 Task: Look for space in Nanuet, United States from 10th July, 2023 to 16th July, 2023 for 8 adults in price range Rs.10000 to Rs.16000. Place can be private room with 8 bedrooms having 8 beds and 8 bathrooms. Property type can be house, flat, guest house, hotel. Amenities needed are: wifi, TV, free parkinig on premises, gym, breakfast. Booking option can be shelf check-in. Required host language is English.
Action: Mouse moved to (477, 89)
Screenshot: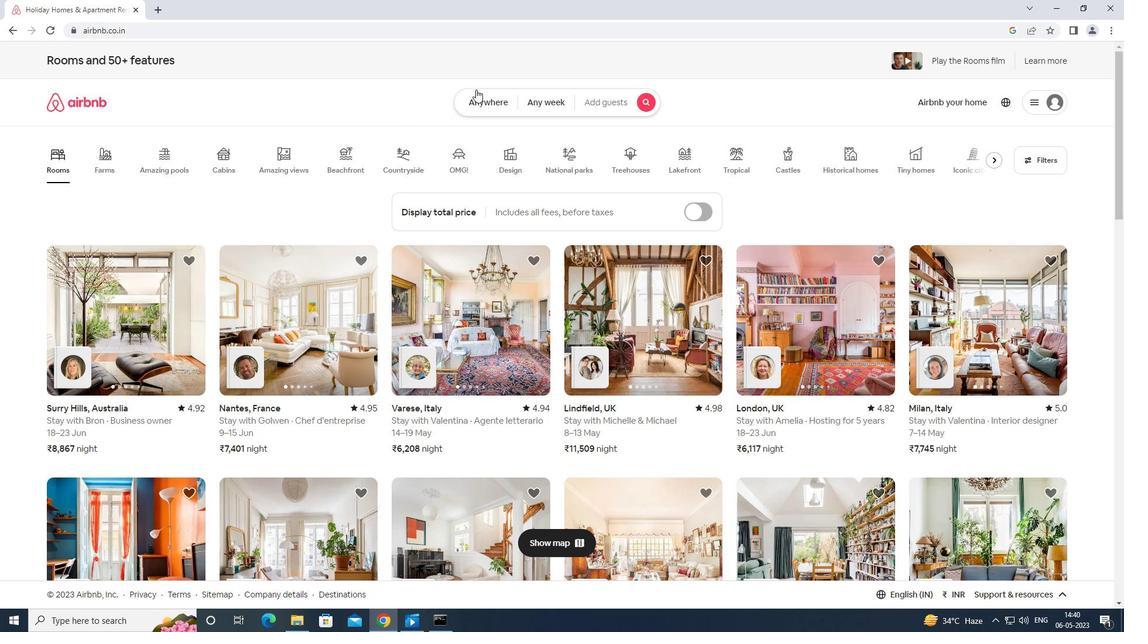 
Action: Mouse pressed left at (477, 89)
Screenshot: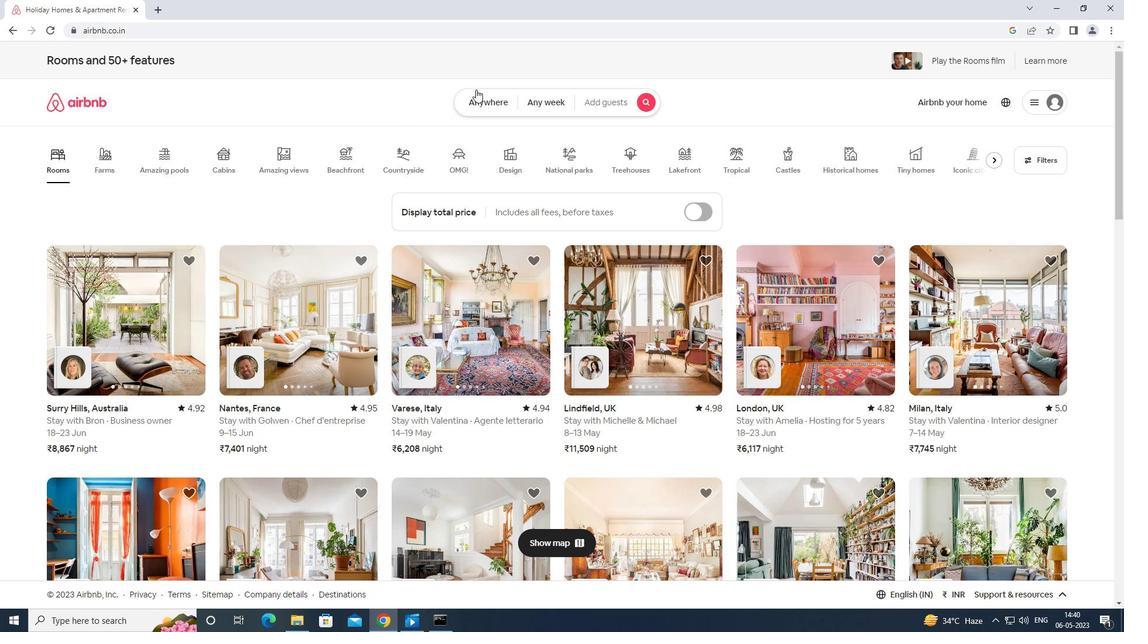 
Action: Mouse moved to (440, 137)
Screenshot: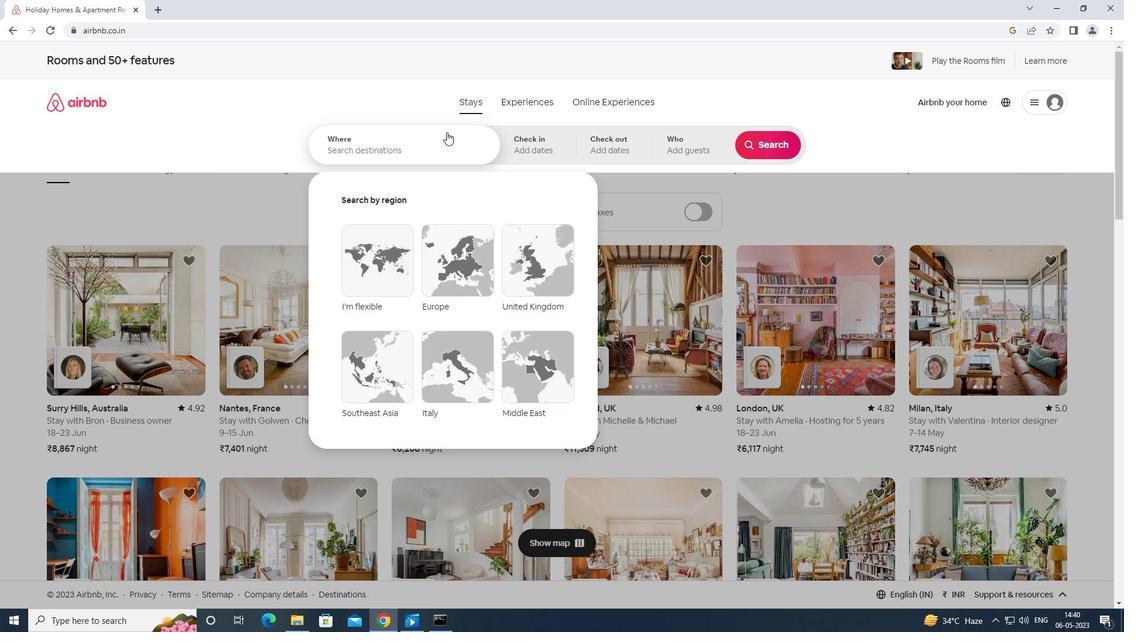 
Action: Mouse pressed left at (440, 137)
Screenshot: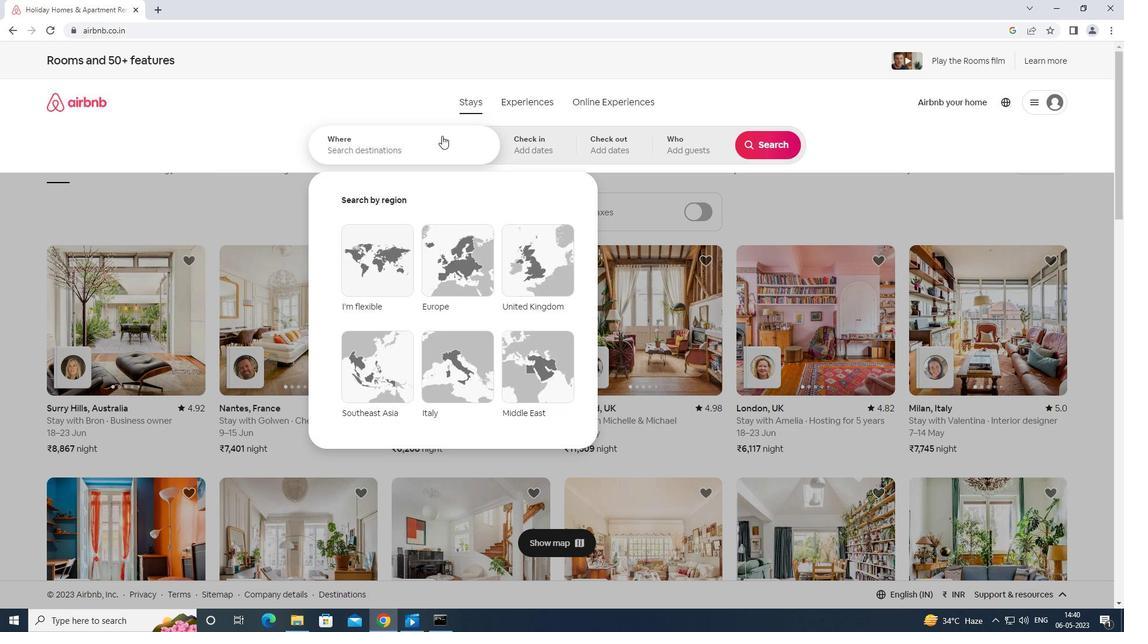 
Action: Mouse moved to (409, 130)
Screenshot: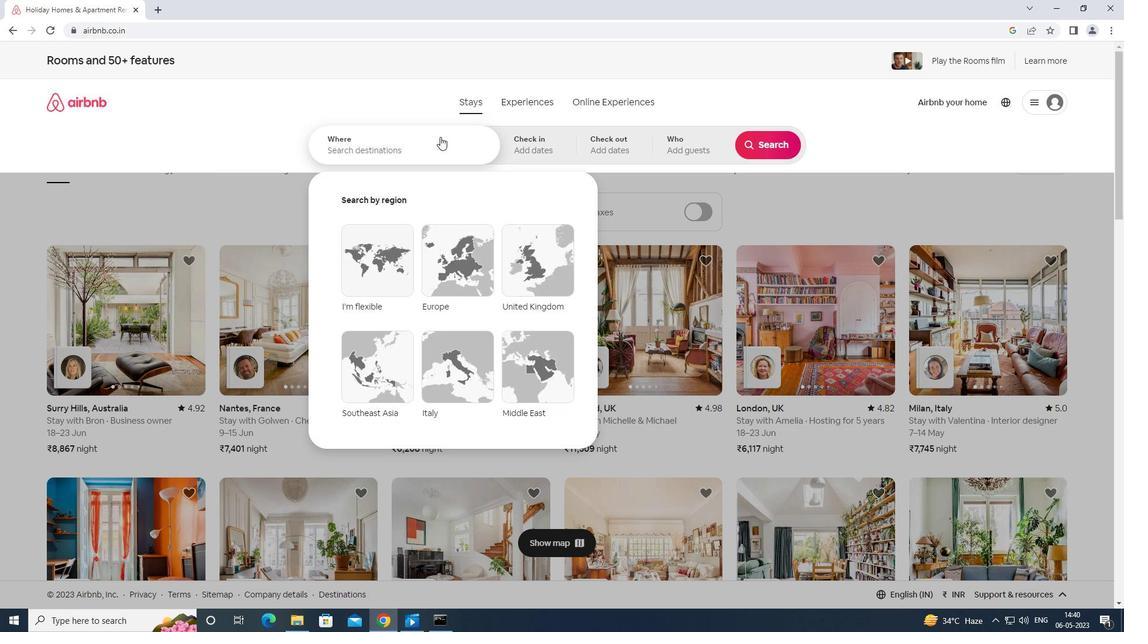 
Action: Key pressed nb<Key.backspace><Key.caps_lock>anuet<Key.space>united<Key.space>at<Key.caps_lock>Tes<Key.backspace><Key.backspace><Key.backspace><Key.backspace><Key.backspace>at<Key.backspace><Key.backspace><Key.caps_lock>sy<Key.backspace>tates<Key.enter>
Screenshot: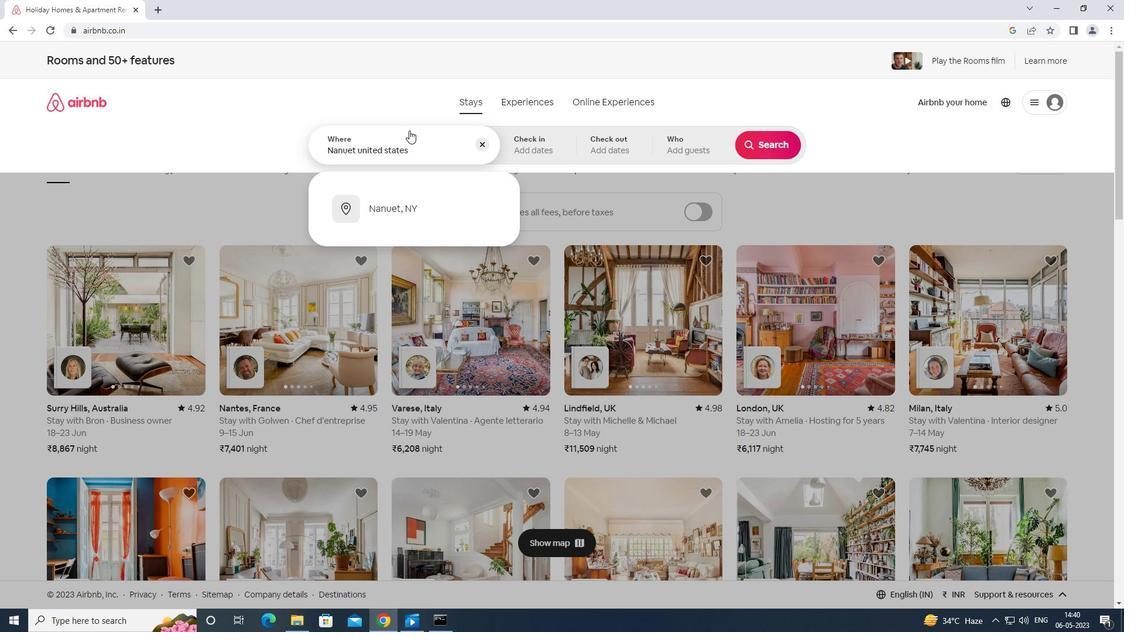 
Action: Mouse moved to (760, 238)
Screenshot: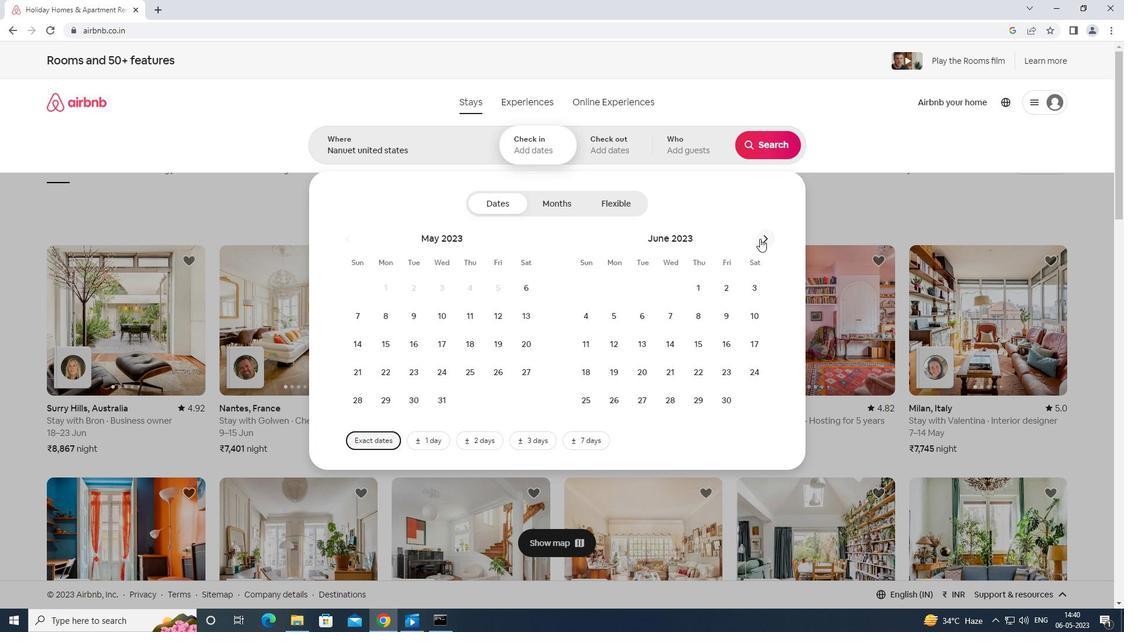 
Action: Mouse pressed left at (760, 238)
Screenshot: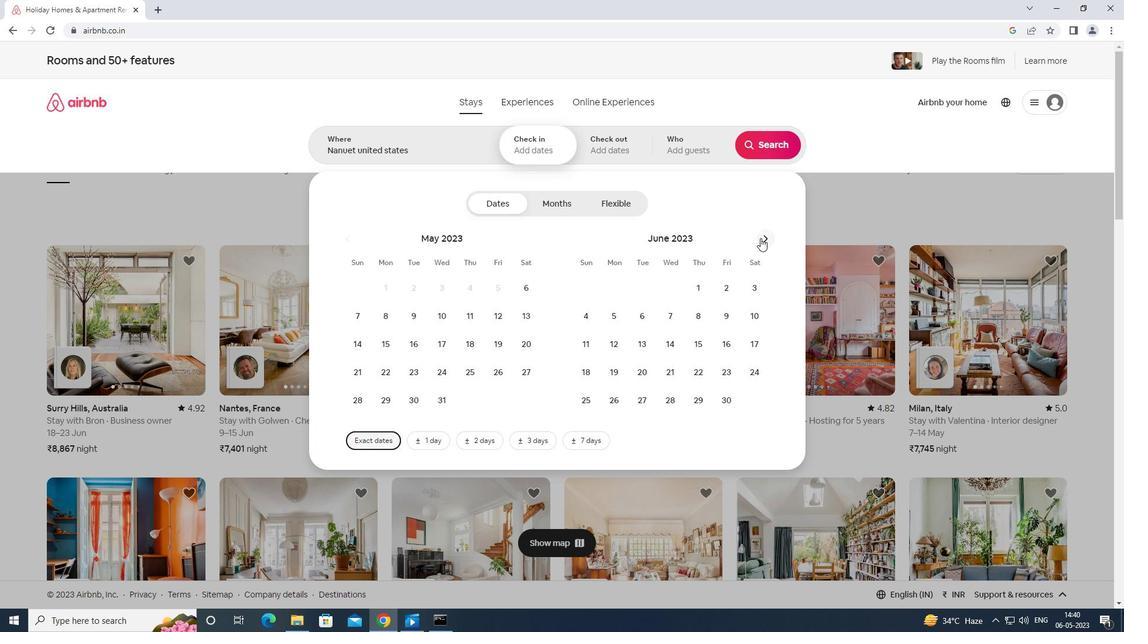 
Action: Mouse moved to (620, 342)
Screenshot: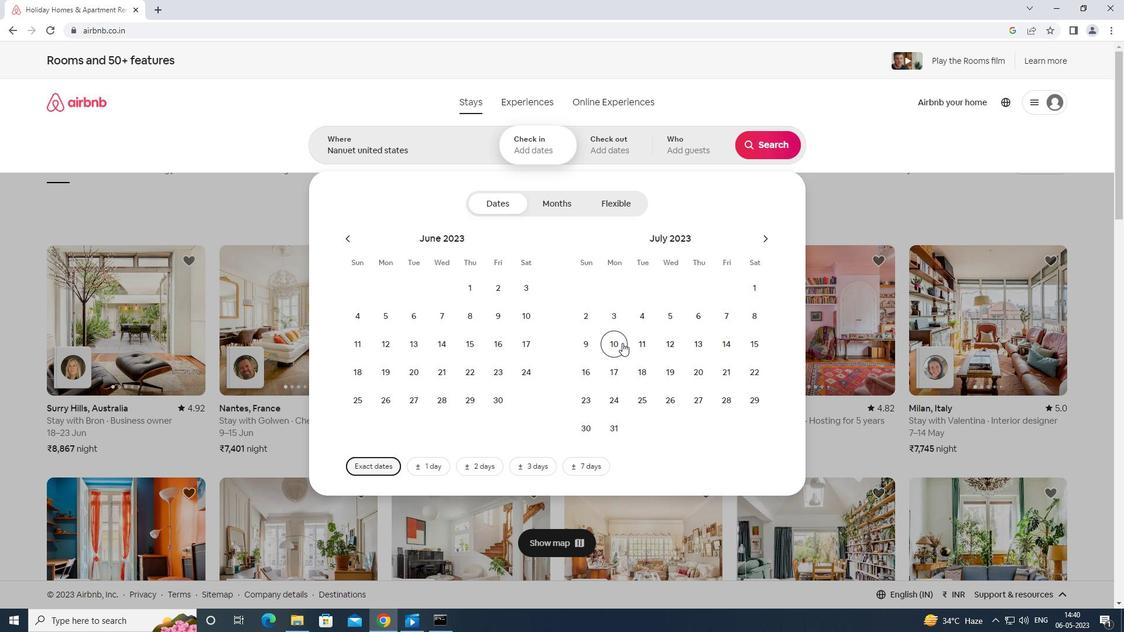 
Action: Mouse pressed left at (620, 342)
Screenshot: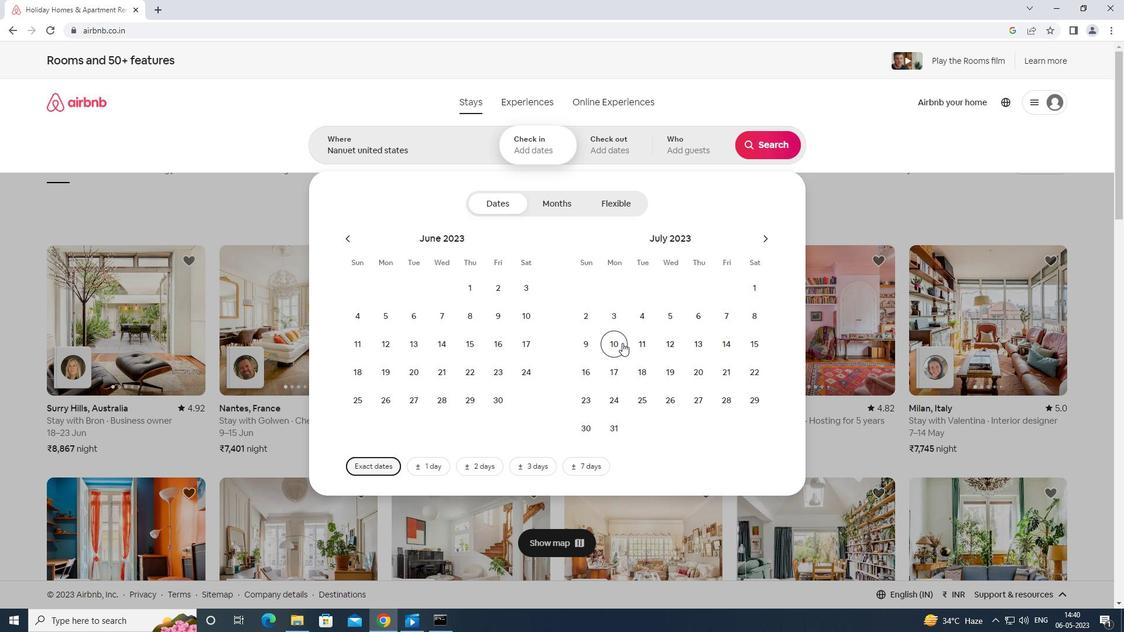 
Action: Mouse moved to (593, 366)
Screenshot: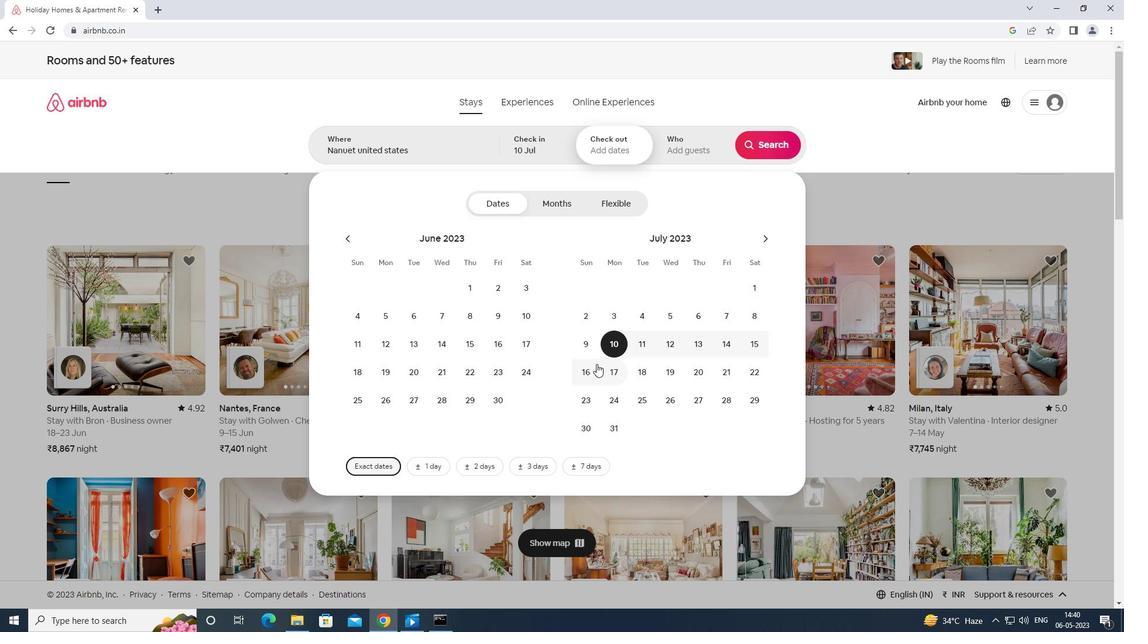 
Action: Mouse pressed left at (593, 366)
Screenshot: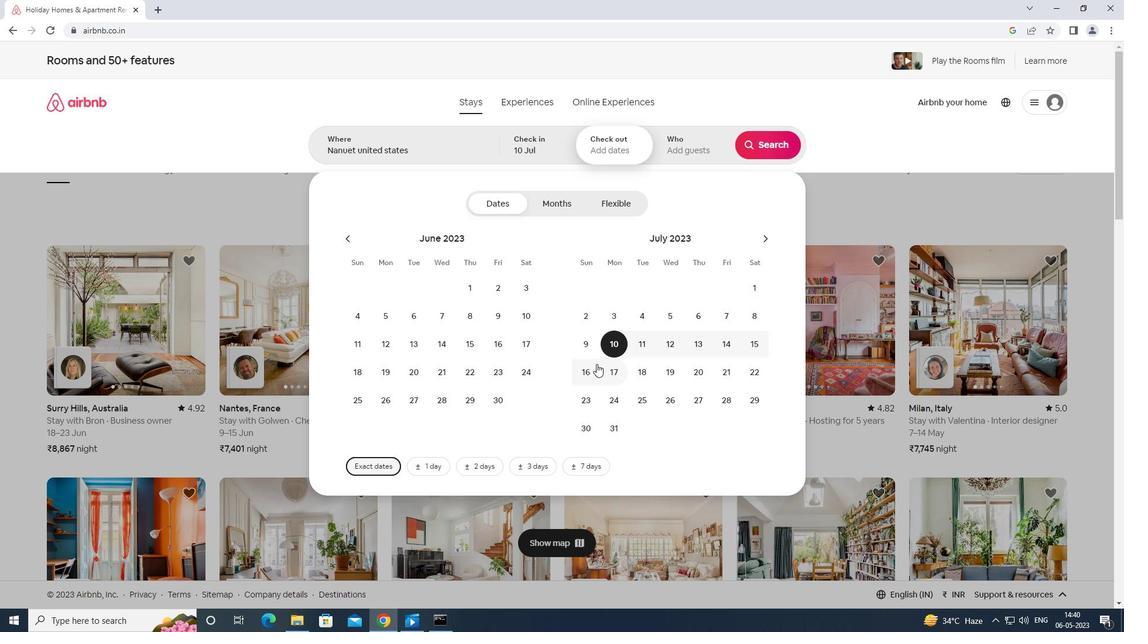 
Action: Mouse moved to (681, 144)
Screenshot: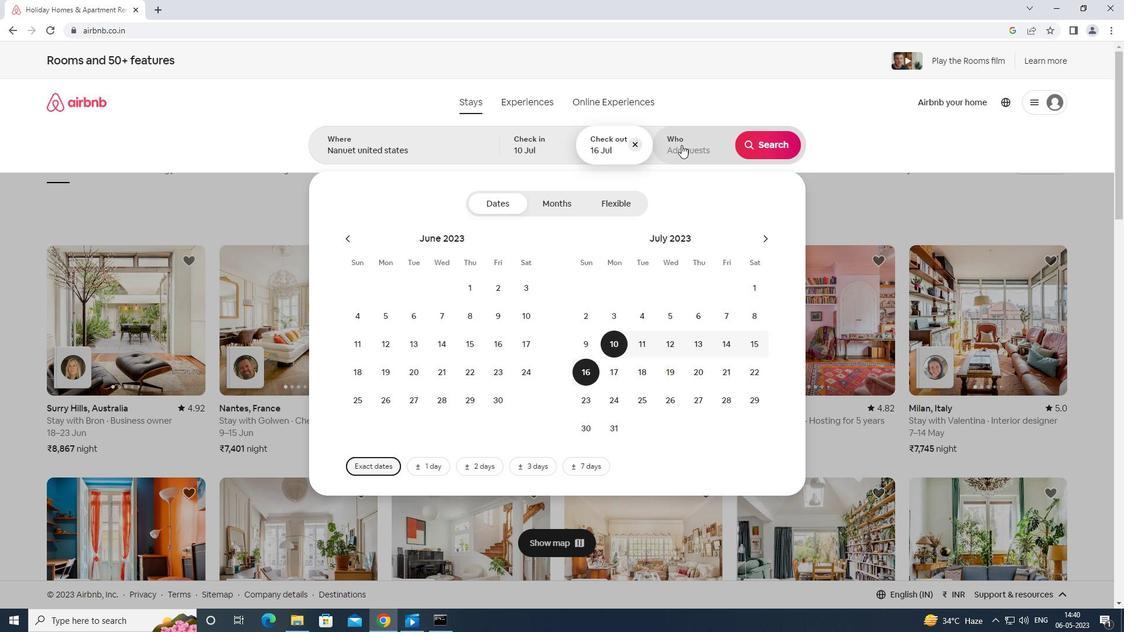
Action: Mouse pressed left at (681, 144)
Screenshot: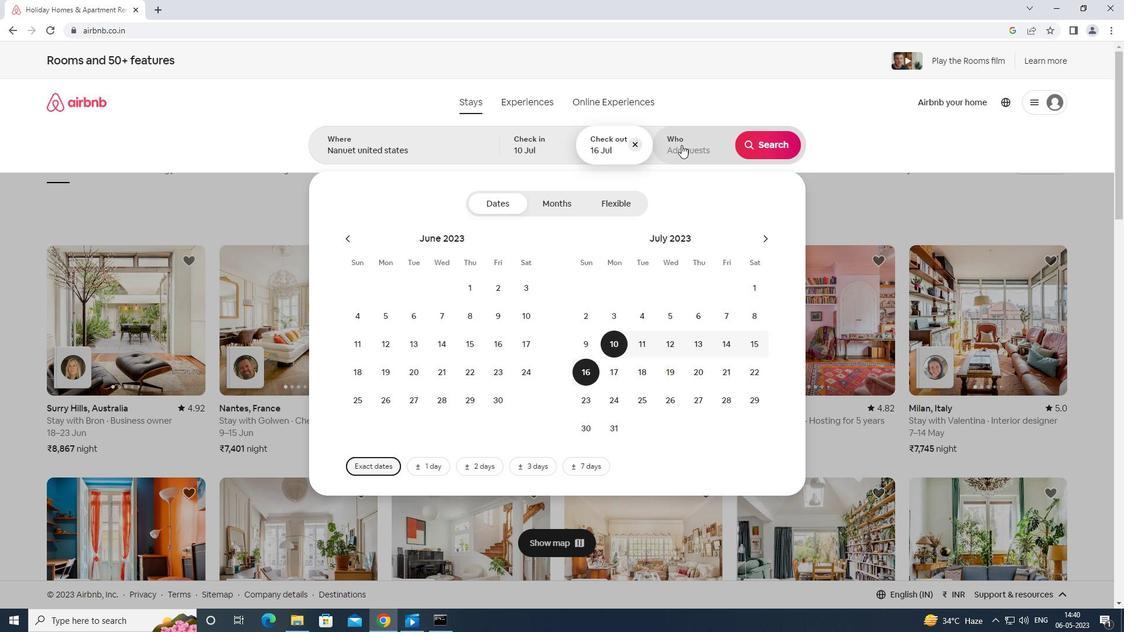 
Action: Mouse moved to (766, 208)
Screenshot: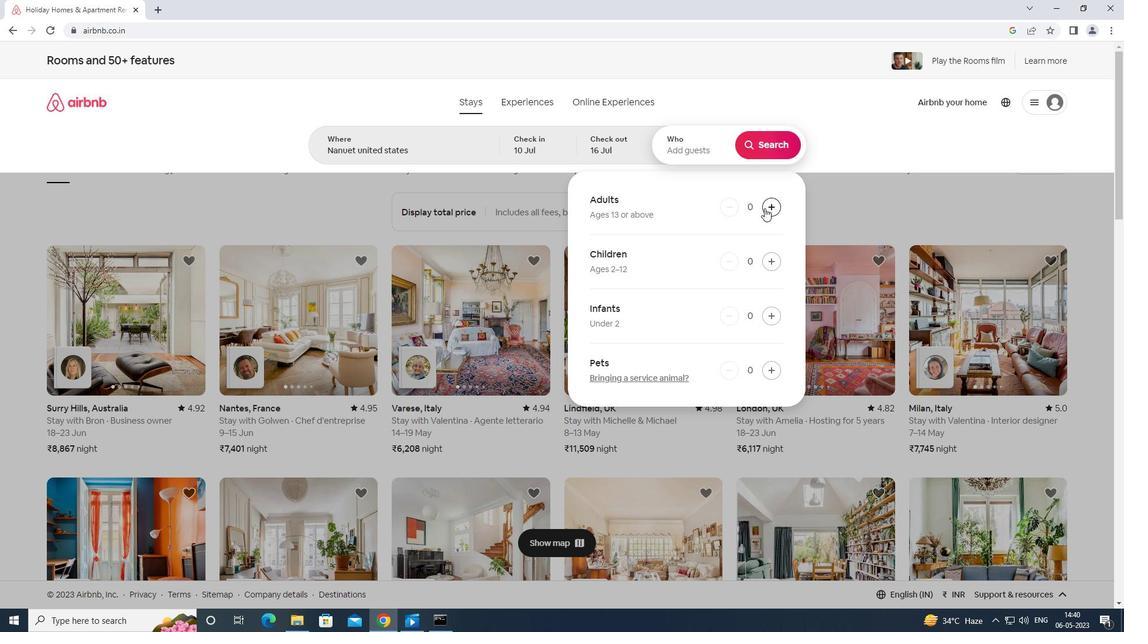 
Action: Mouse pressed left at (766, 208)
Screenshot: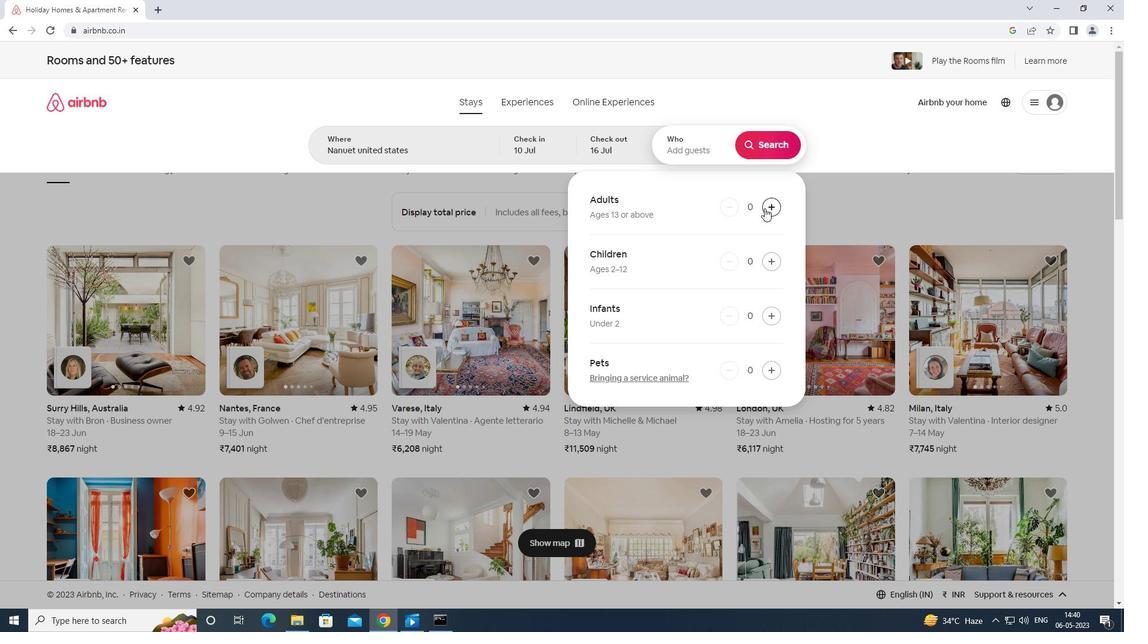
Action: Mouse moved to (769, 203)
Screenshot: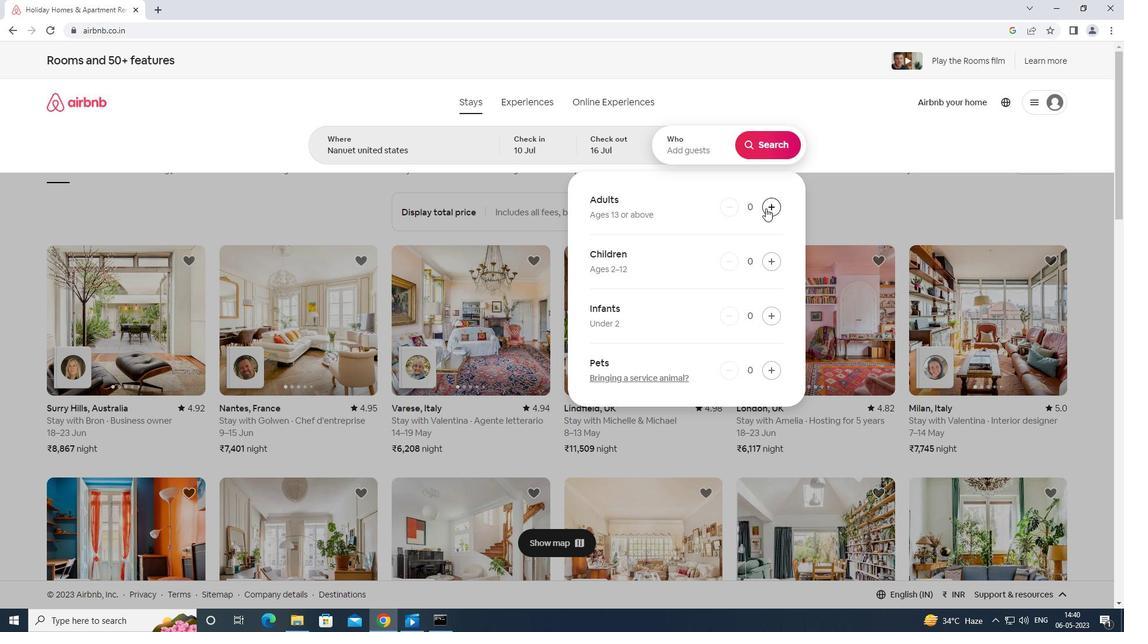
Action: Mouse pressed left at (769, 203)
Screenshot: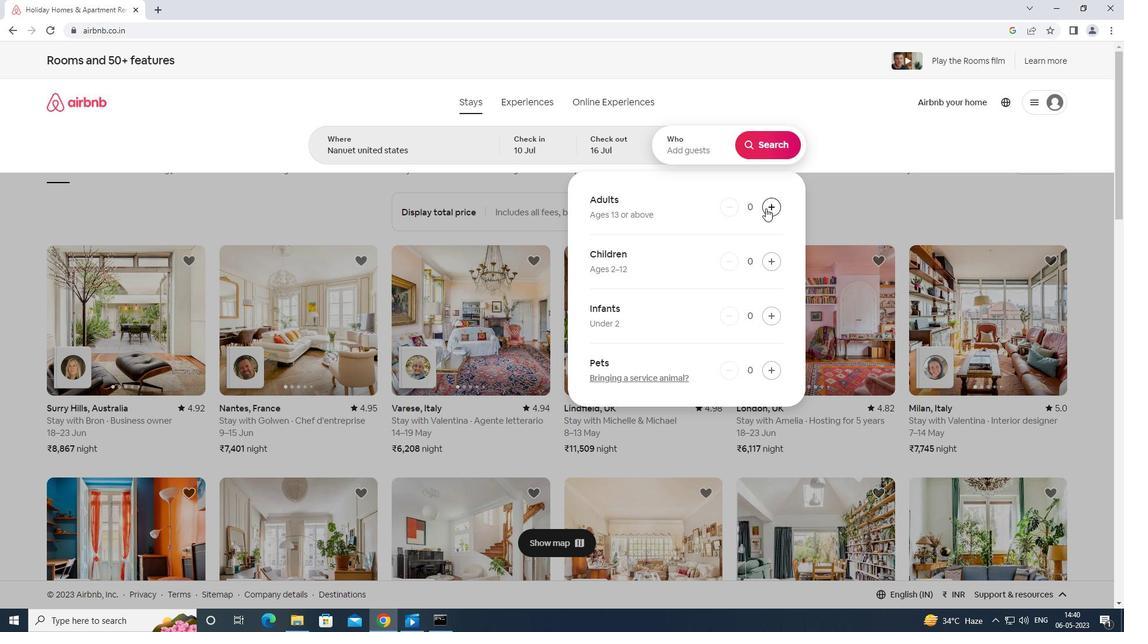 
Action: Mouse pressed left at (769, 203)
Screenshot: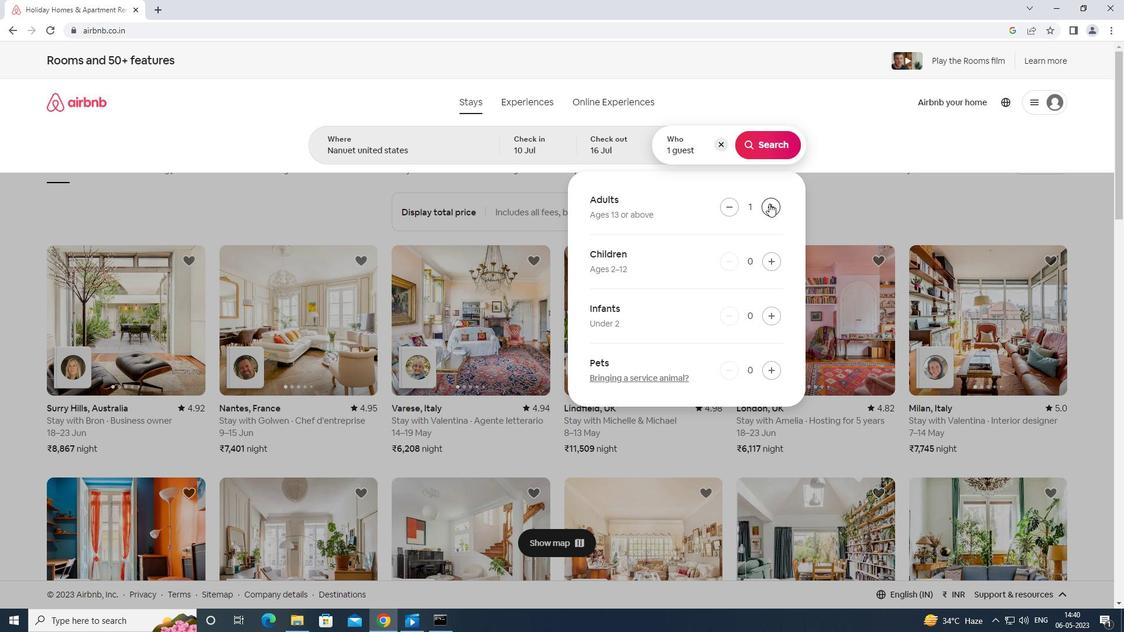 
Action: Mouse pressed left at (769, 203)
Screenshot: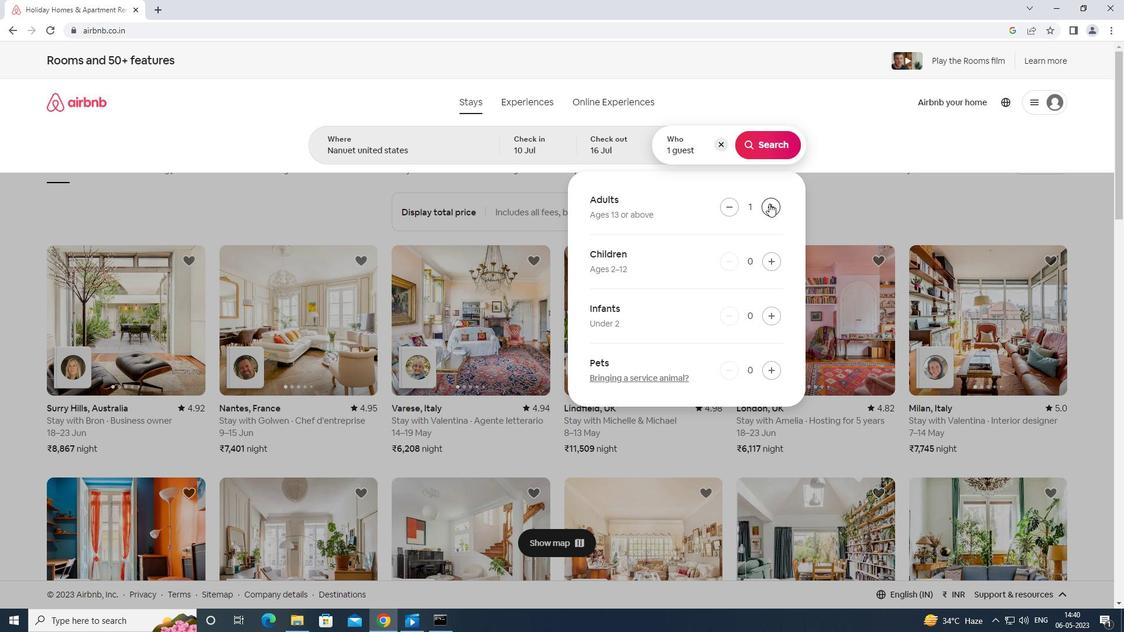 
Action: Mouse pressed left at (769, 203)
Screenshot: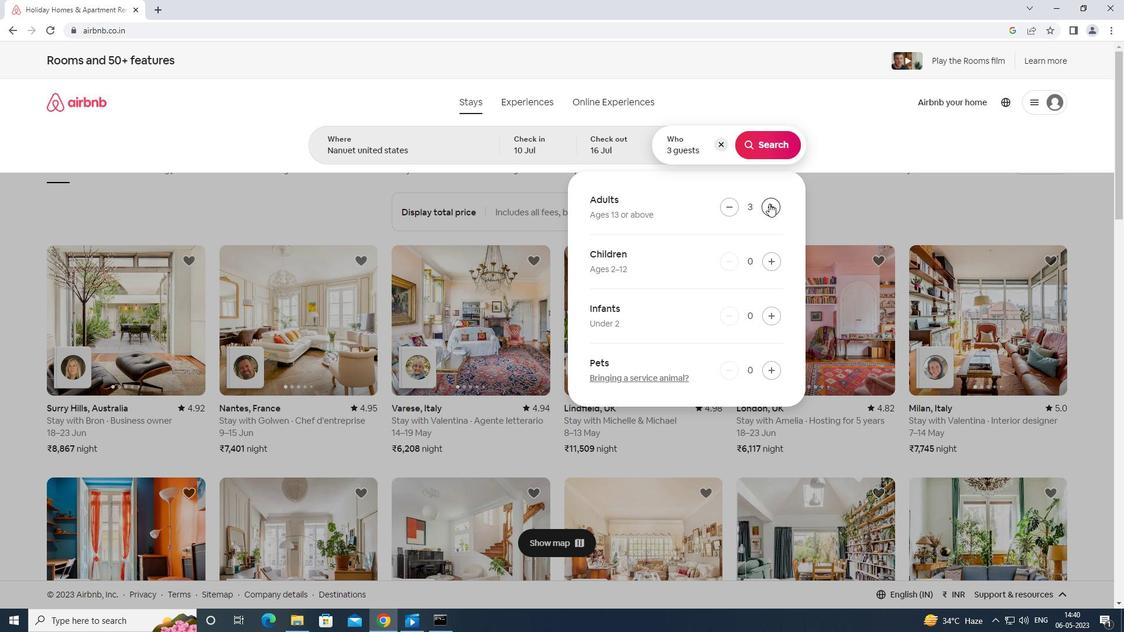 
Action: Mouse pressed left at (769, 203)
Screenshot: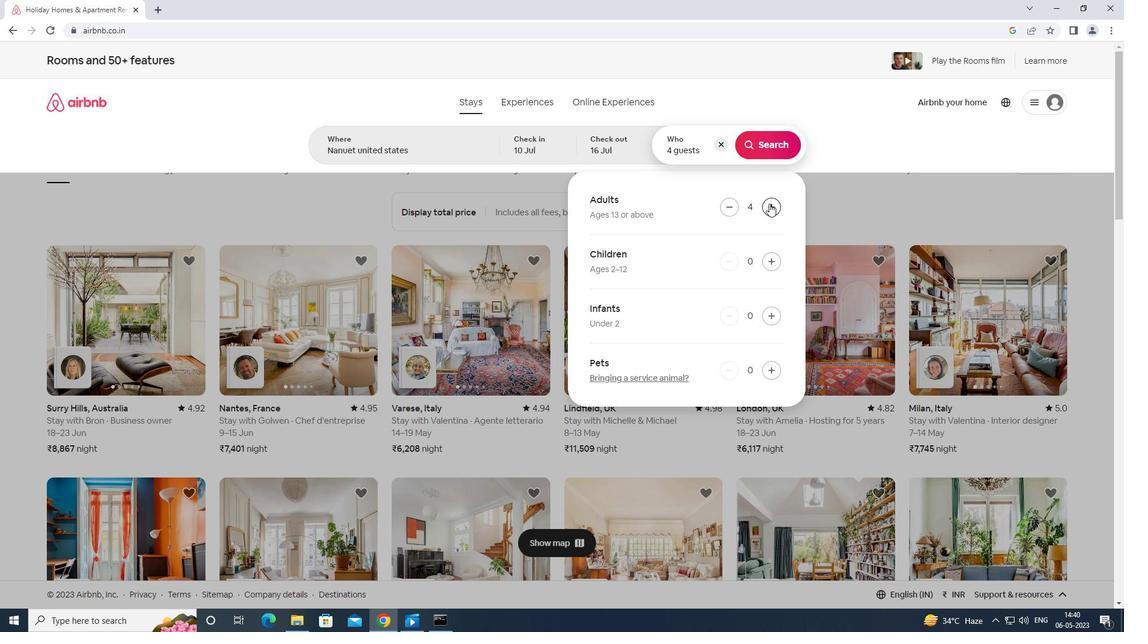 
Action: Mouse pressed left at (769, 203)
Screenshot: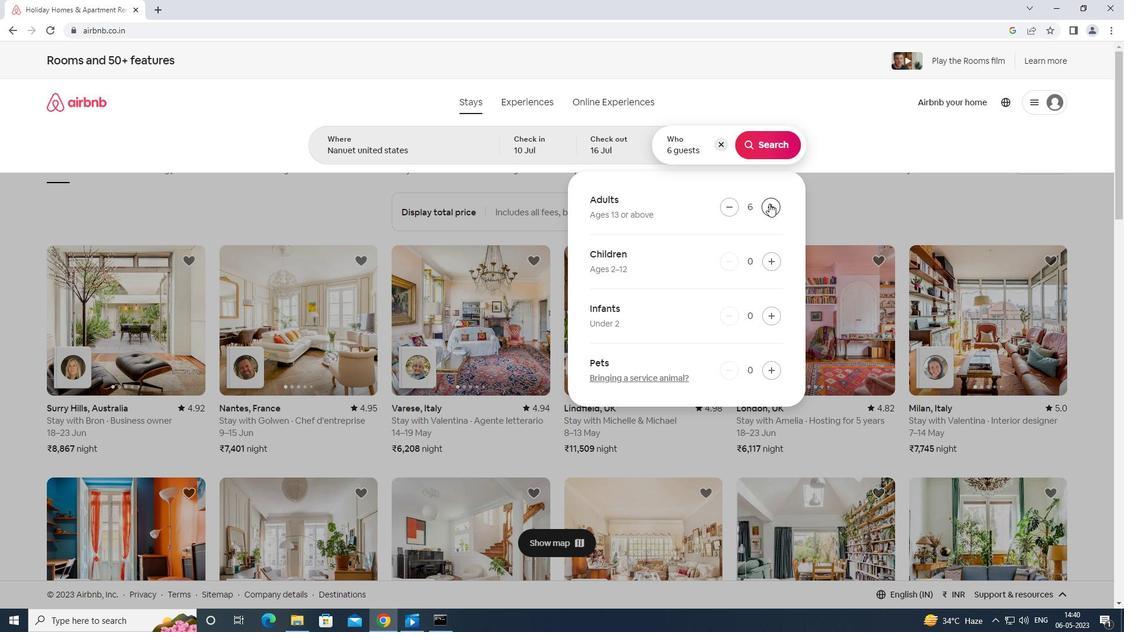 
Action: Mouse moved to (769, 203)
Screenshot: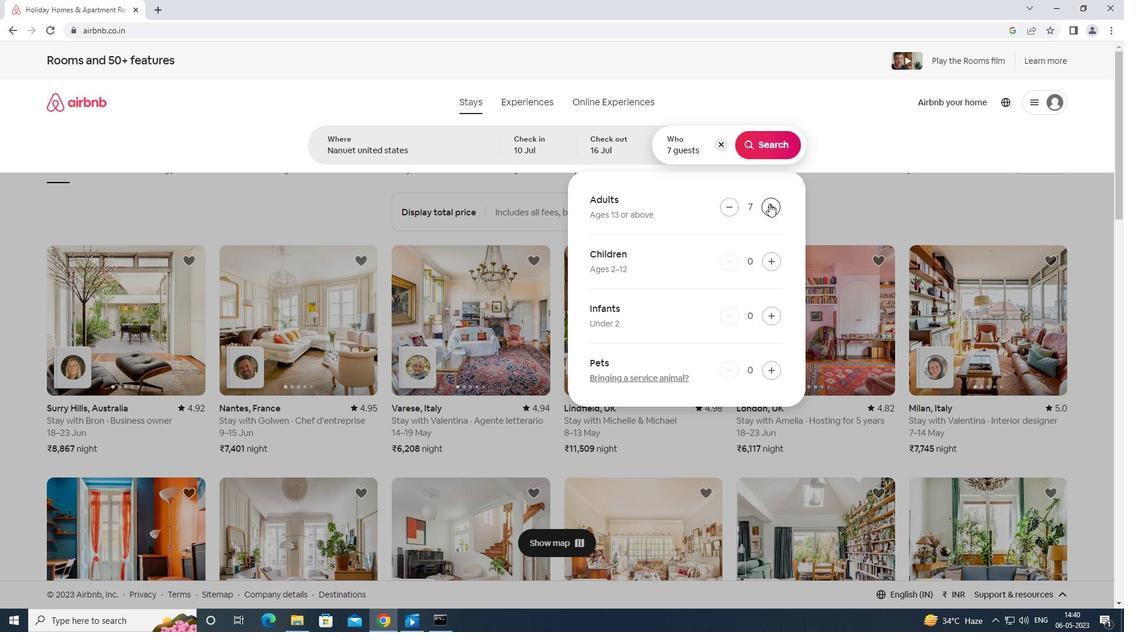 
Action: Mouse pressed left at (769, 203)
Screenshot: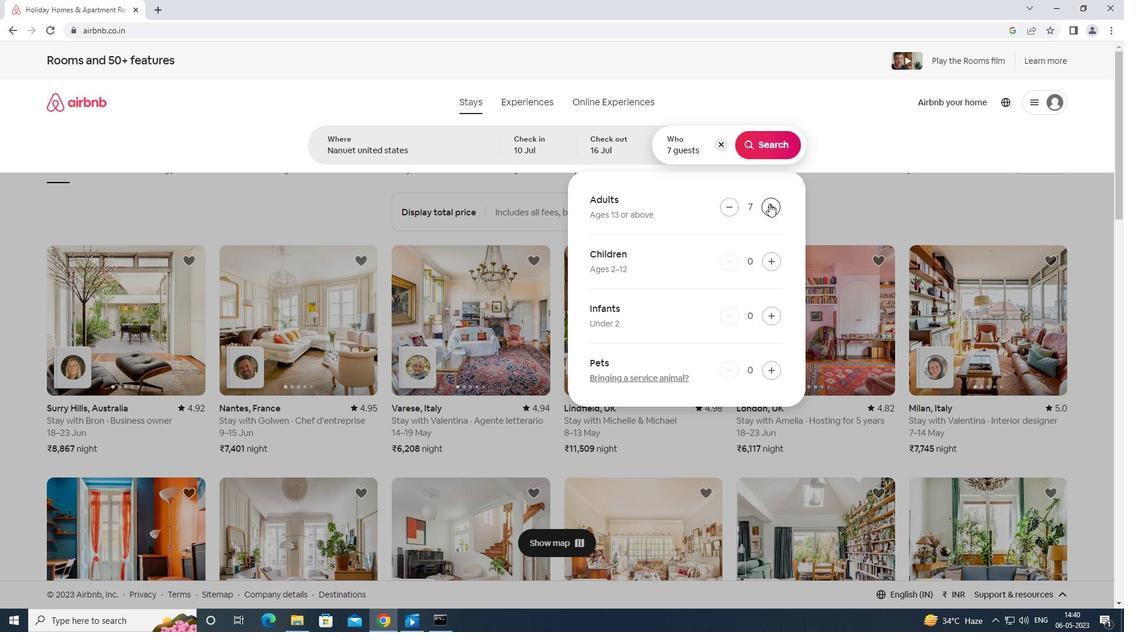 
Action: Mouse moved to (767, 142)
Screenshot: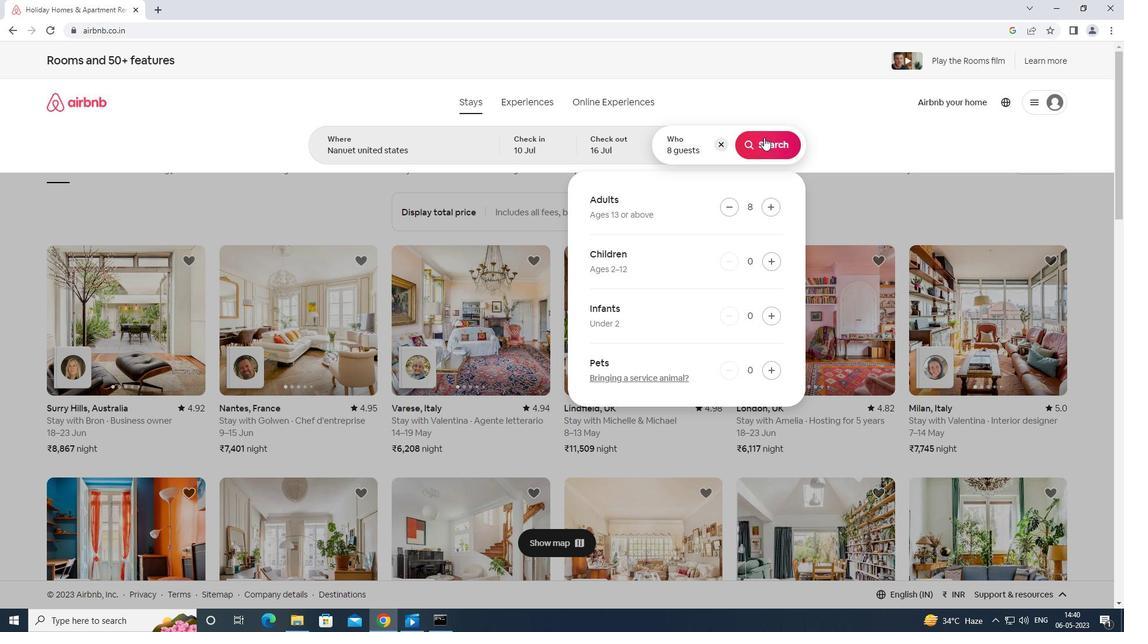 
Action: Mouse pressed left at (767, 142)
Screenshot: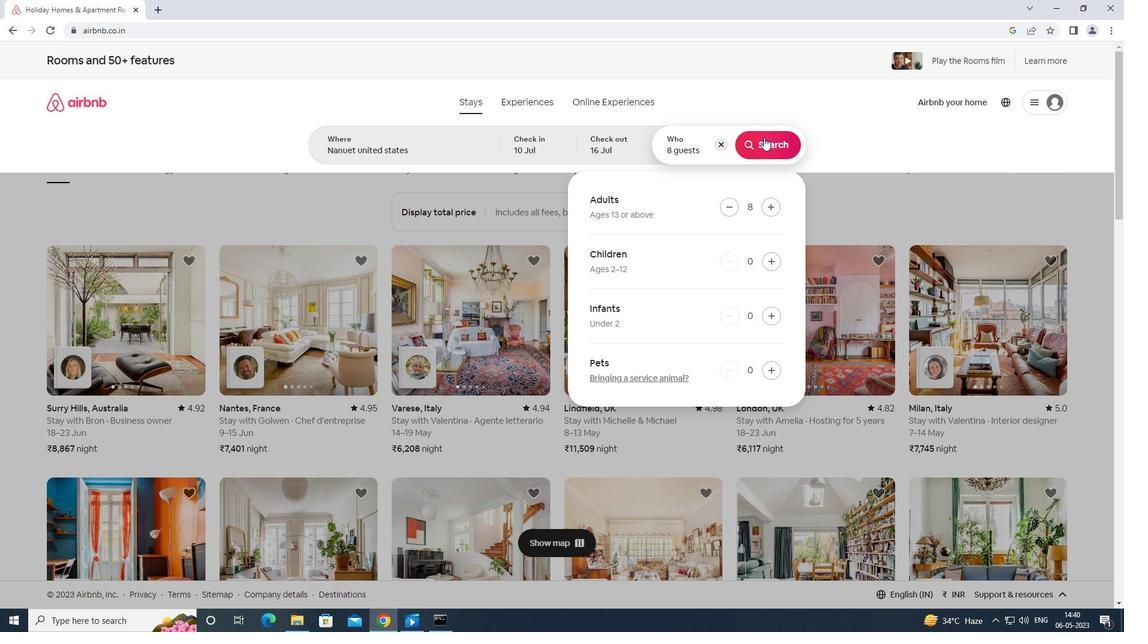 
Action: Mouse moved to (1067, 111)
Screenshot: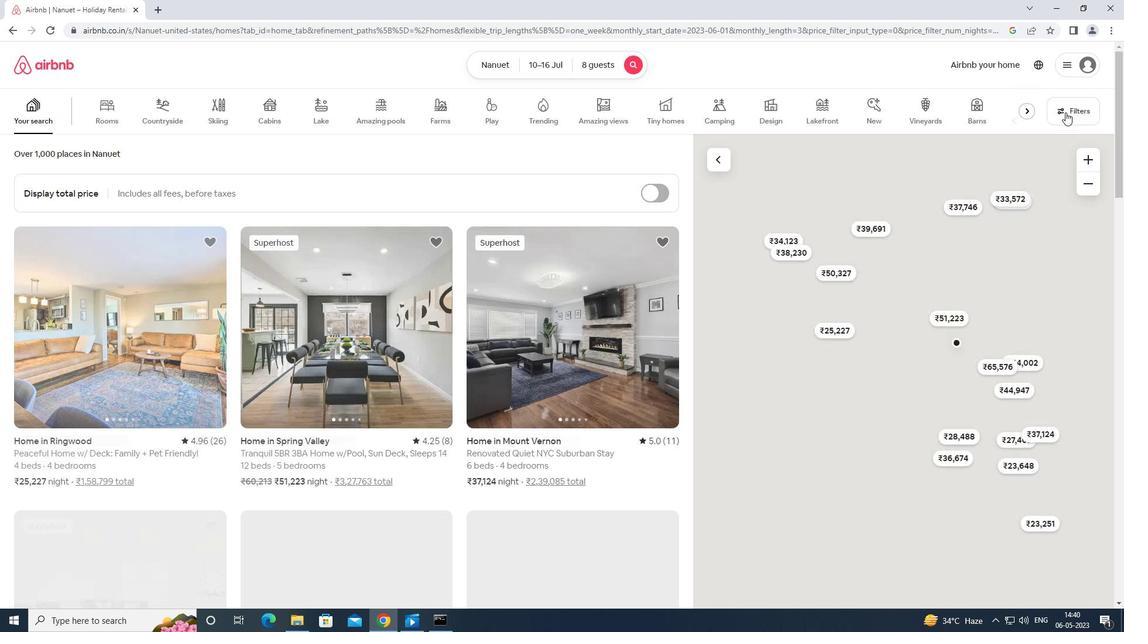 
Action: Mouse pressed left at (1067, 111)
Screenshot: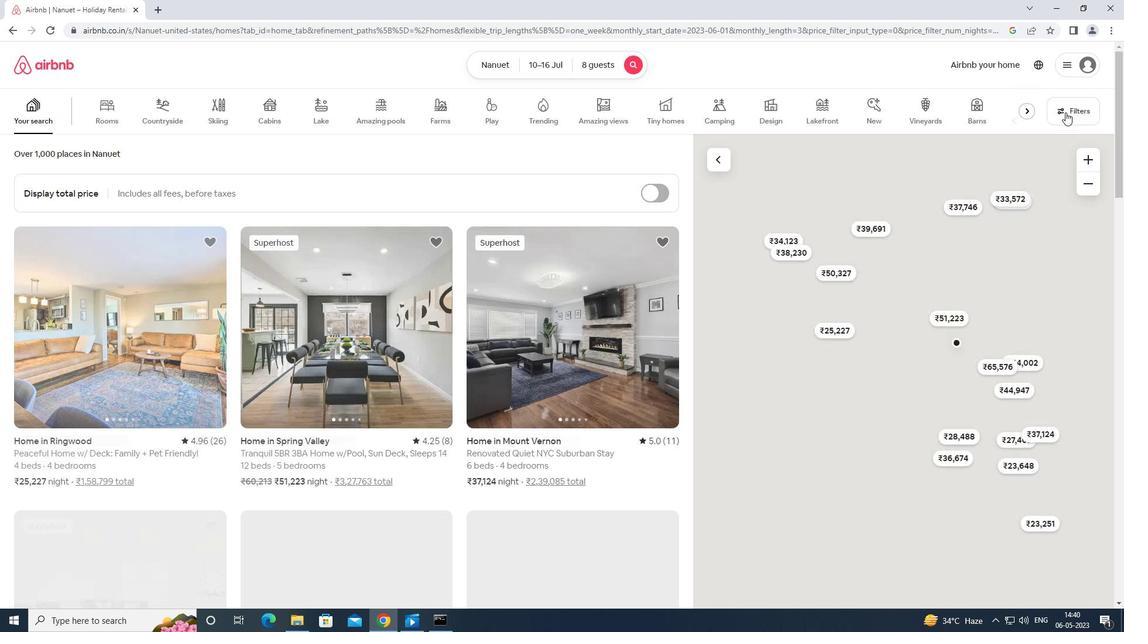 
Action: Mouse moved to (504, 384)
Screenshot: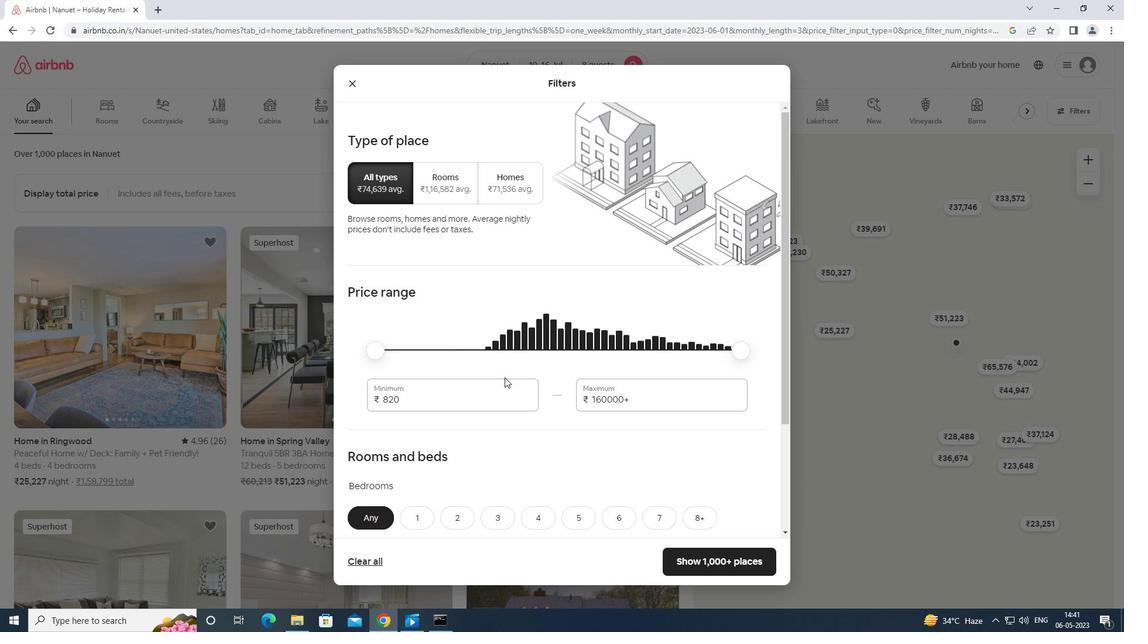 
Action: Mouse pressed left at (504, 384)
Screenshot: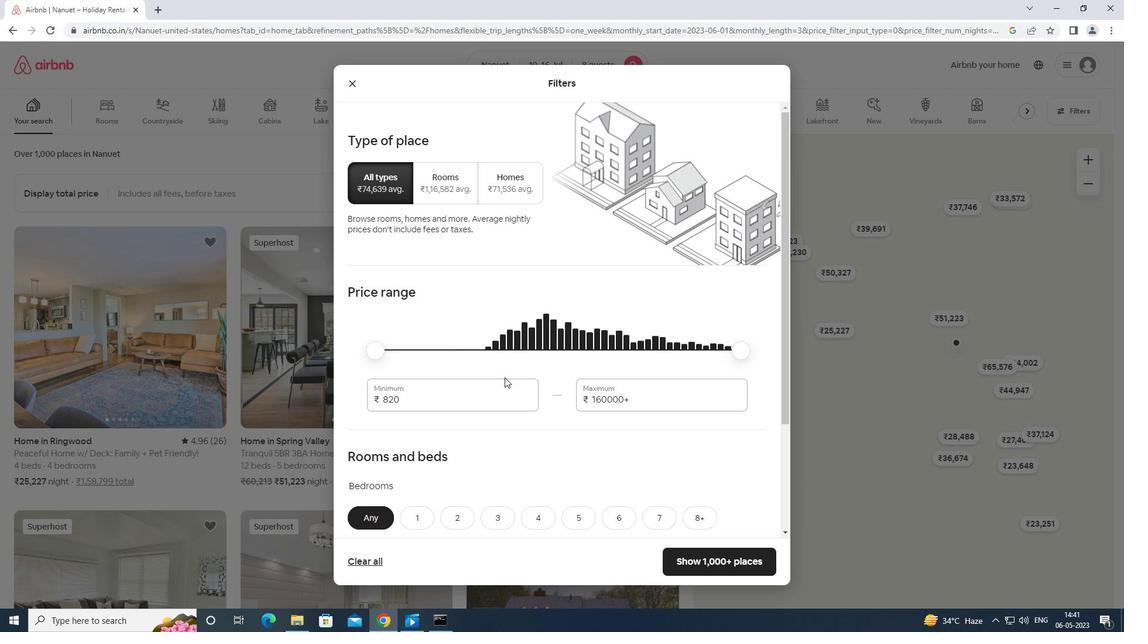 
Action: Mouse moved to (573, 431)
Screenshot: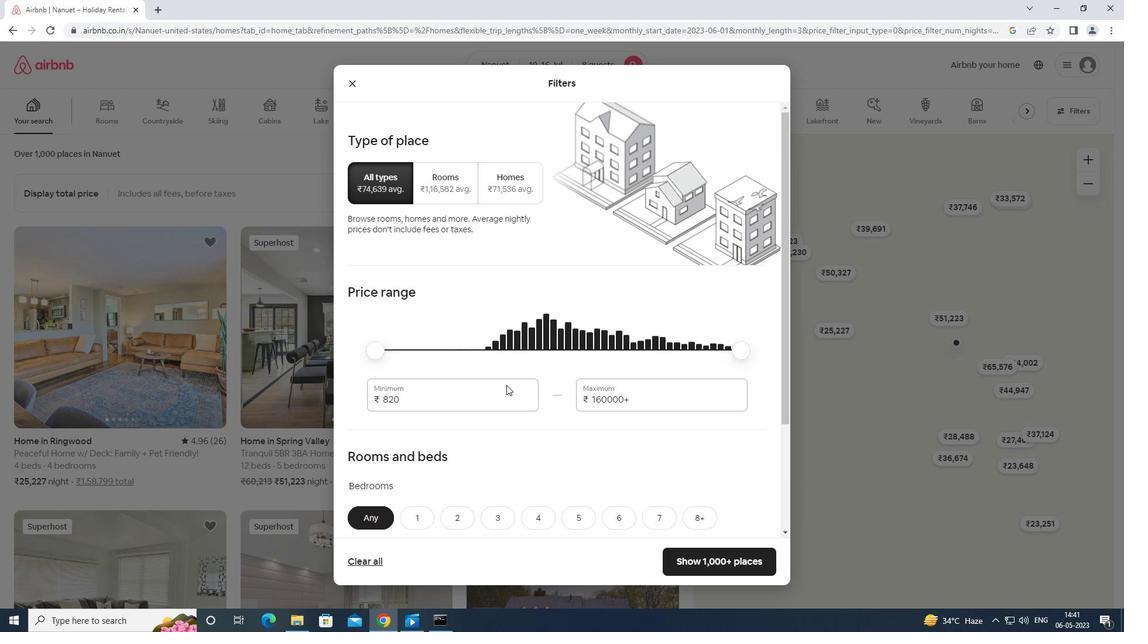 
Action: Key pressed <Key.backspace><Key.backspace>1000<Key.backspace><Key.backspace><Key.backspace><Key.backspace><Key.backspace><Key.backspace><Key.backspace><Key.backspace><Key.backspace><Key.backspace><Key.backspace><Key.backspace><Key.backspace><Key.backspace>10000
Screenshot: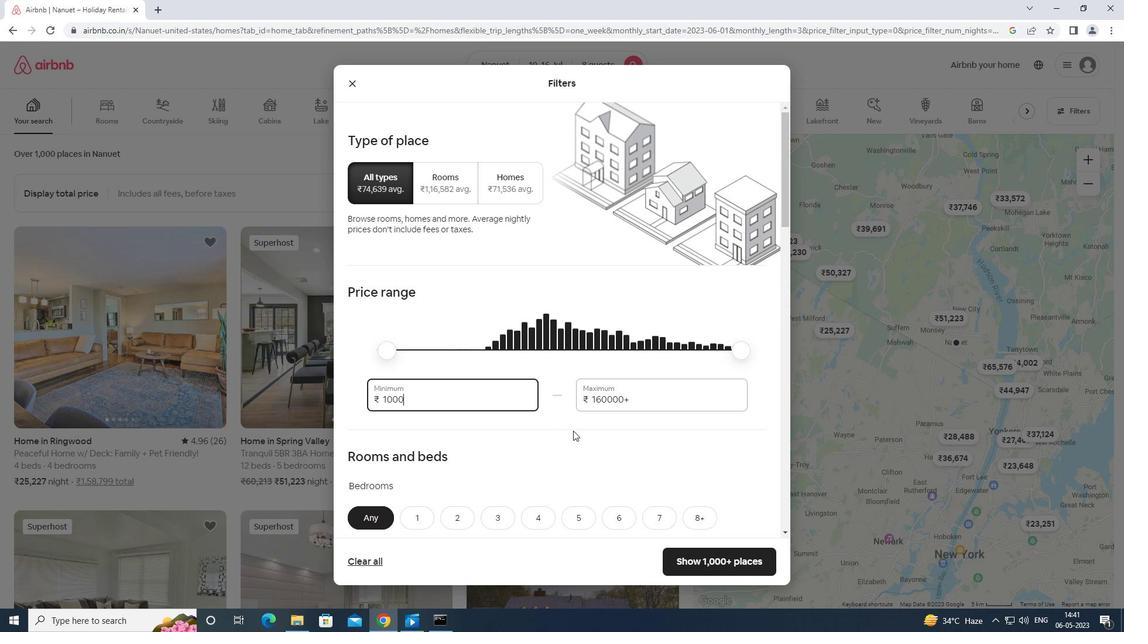 
Action: Mouse moved to (709, 395)
Screenshot: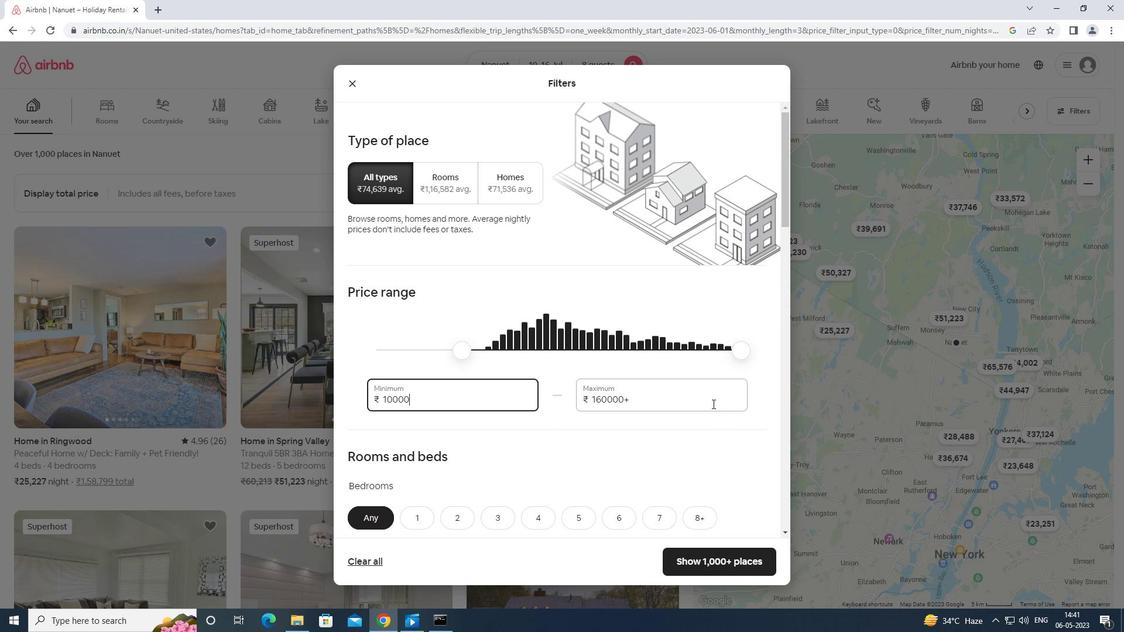 
Action: Mouse pressed left at (709, 395)
Screenshot: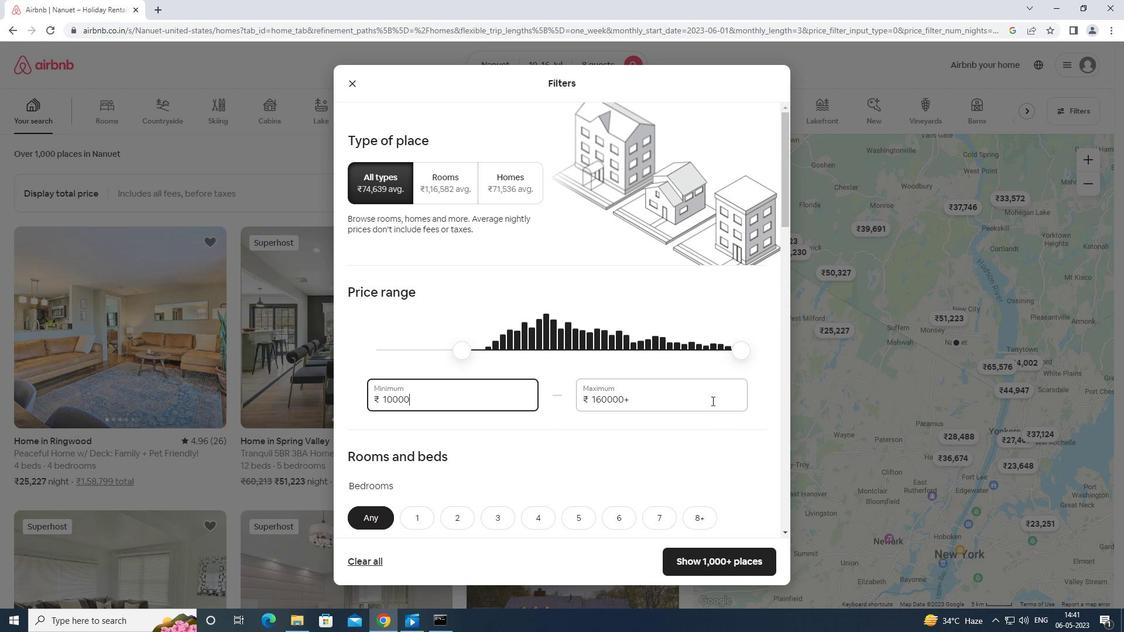 
Action: Mouse moved to (710, 394)
Screenshot: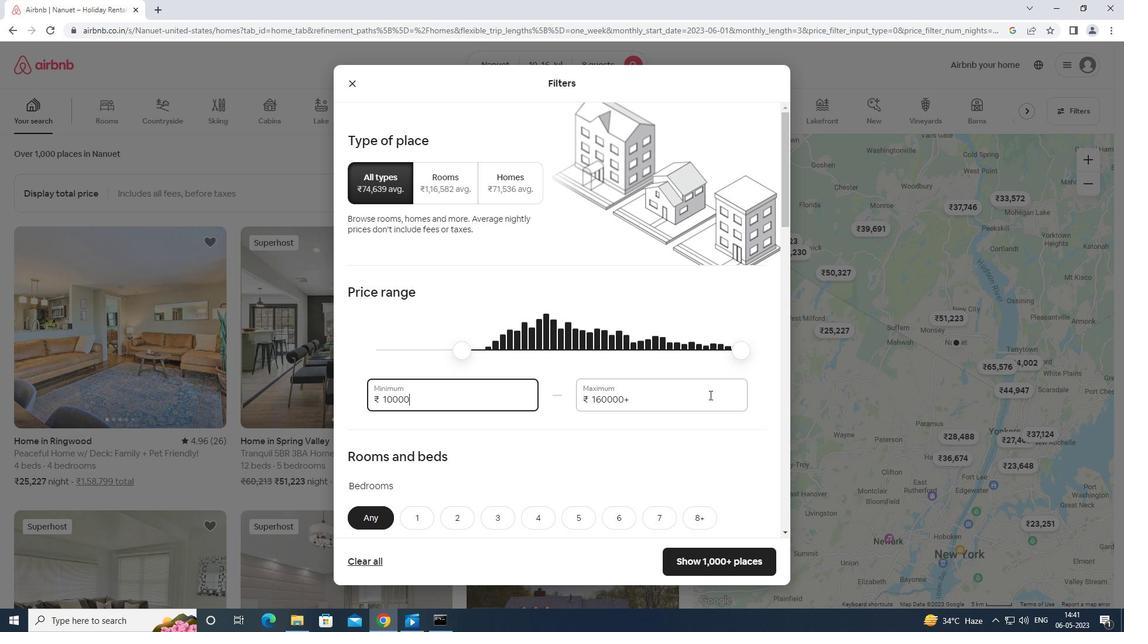 
Action: Key pressed <Key.backspace>
Screenshot: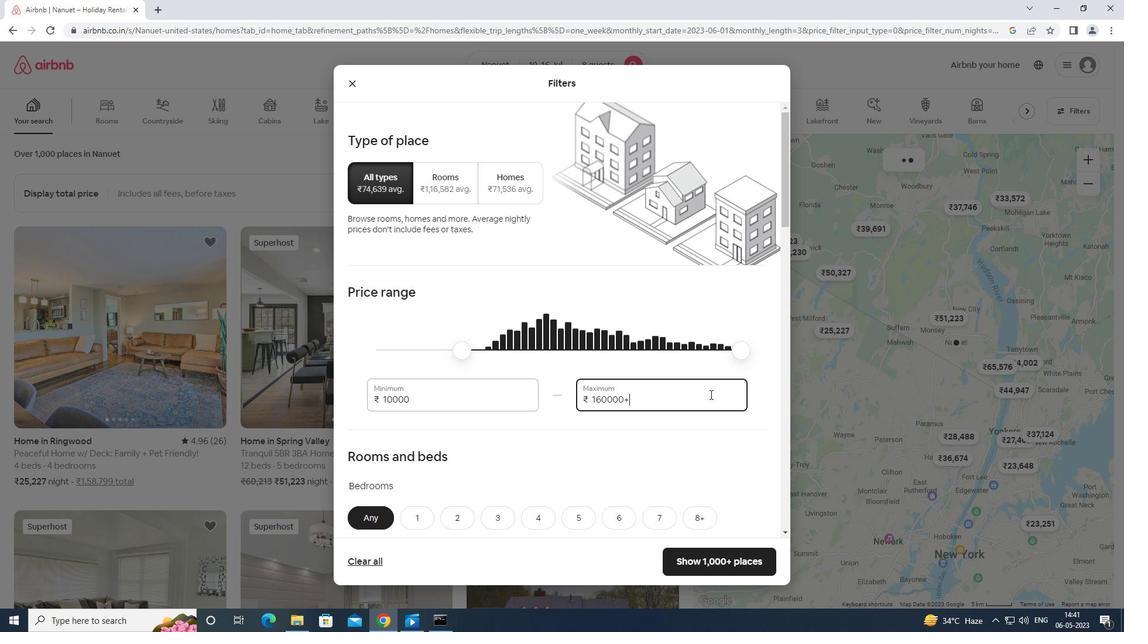 
Action: Mouse moved to (711, 395)
Screenshot: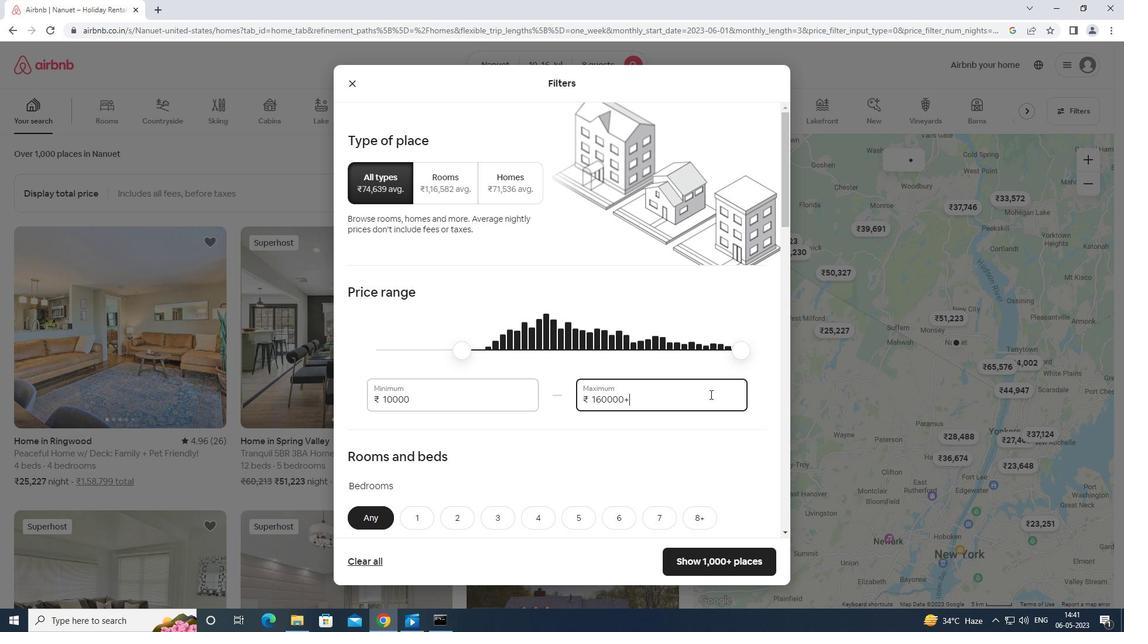 
Action: Key pressed <Key.backspace><Key.backspace><Key.backspace>
Screenshot: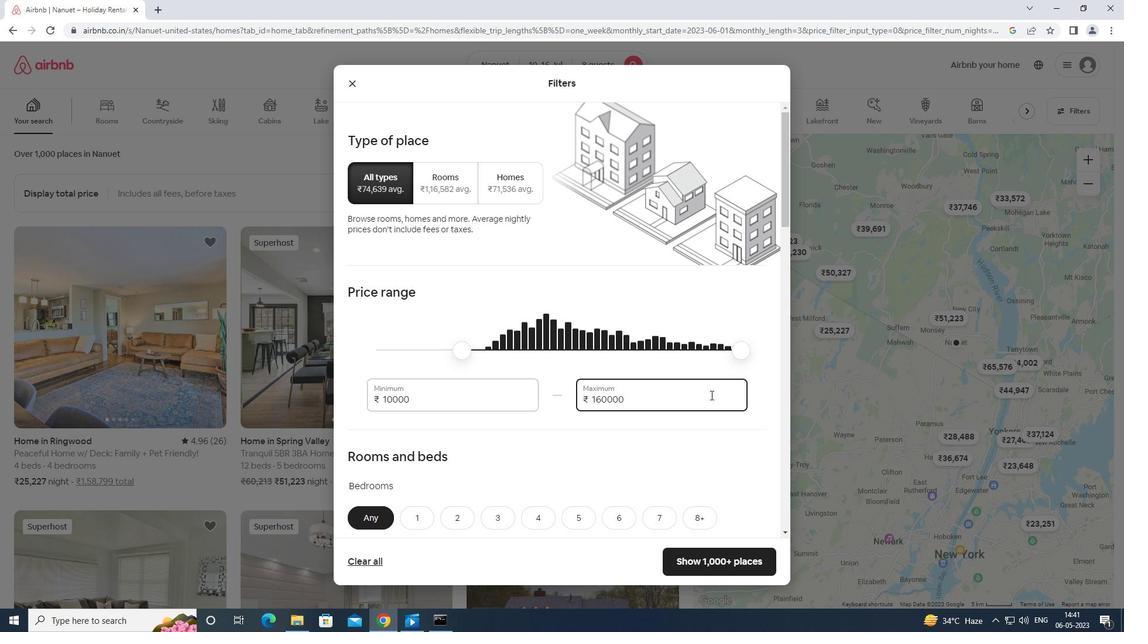 
Action: Mouse moved to (711, 395)
Screenshot: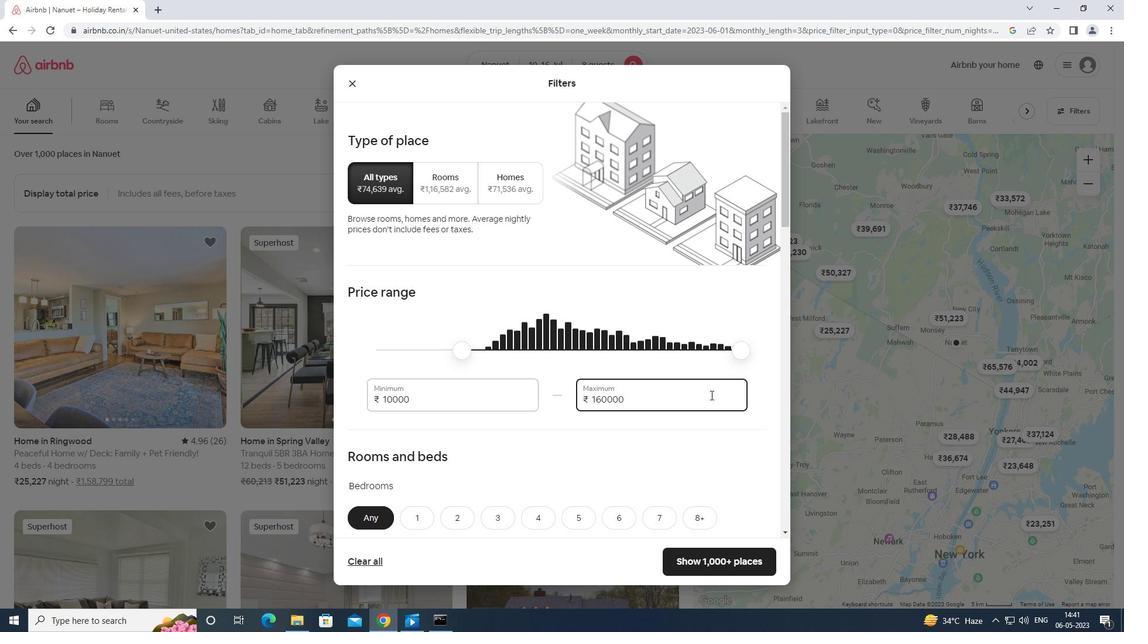 
Action: Key pressed <Key.backspace><Key.backspace><Key.backspace><Key.backspace><Key.backspace><Key.backspace>
Screenshot: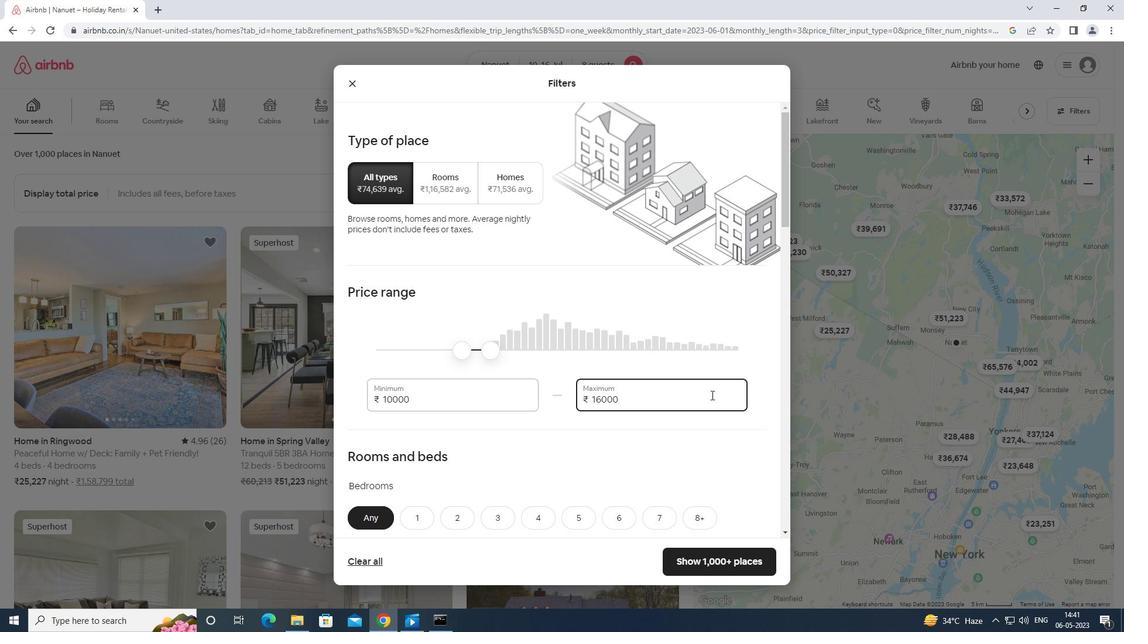 
Action: Mouse moved to (712, 395)
Screenshot: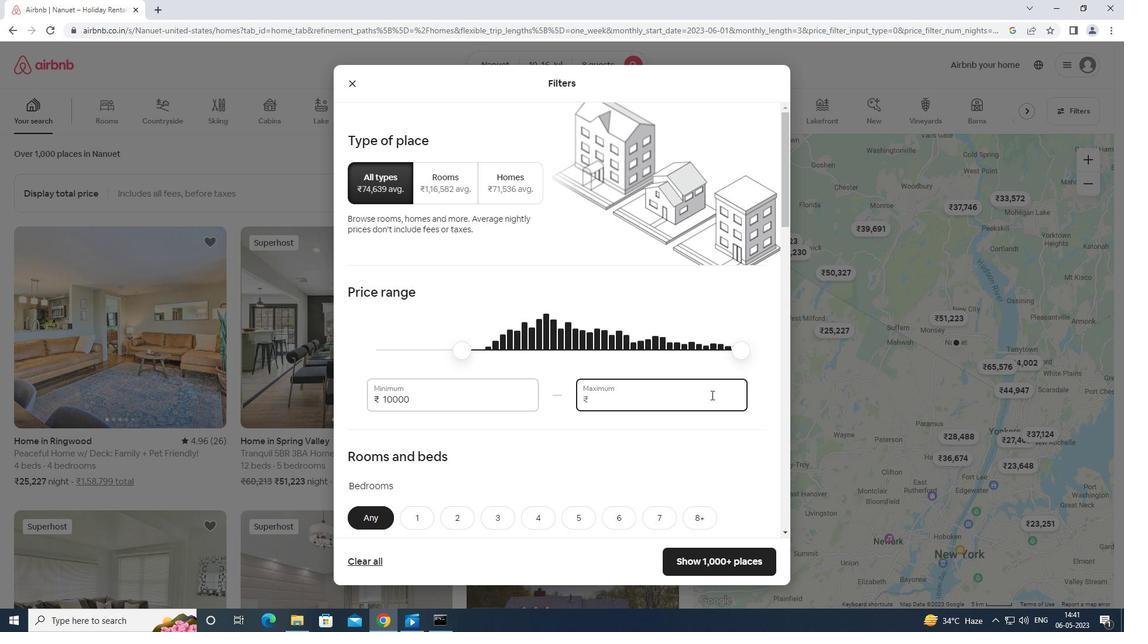 
Action: Key pressed 1
Screenshot: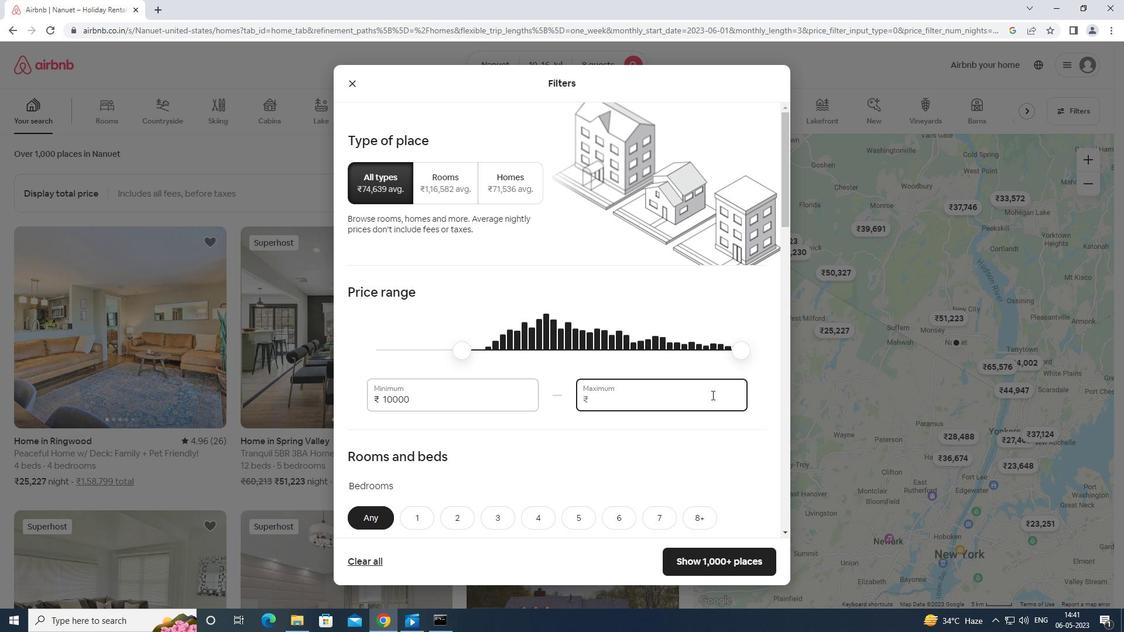
Action: Mouse moved to (719, 395)
Screenshot: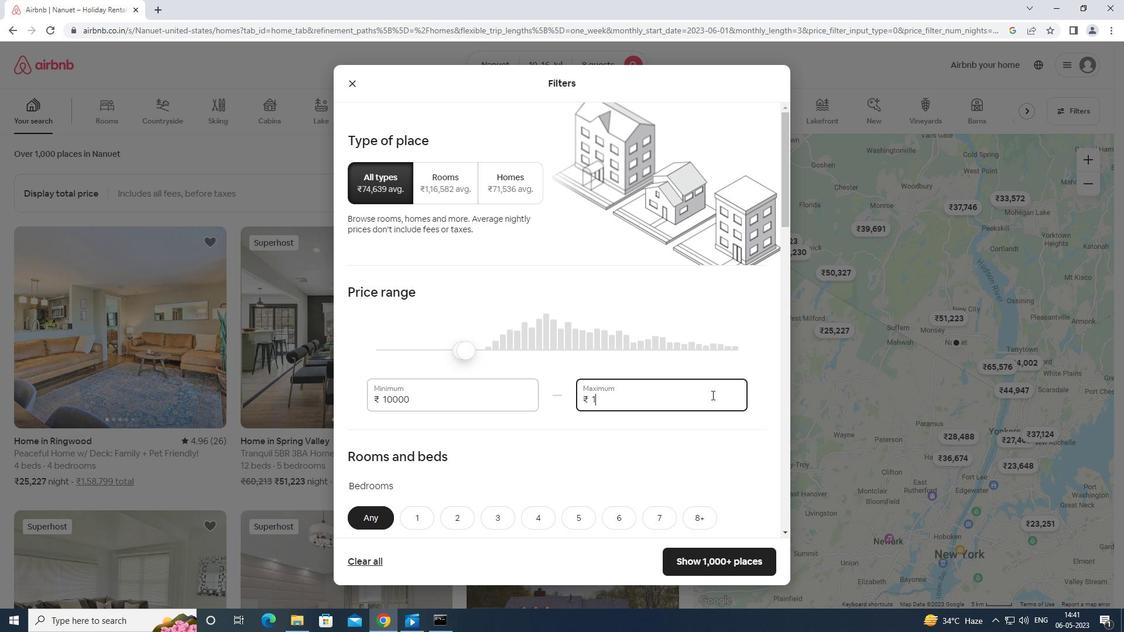 
Action: Key pressed 6000
Screenshot: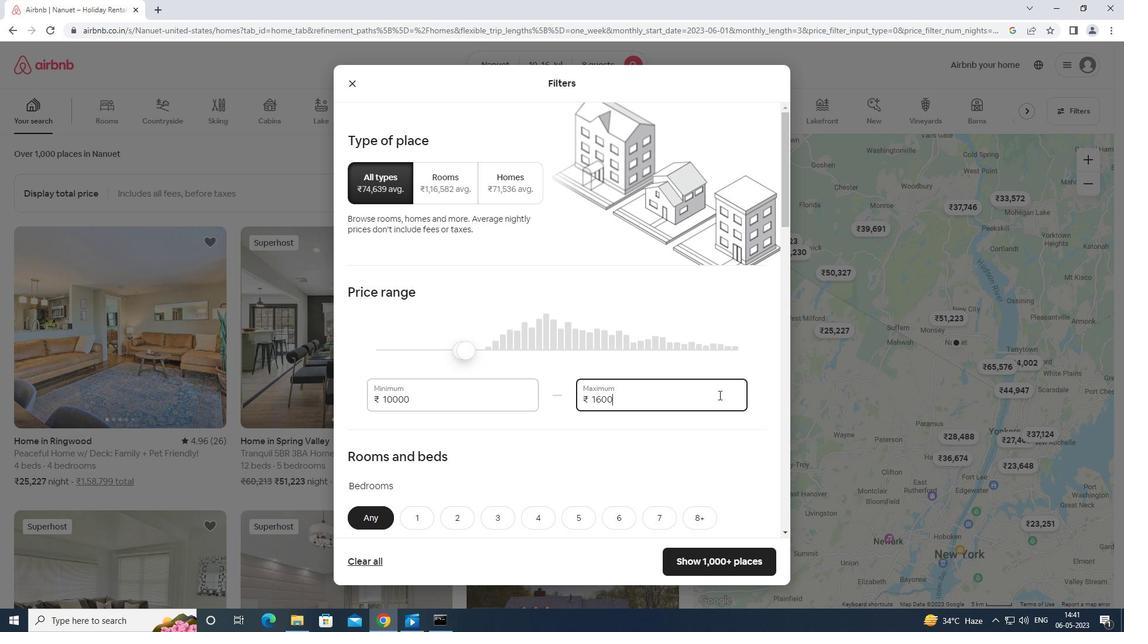 
Action: Mouse moved to (826, 402)
Screenshot: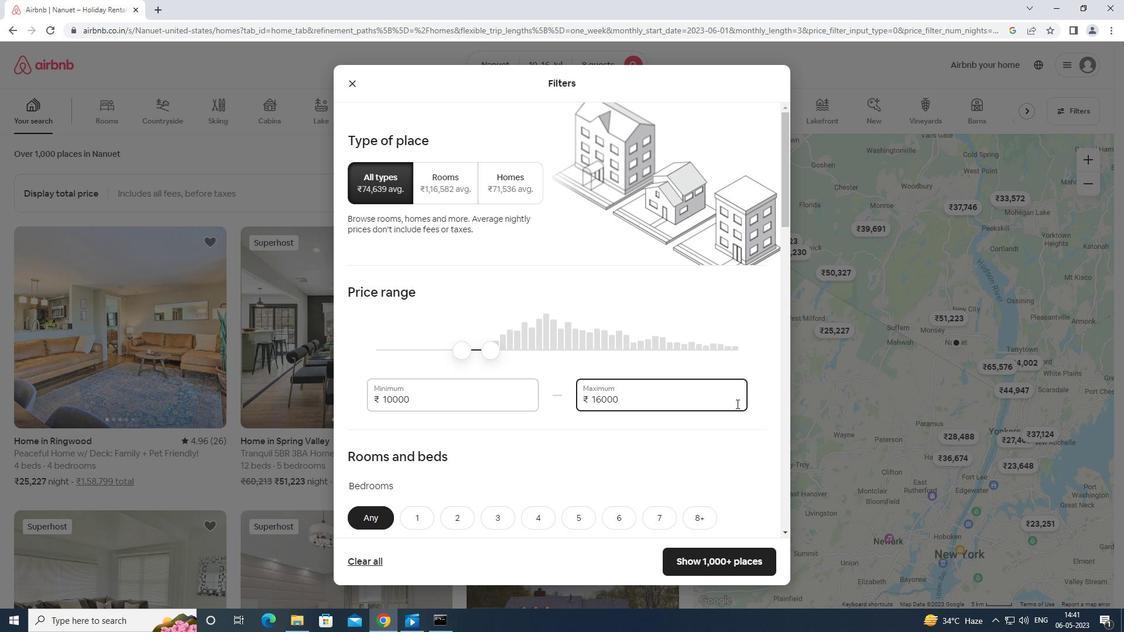 
Action: Mouse scrolled (826, 402) with delta (0, 0)
Screenshot: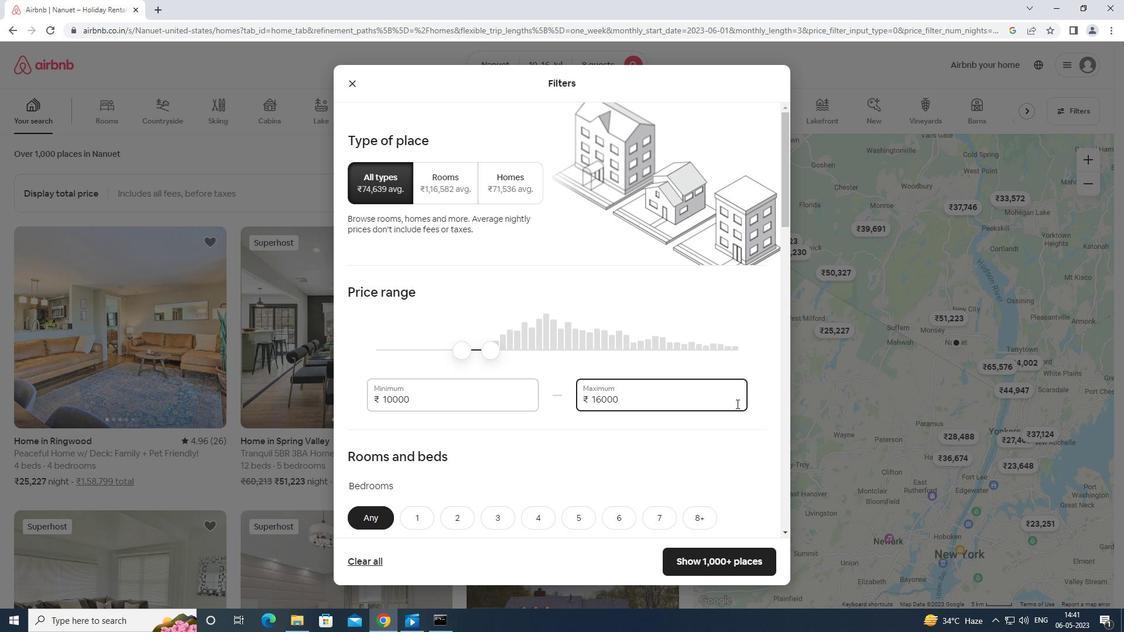 
Action: Mouse moved to (827, 402)
Screenshot: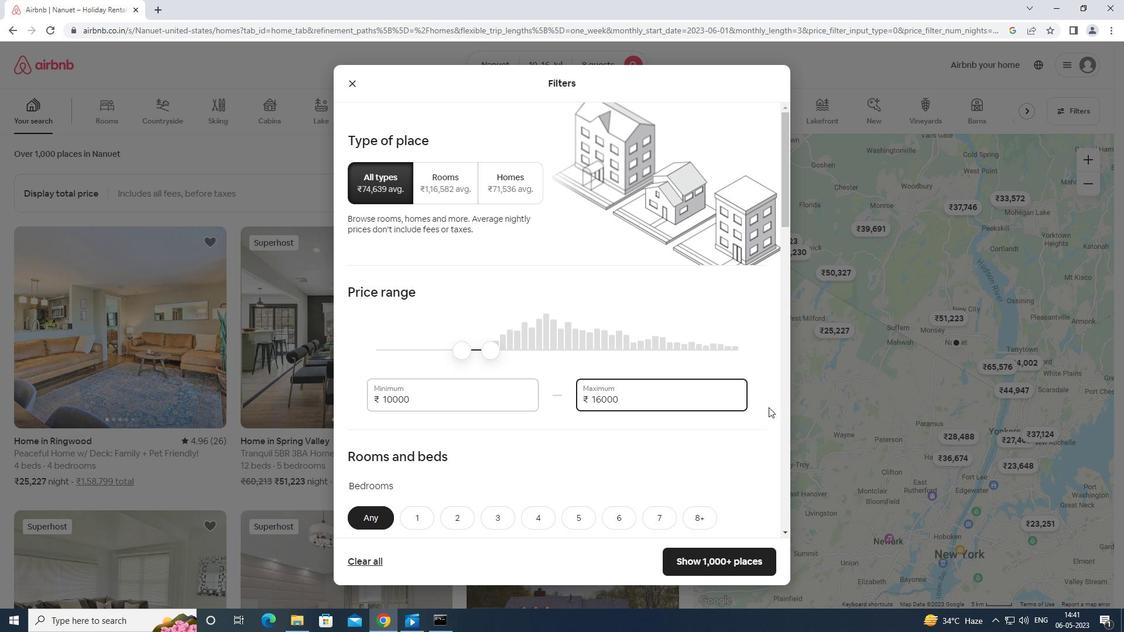 
Action: Mouse scrolled (827, 402) with delta (0, 0)
Screenshot: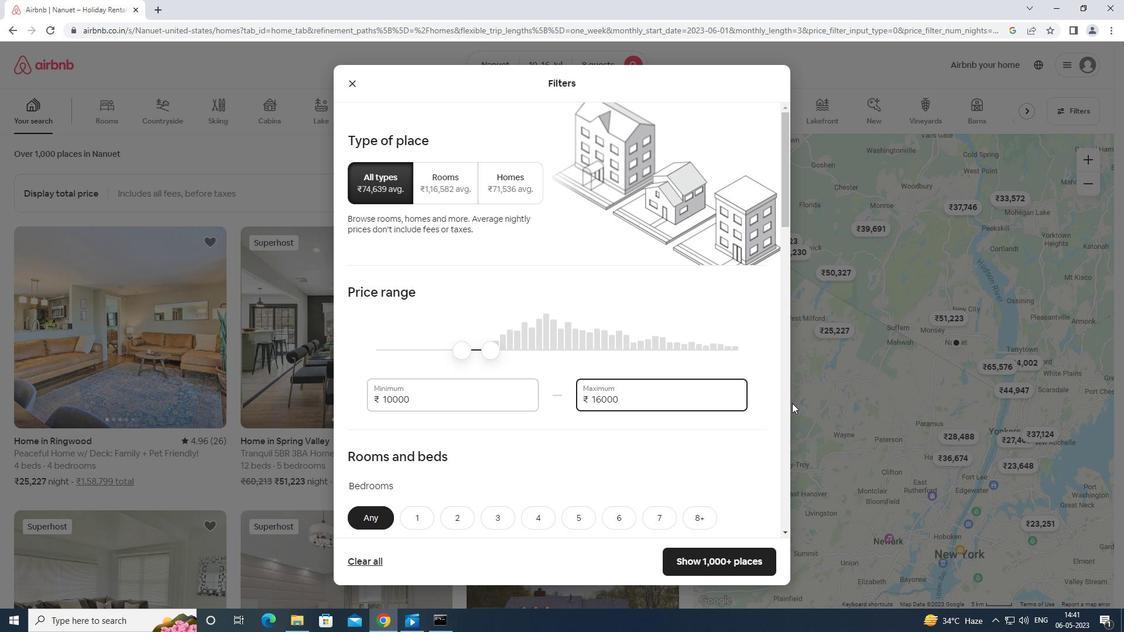 
Action: Mouse moved to (821, 403)
Screenshot: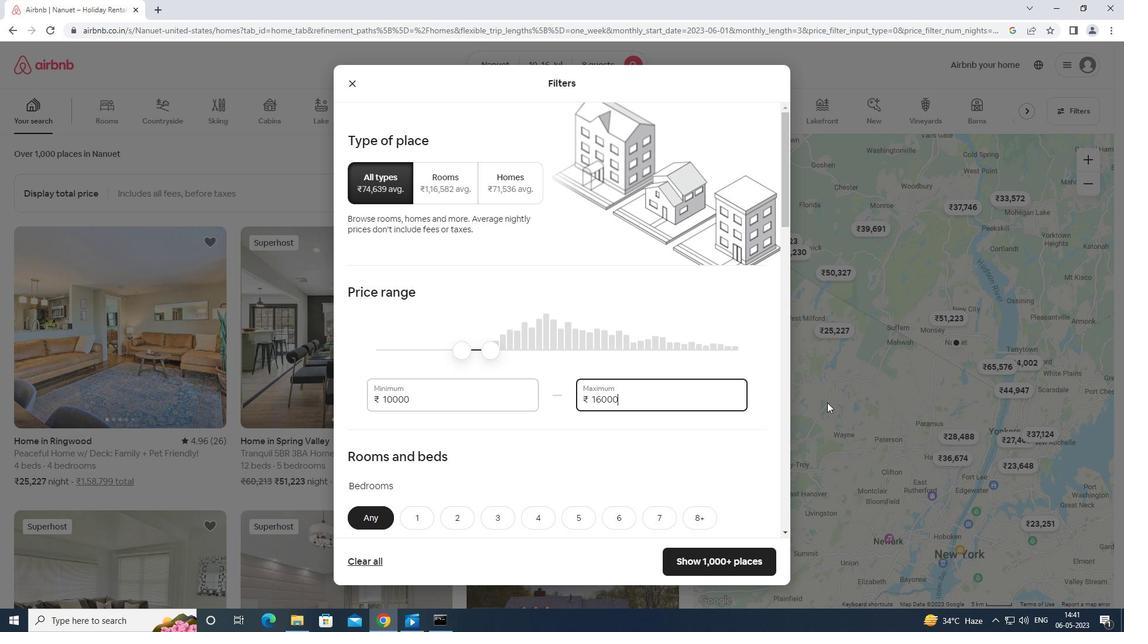
Action: Mouse scrolled (821, 402) with delta (0, 0)
Screenshot: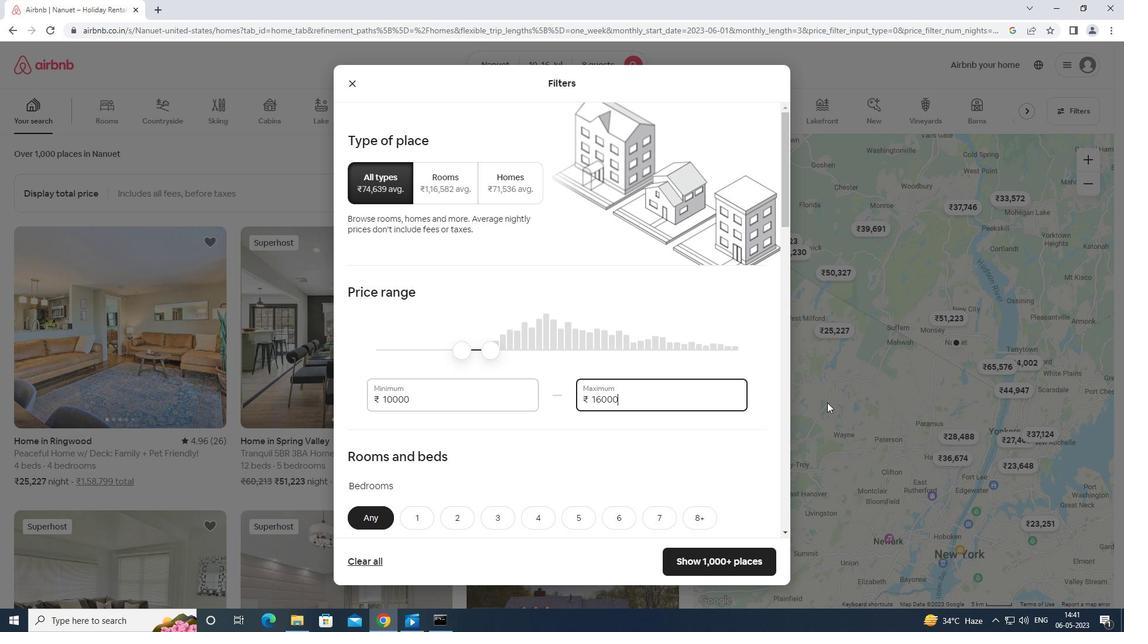 
Action: Mouse moved to (811, 408)
Screenshot: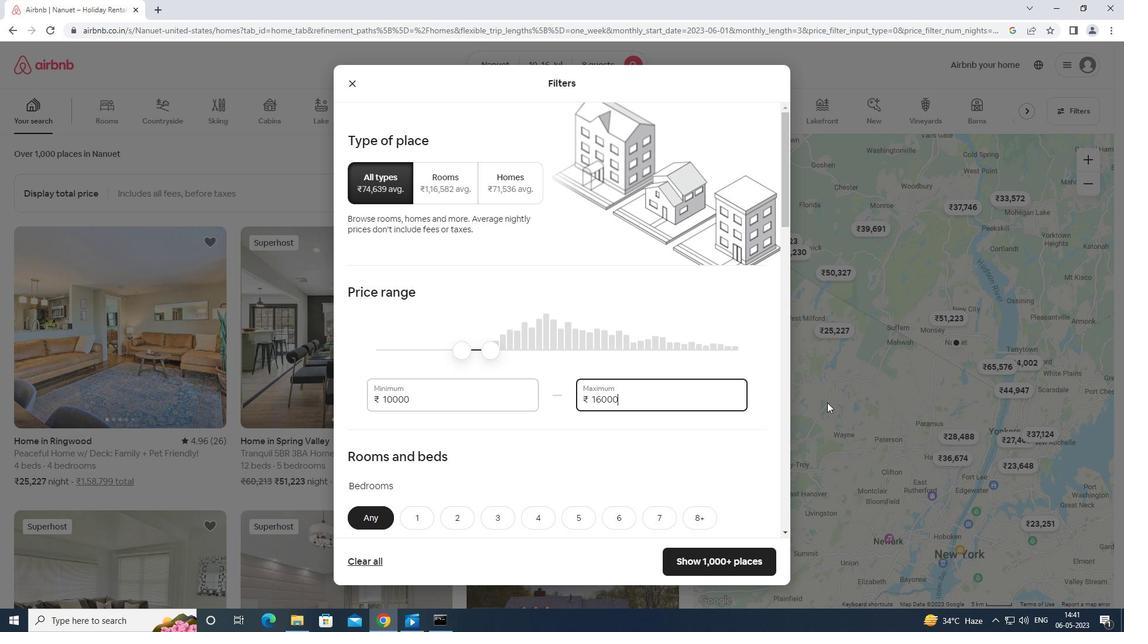 
Action: Mouse scrolled (811, 407) with delta (0, 0)
Screenshot: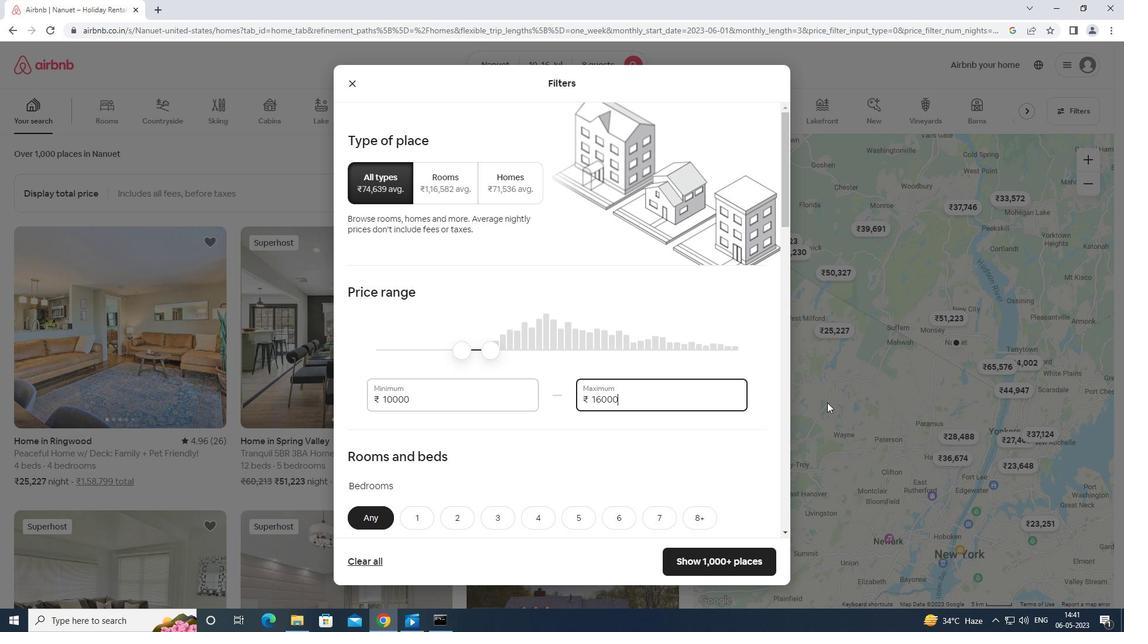 
Action: Mouse moved to (690, 464)
Screenshot: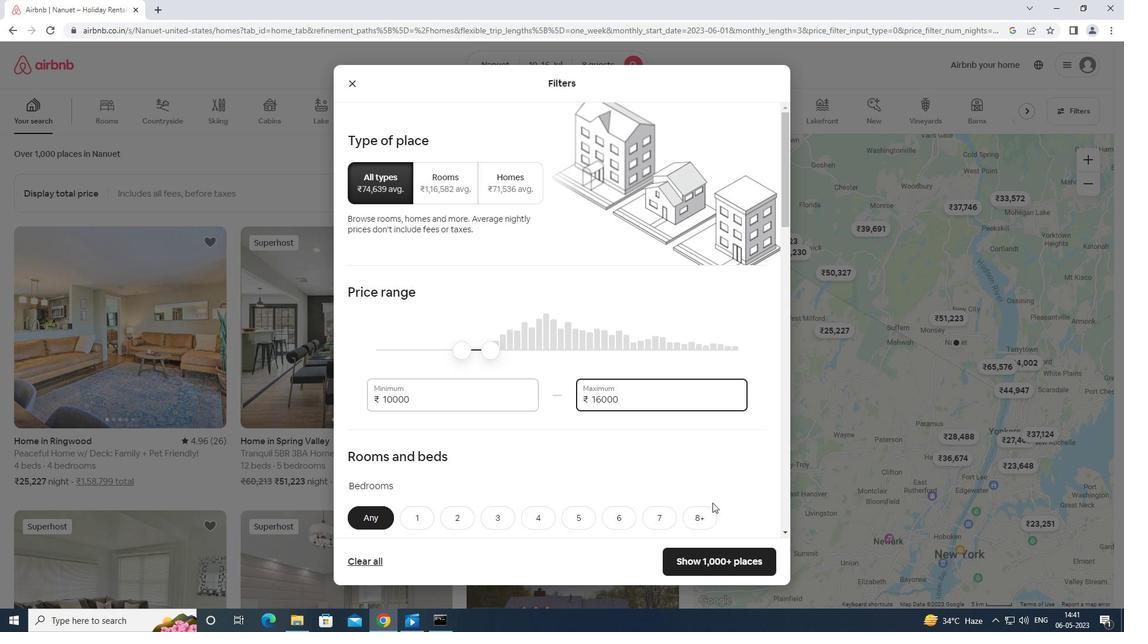
Action: Mouse scrolled (690, 463) with delta (0, 0)
Screenshot: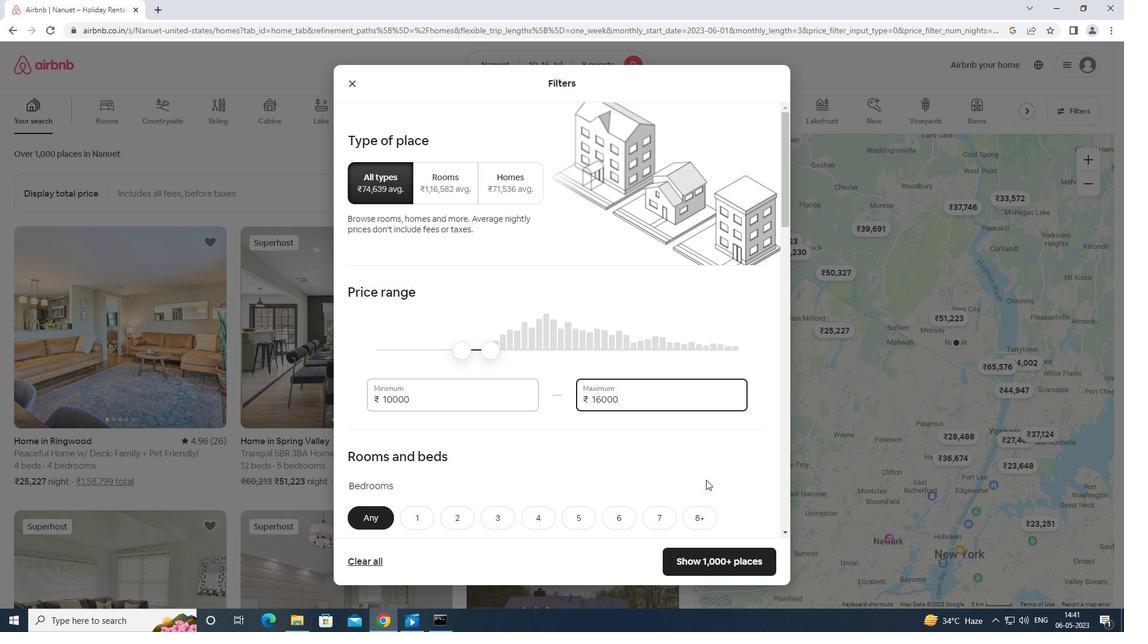 
Action: Mouse moved to (689, 465)
Screenshot: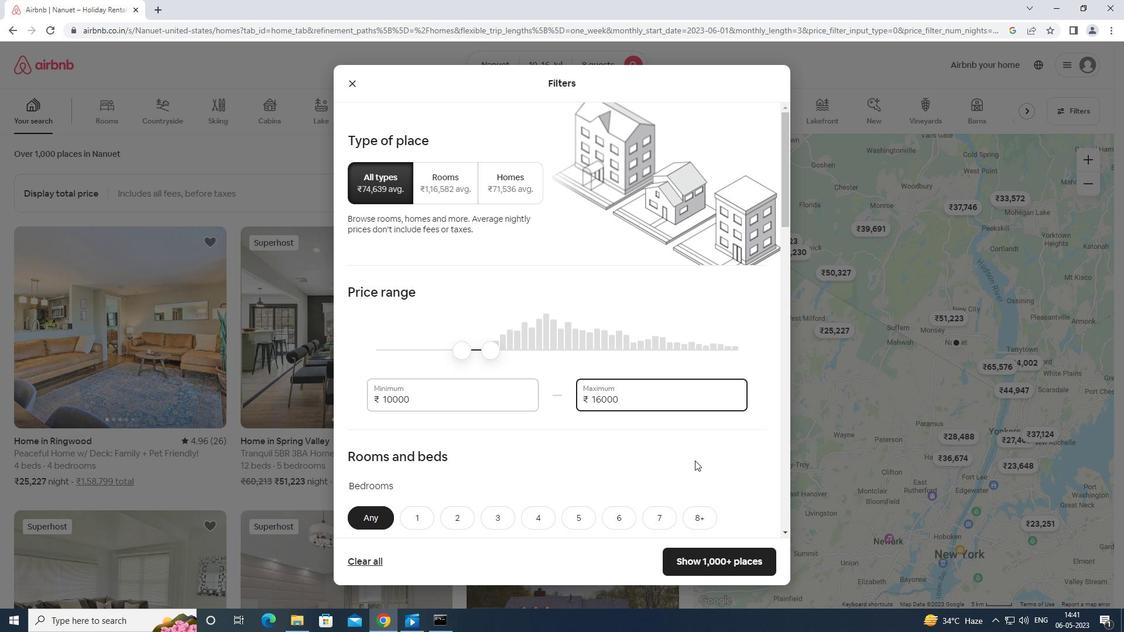 
Action: Mouse scrolled (689, 464) with delta (0, 0)
Screenshot: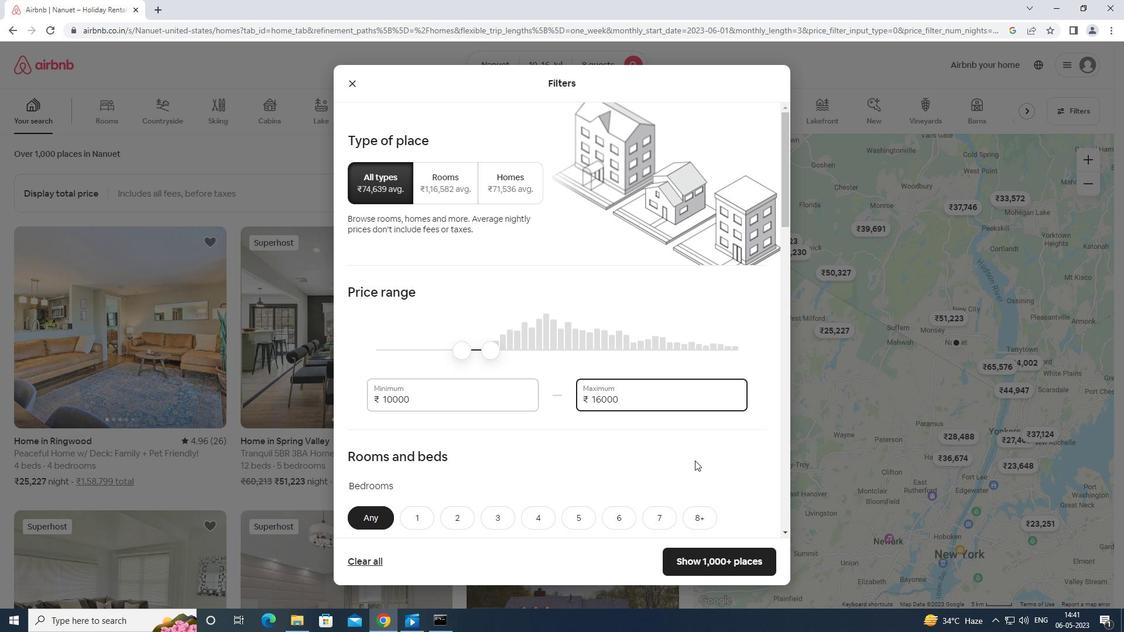 
Action: Mouse moved to (680, 460)
Screenshot: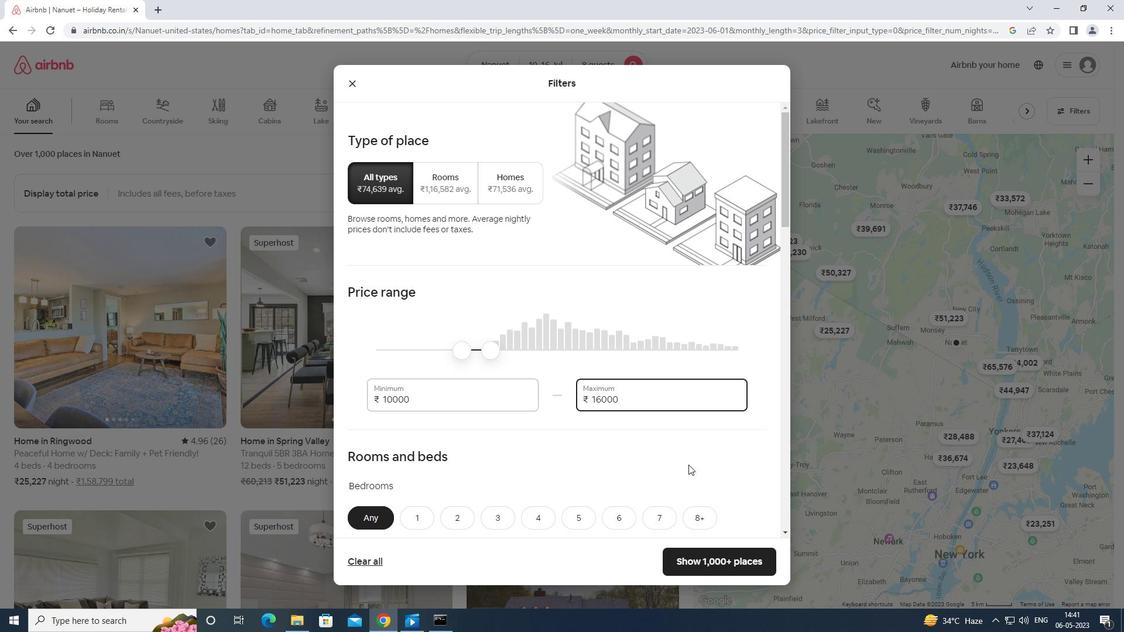 
Action: Mouse scrolled (680, 460) with delta (0, 0)
Screenshot: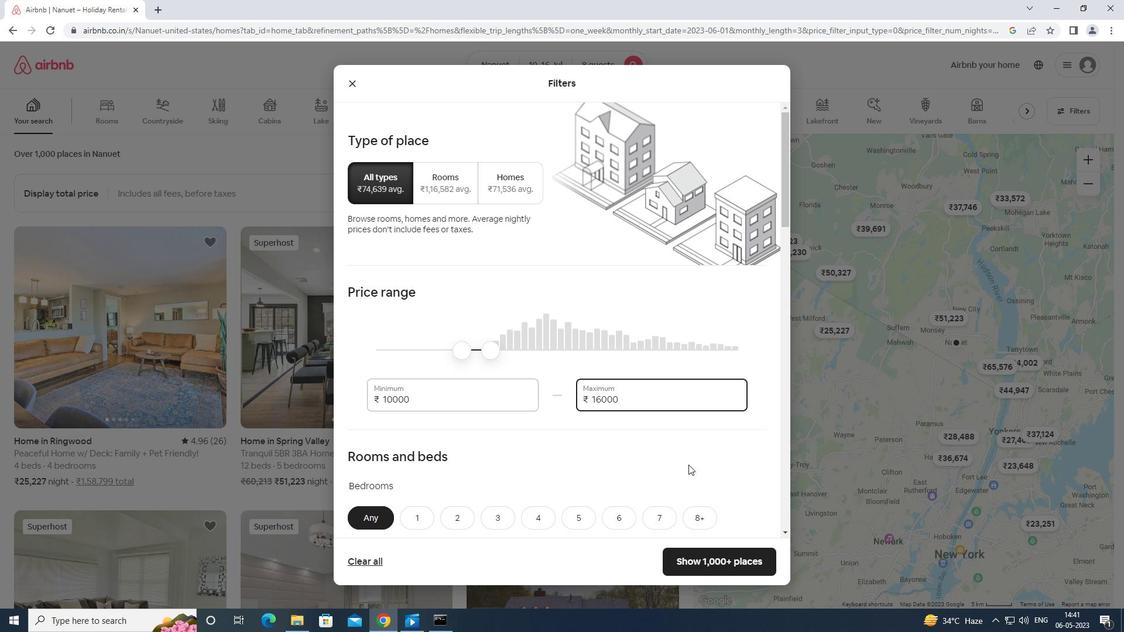 
Action: Mouse scrolled (680, 460) with delta (0, 0)
Screenshot: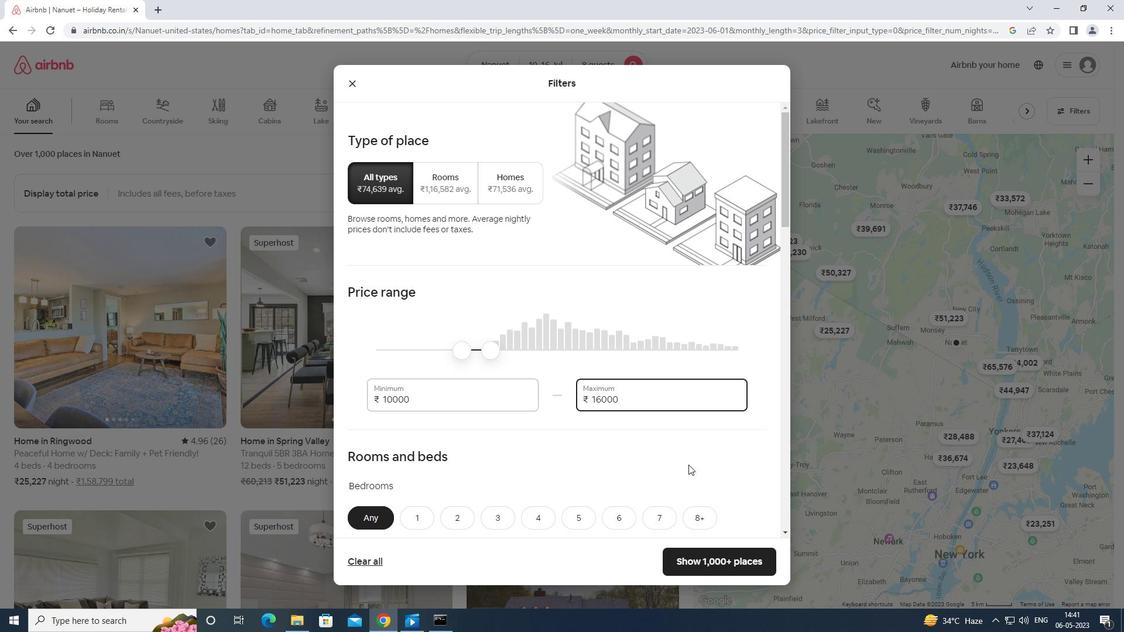 
Action: Mouse scrolled (680, 460) with delta (0, 0)
Screenshot: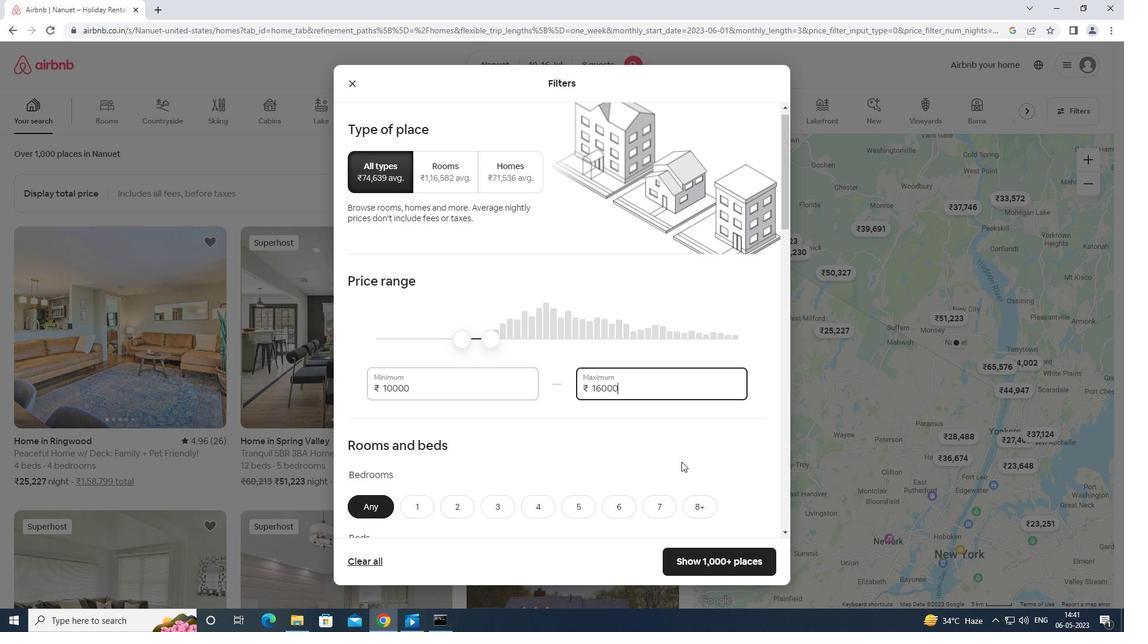 
Action: Mouse moved to (698, 220)
Screenshot: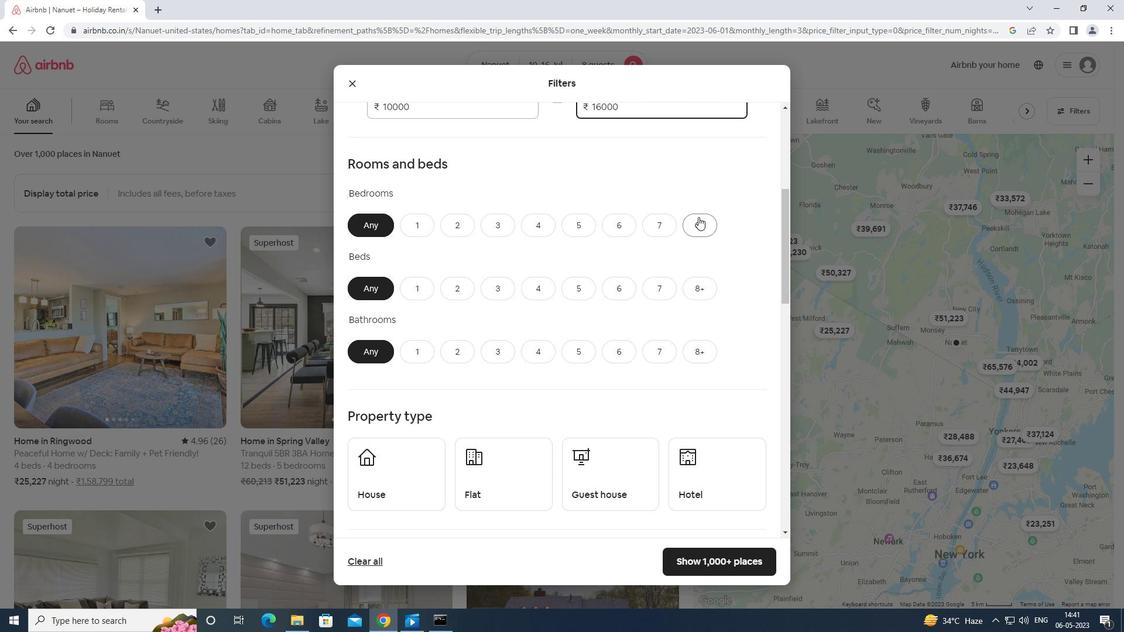 
Action: Mouse pressed left at (698, 220)
Screenshot: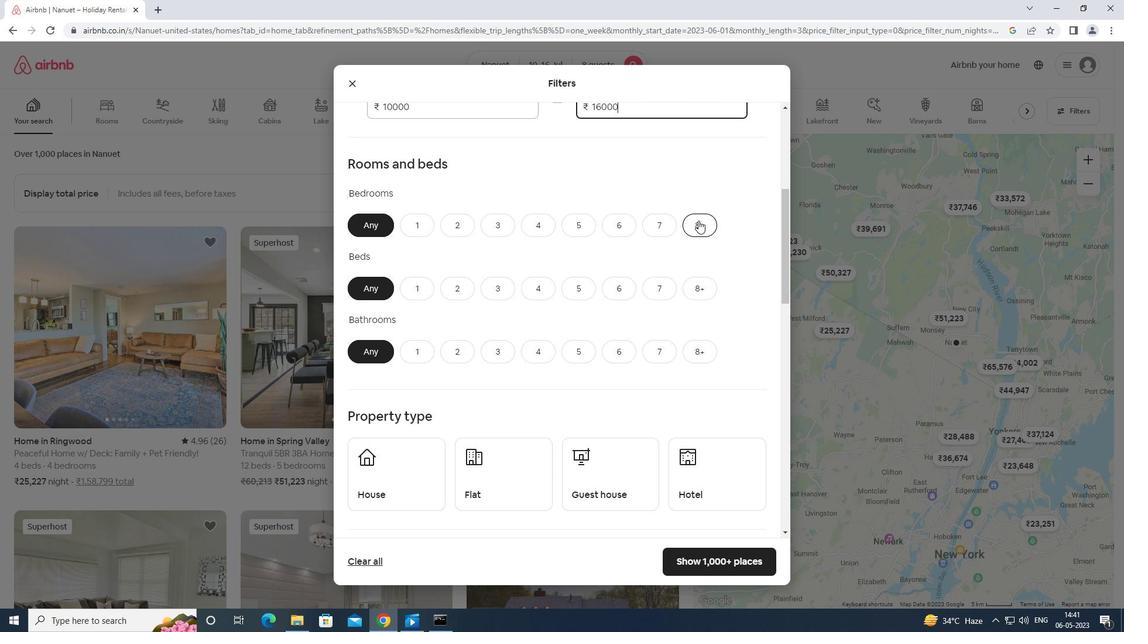 
Action: Mouse moved to (700, 280)
Screenshot: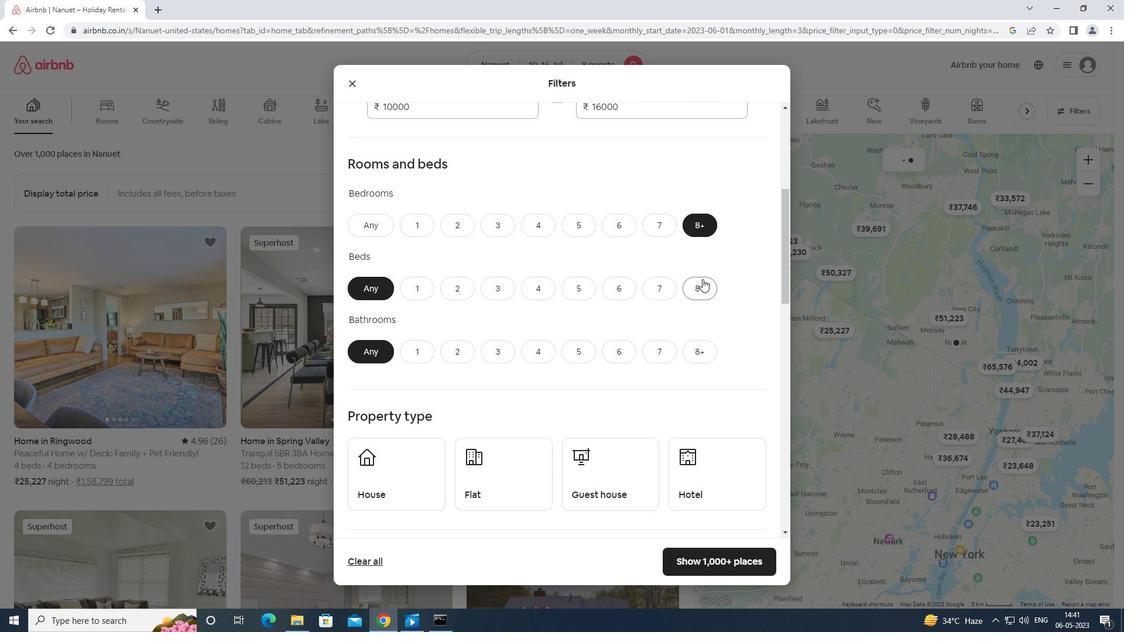 
Action: Mouse pressed left at (700, 280)
Screenshot: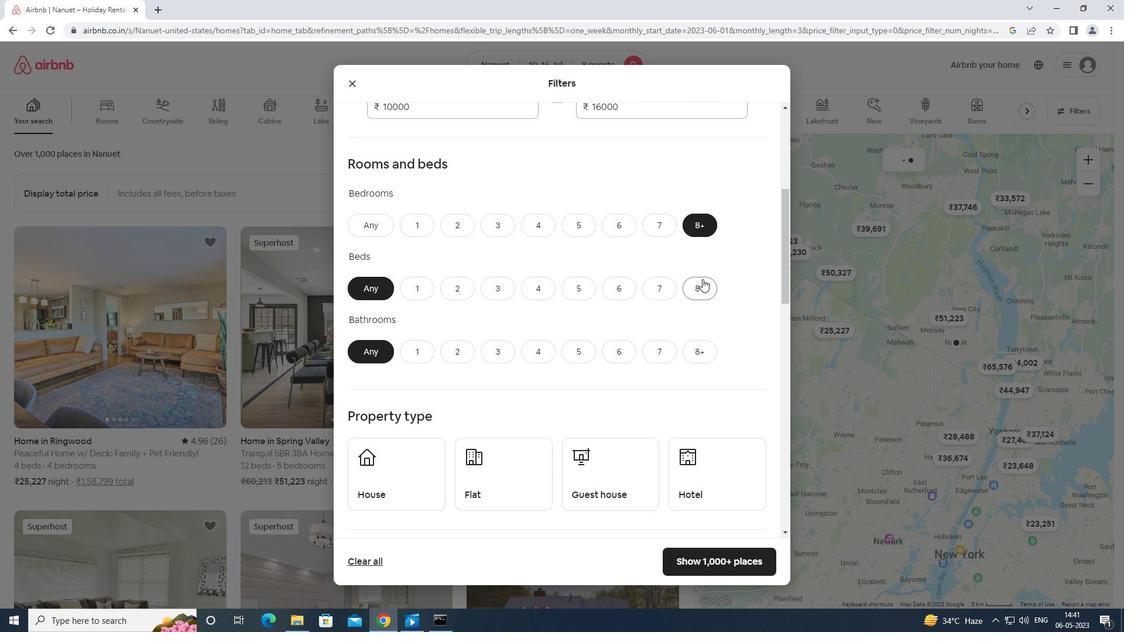 
Action: Mouse moved to (693, 344)
Screenshot: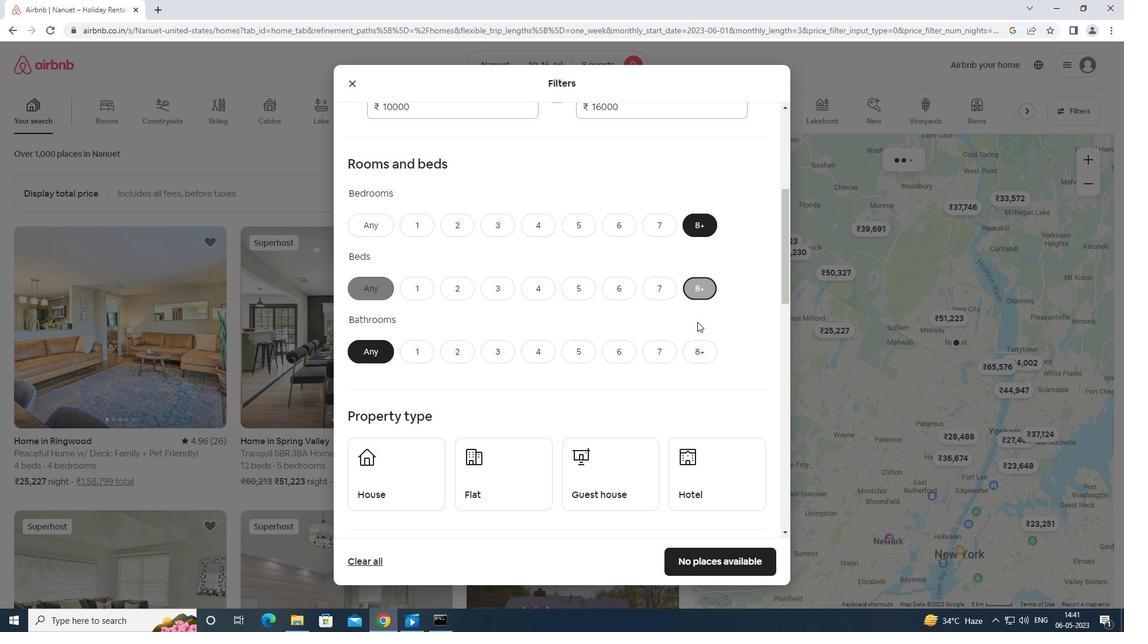 
Action: Mouse pressed left at (693, 344)
Screenshot: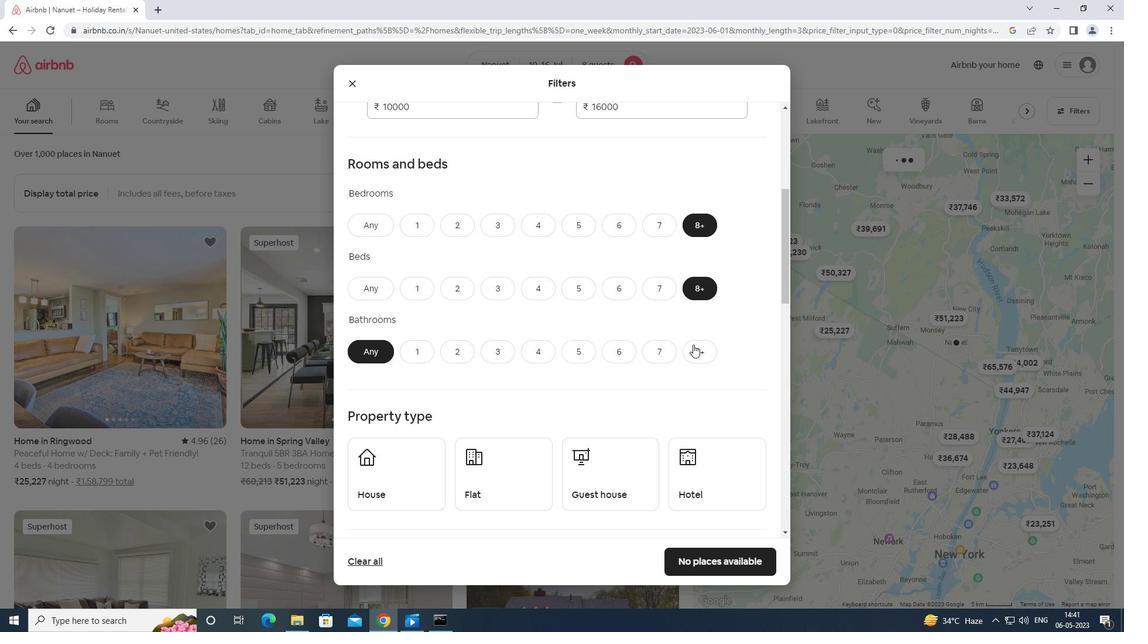 
Action: Mouse moved to (707, 348)
Screenshot: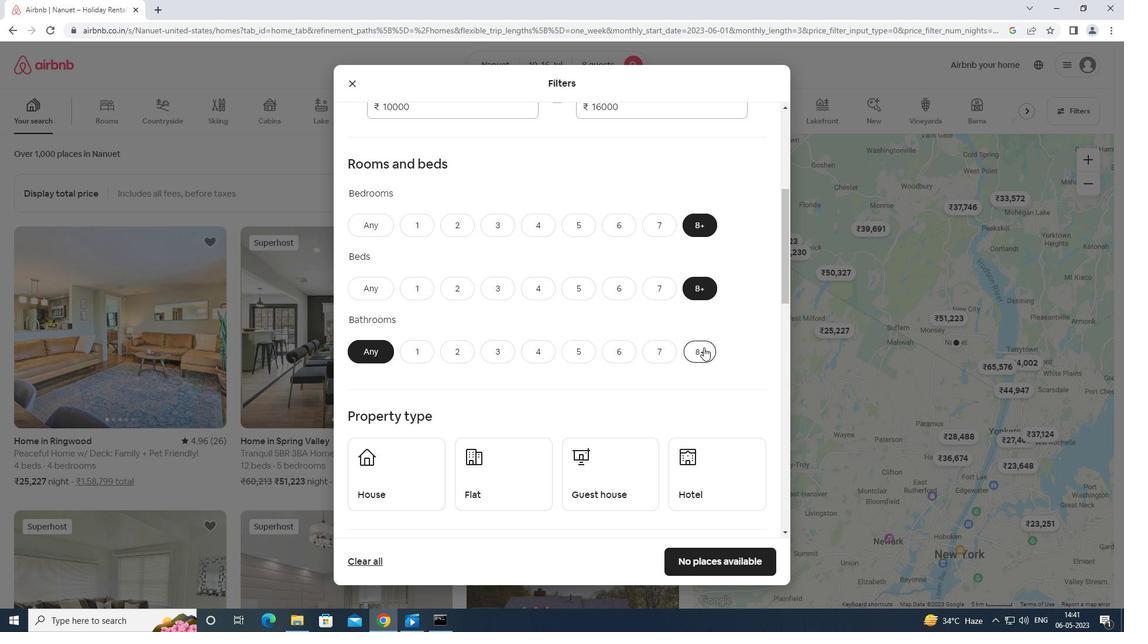 
Action: Mouse scrolled (707, 347) with delta (0, 0)
Screenshot: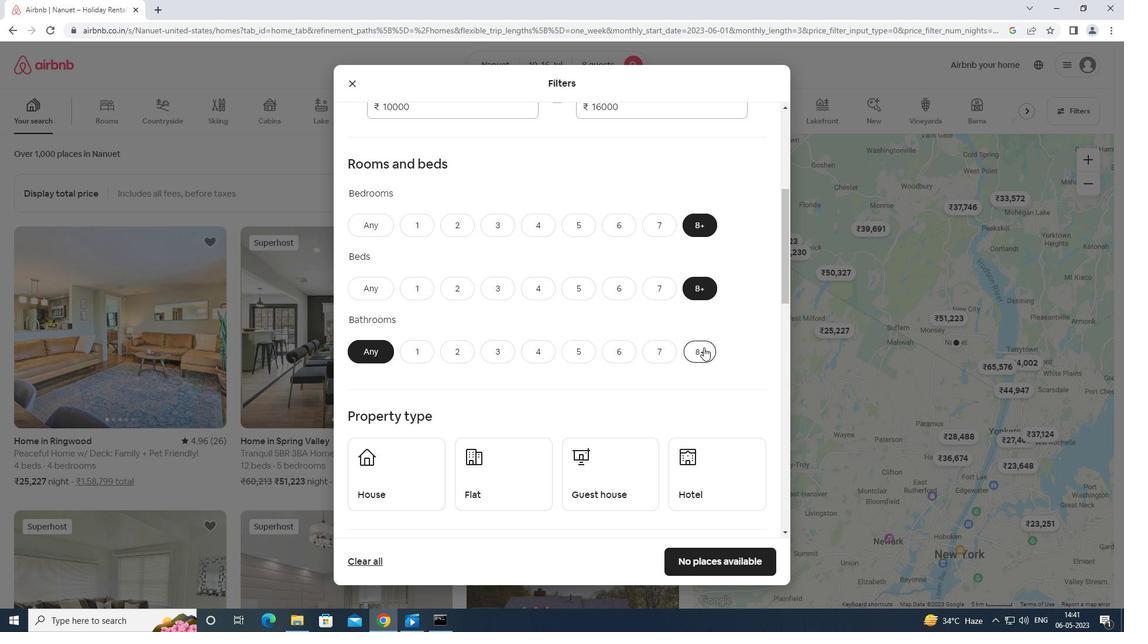 
Action: Mouse scrolled (707, 347) with delta (0, 0)
Screenshot: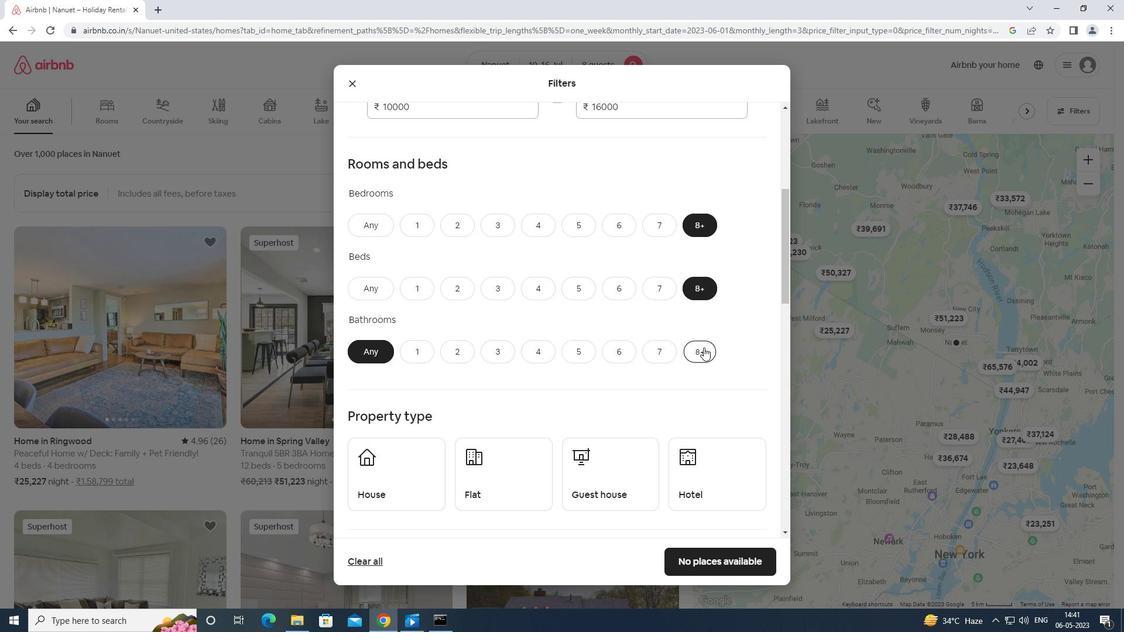 
Action: Mouse moved to (706, 347)
Screenshot: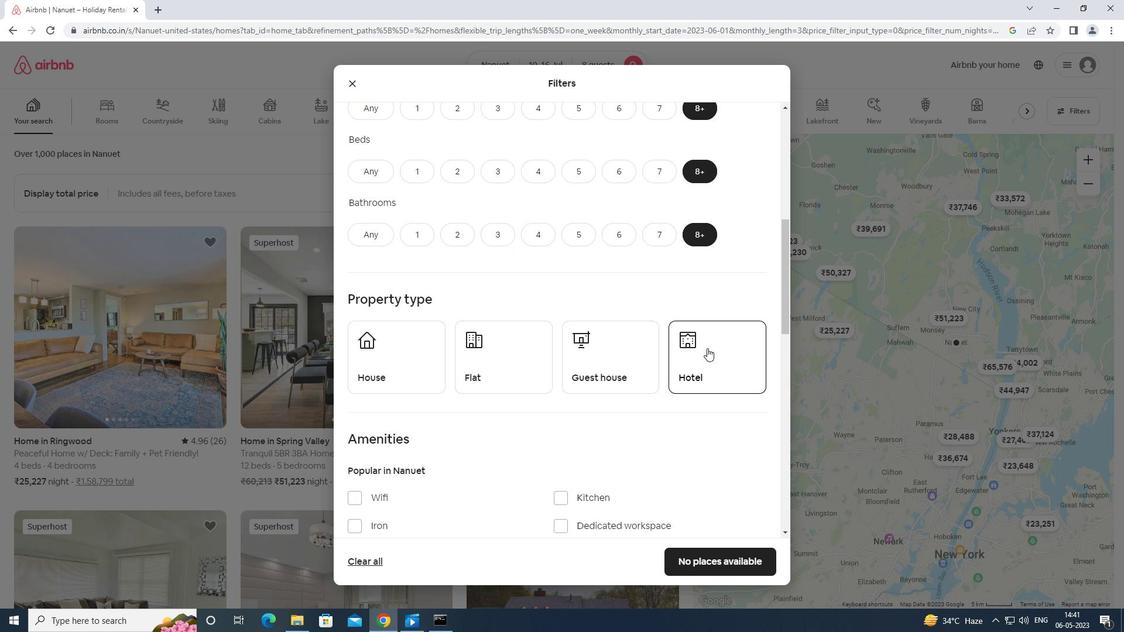 
Action: Mouse scrolled (706, 347) with delta (0, 0)
Screenshot: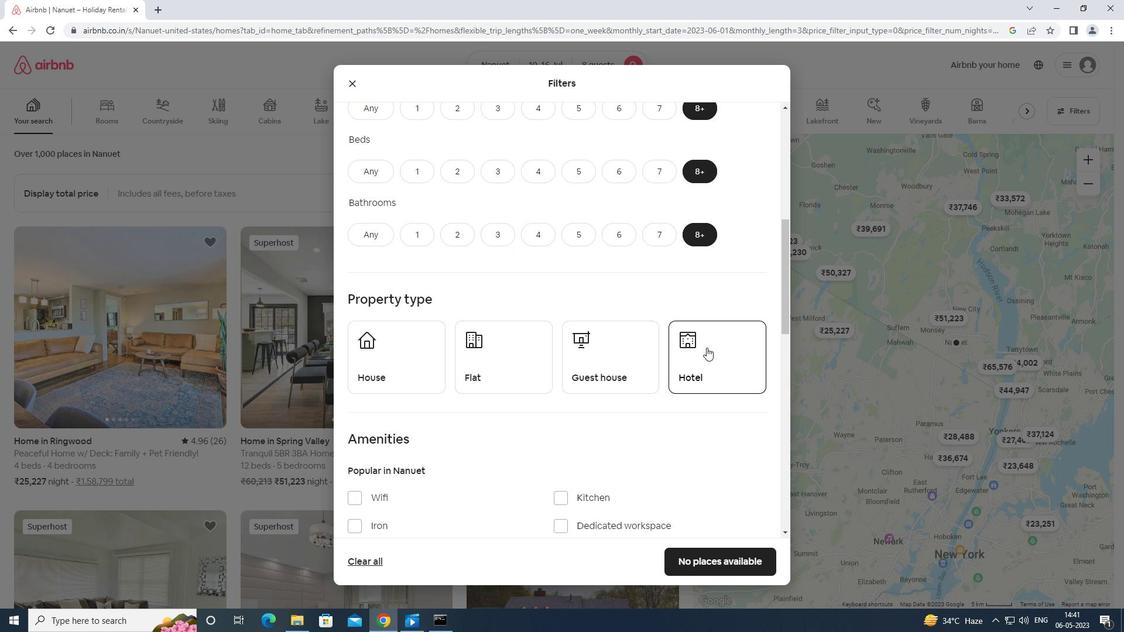 
Action: Mouse moved to (706, 347)
Screenshot: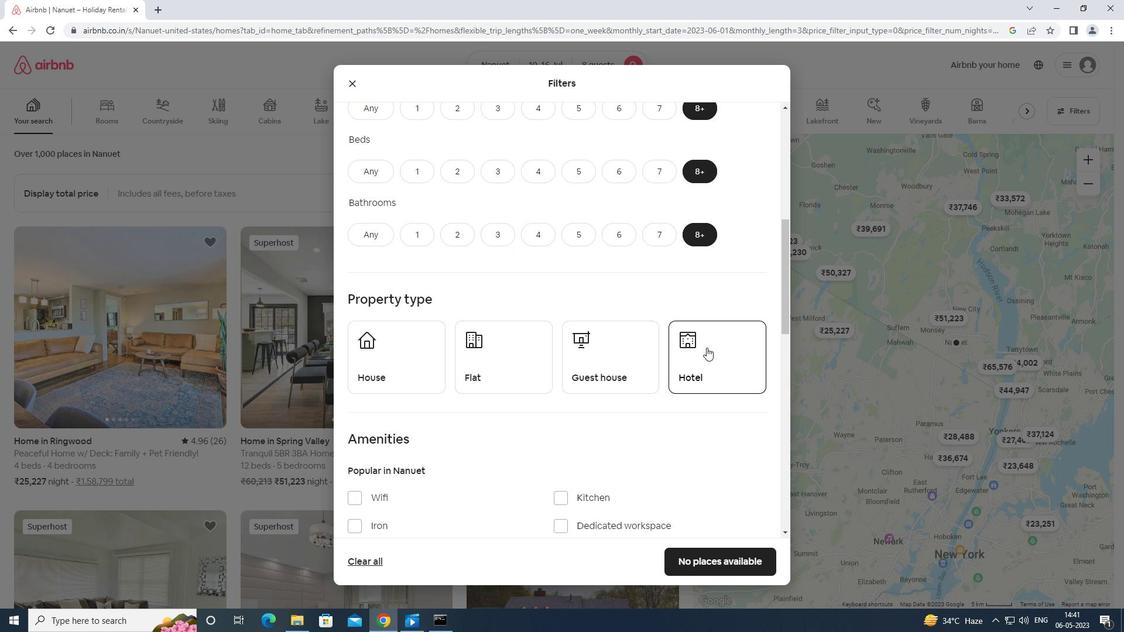 
Action: Mouse scrolled (706, 347) with delta (0, 0)
Screenshot: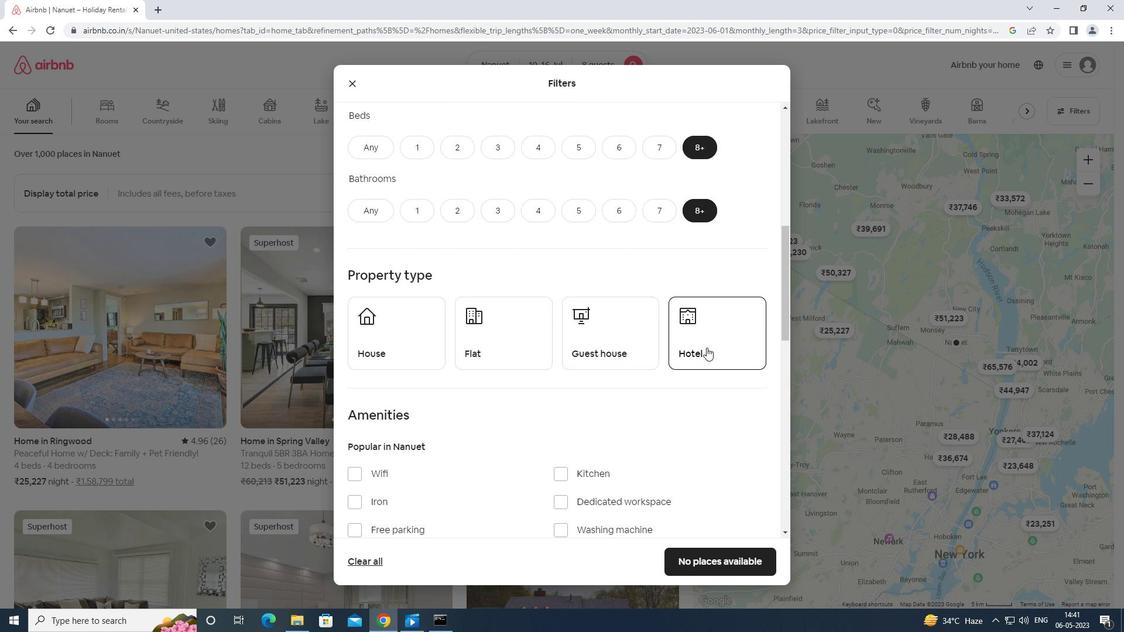 
Action: Mouse moved to (399, 221)
Screenshot: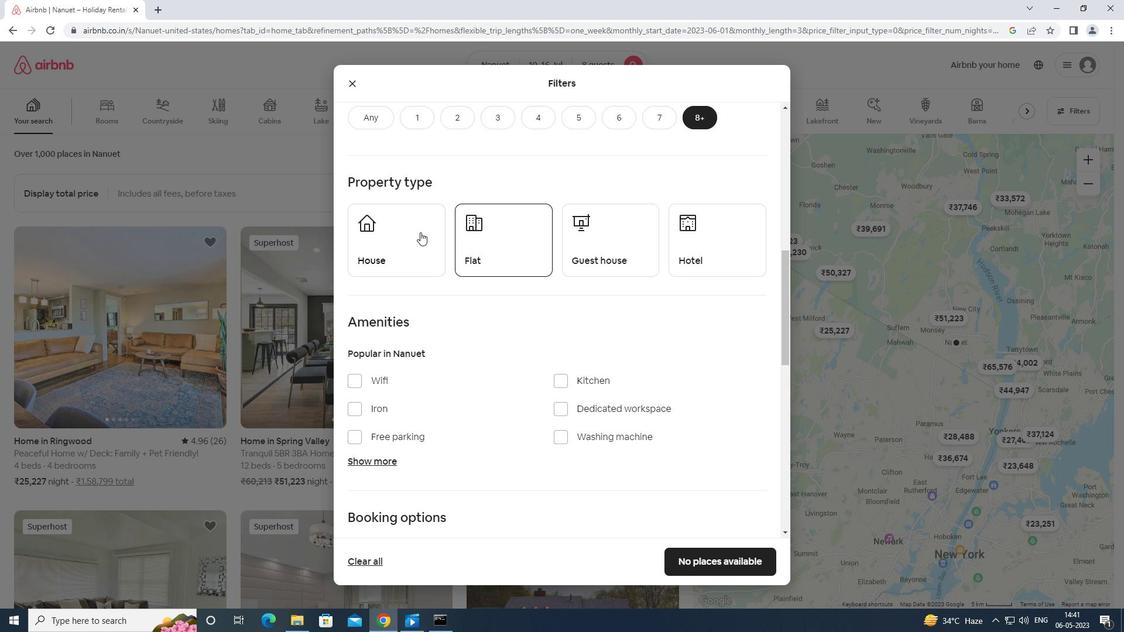 
Action: Mouse pressed left at (399, 221)
Screenshot: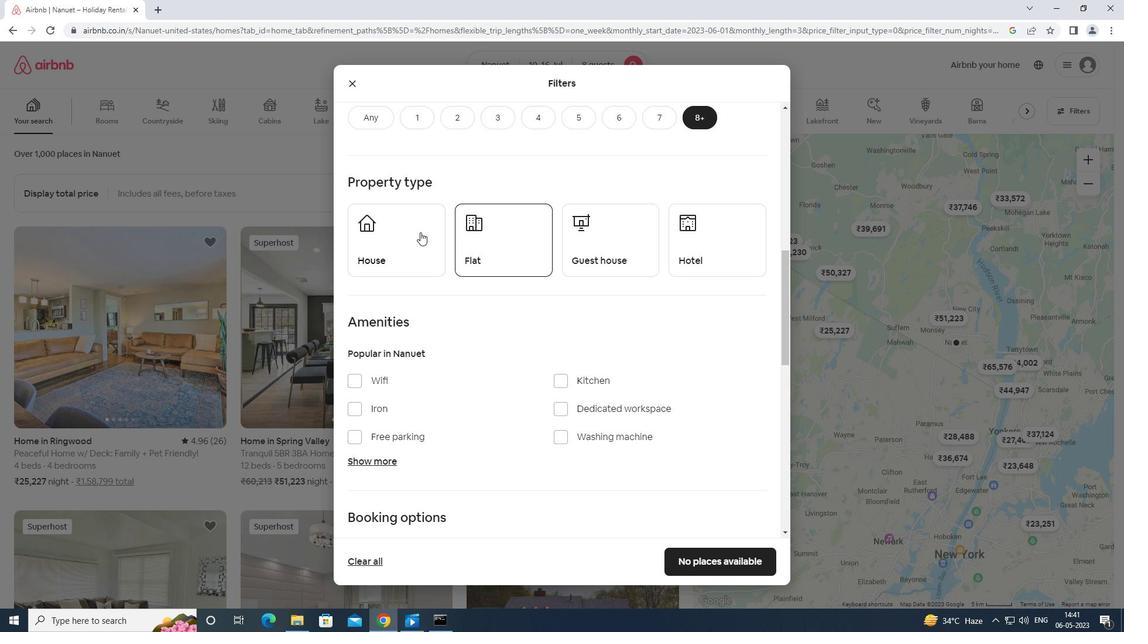 
Action: Mouse moved to (476, 233)
Screenshot: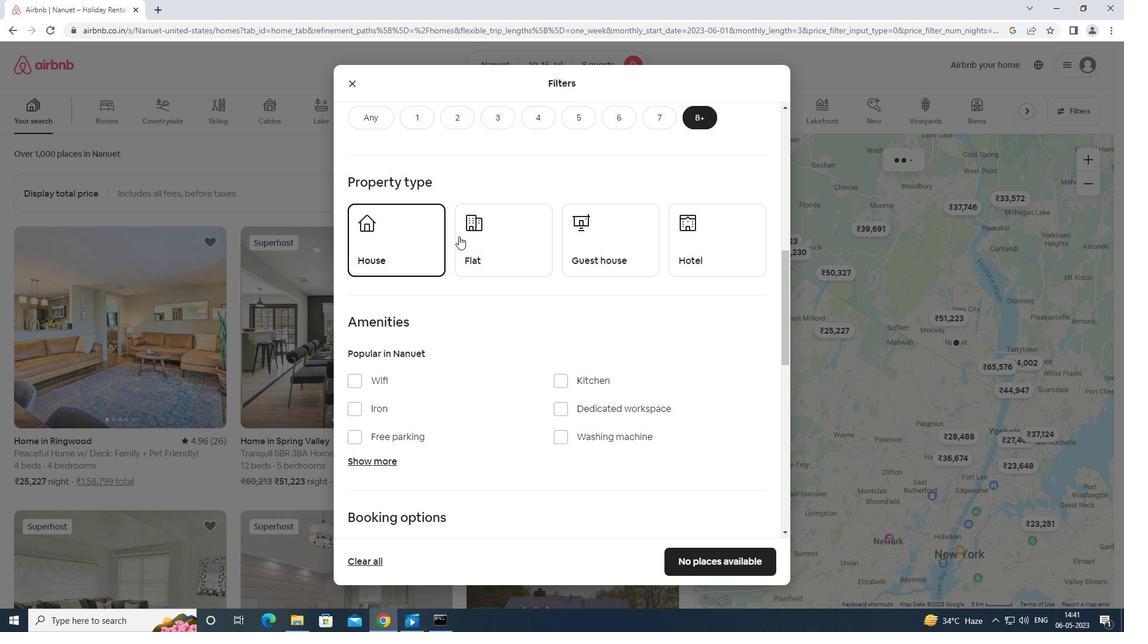 
Action: Mouse pressed left at (476, 233)
Screenshot: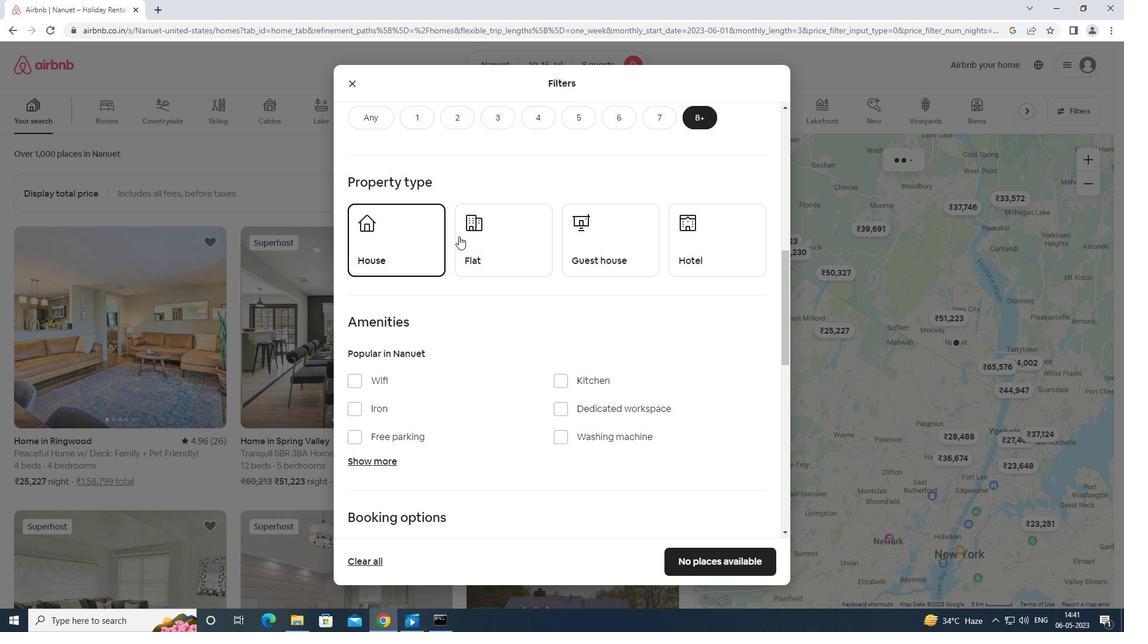 
Action: Mouse moved to (582, 236)
Screenshot: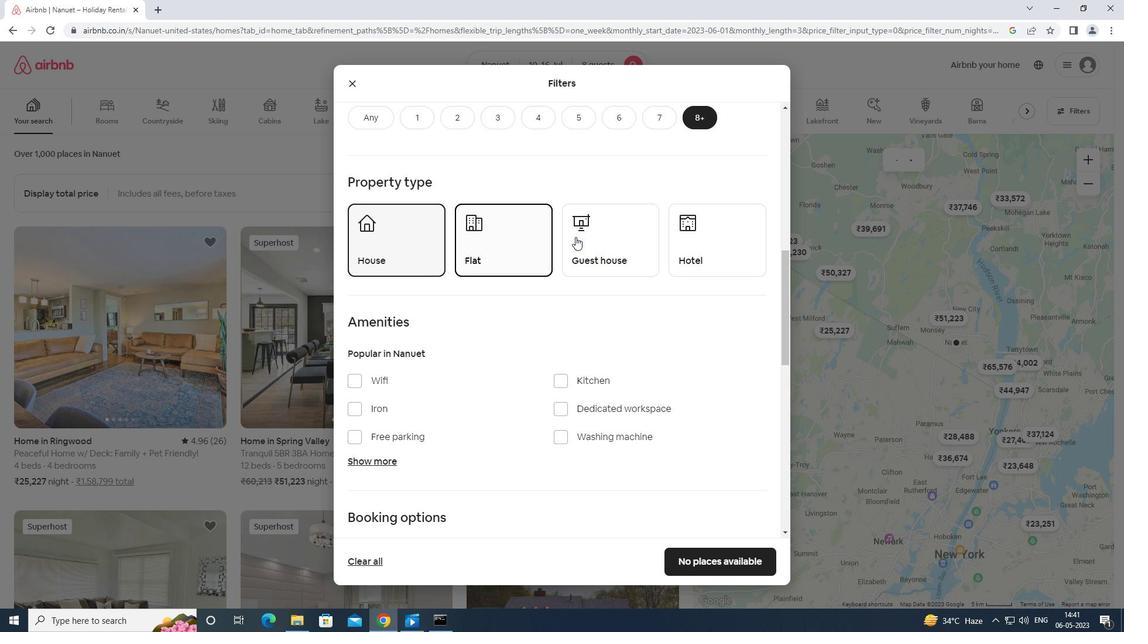 
Action: Mouse pressed left at (582, 236)
Screenshot: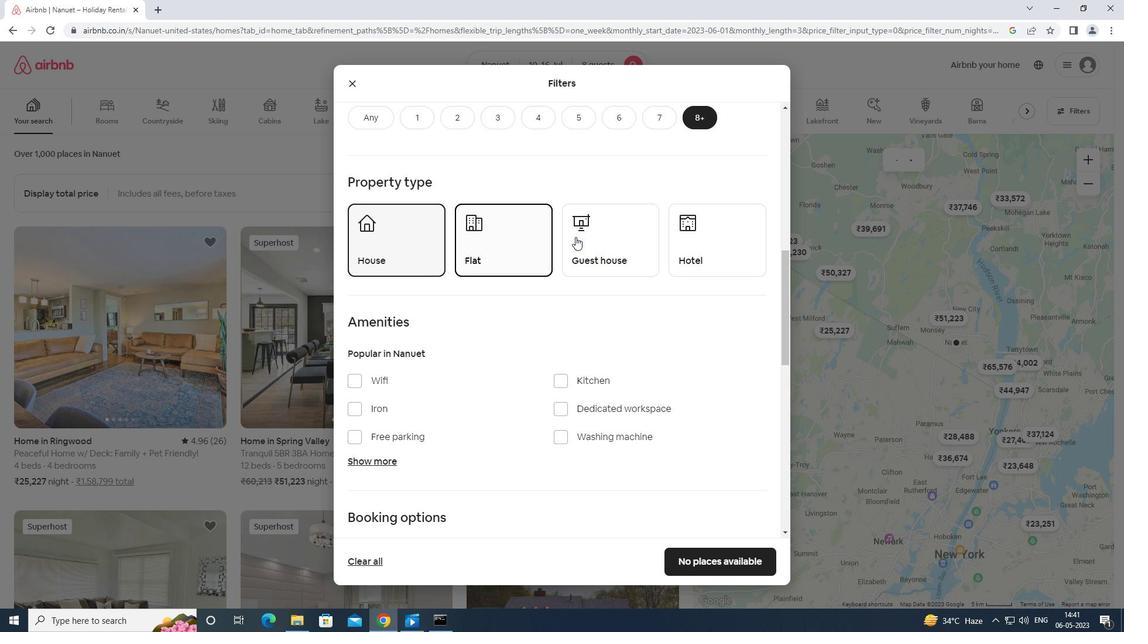 
Action: Mouse moved to (595, 238)
Screenshot: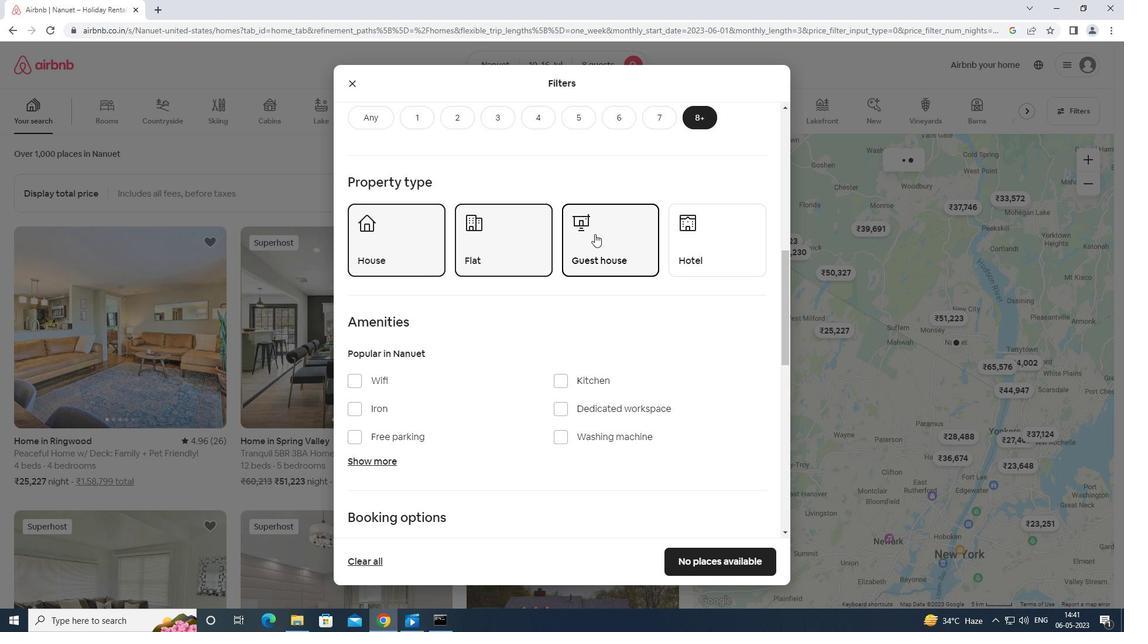 
Action: Mouse scrolled (595, 237) with delta (0, 0)
Screenshot: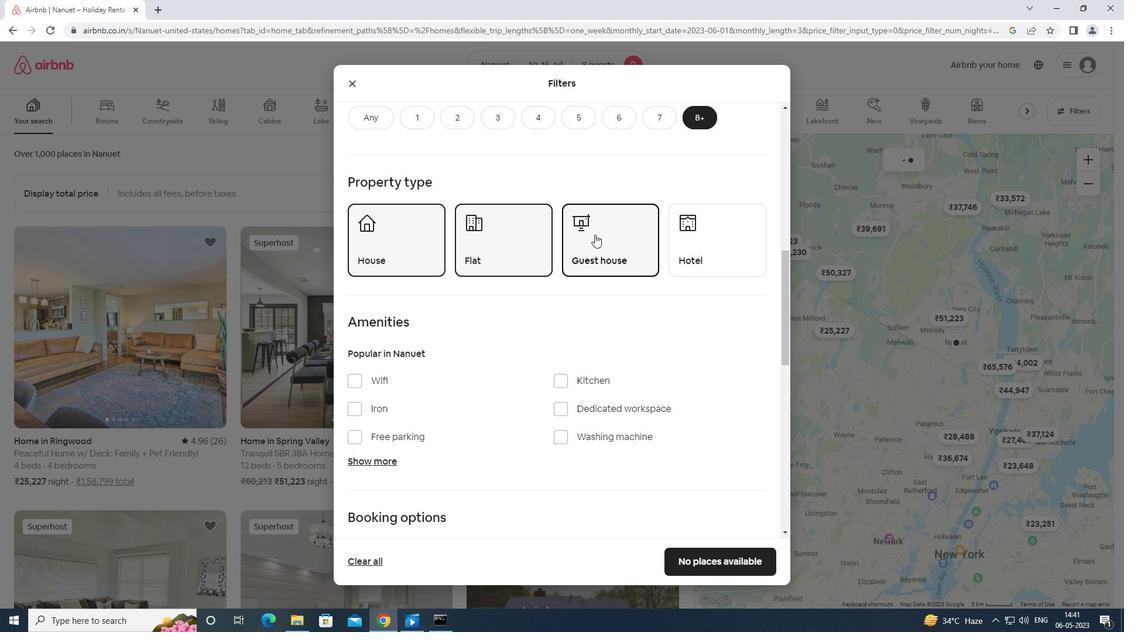 
Action: Mouse moved to (595, 241)
Screenshot: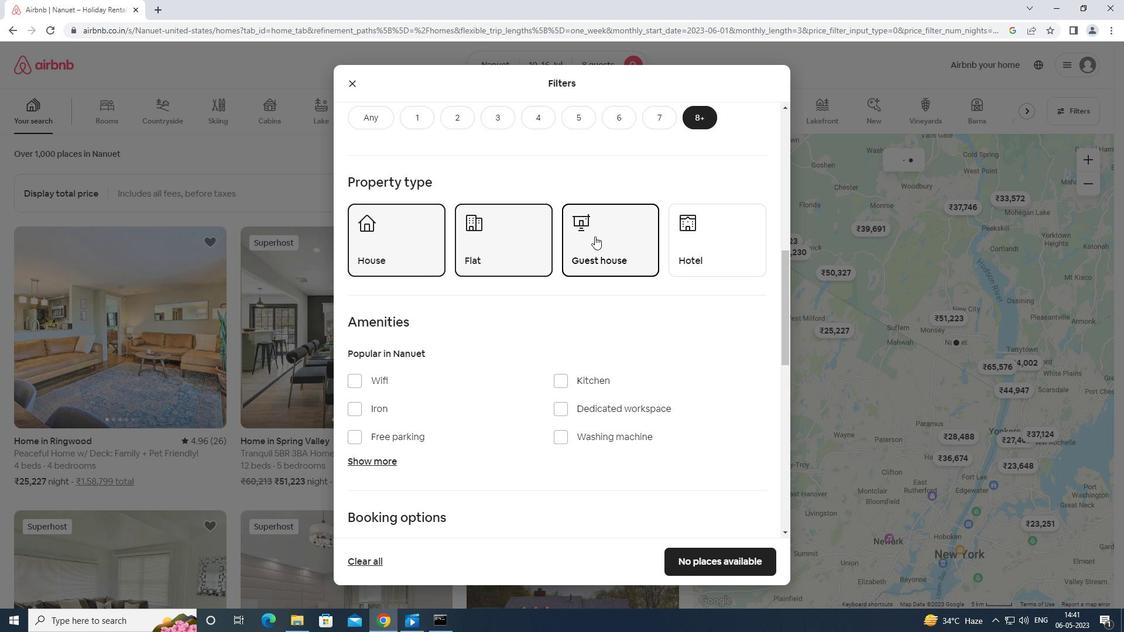 
Action: Mouse scrolled (595, 241) with delta (0, 0)
Screenshot: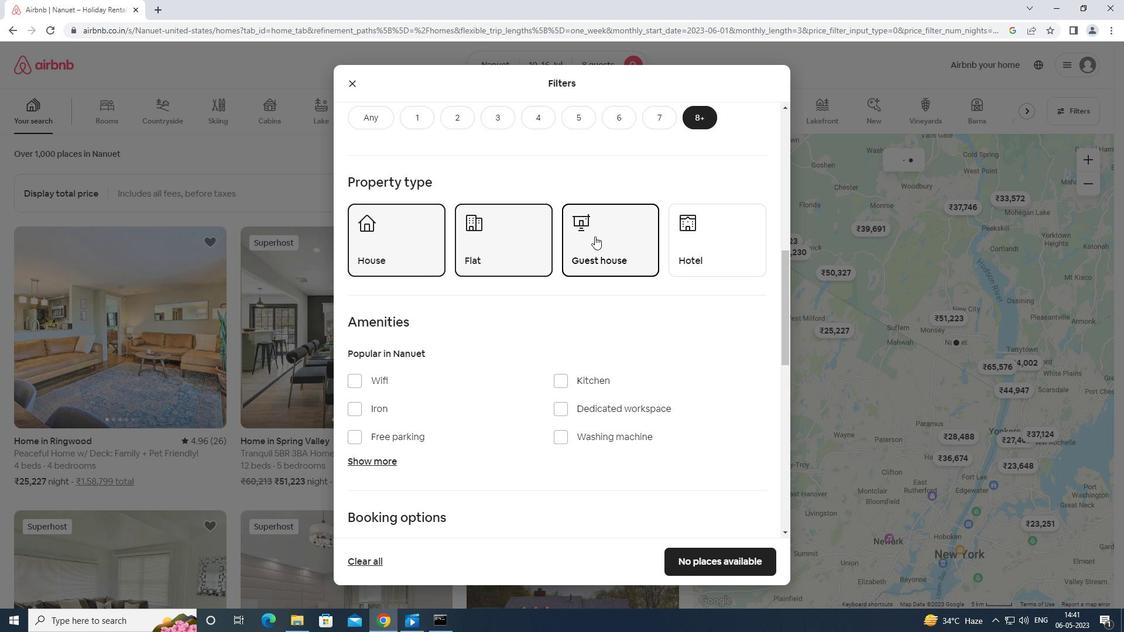 
Action: Mouse moved to (354, 261)
Screenshot: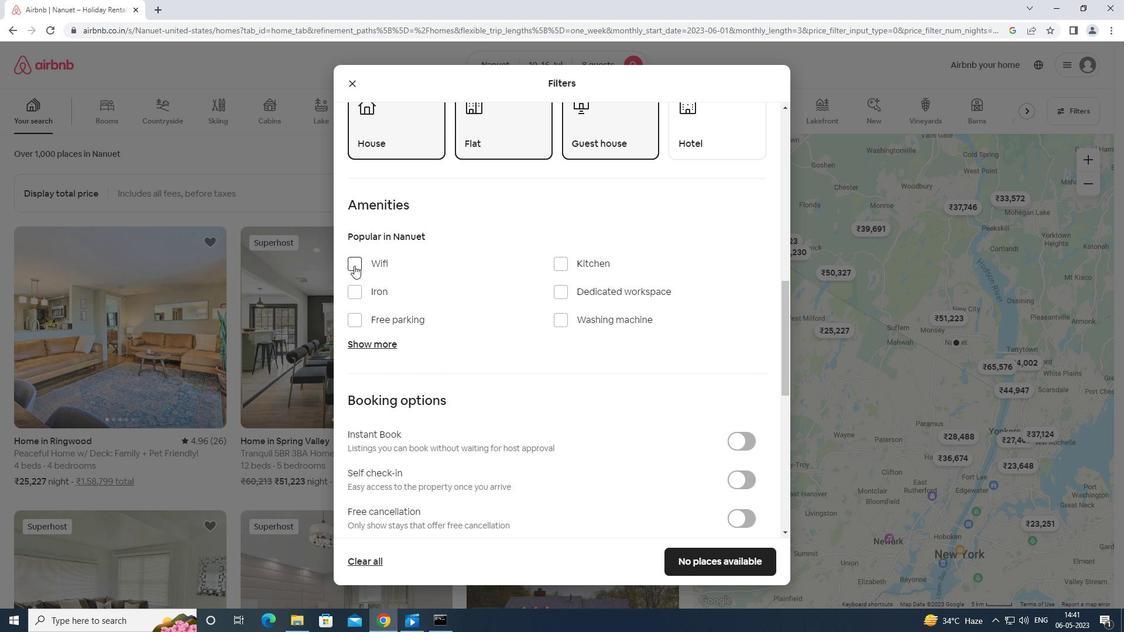
Action: Mouse pressed left at (354, 261)
Screenshot: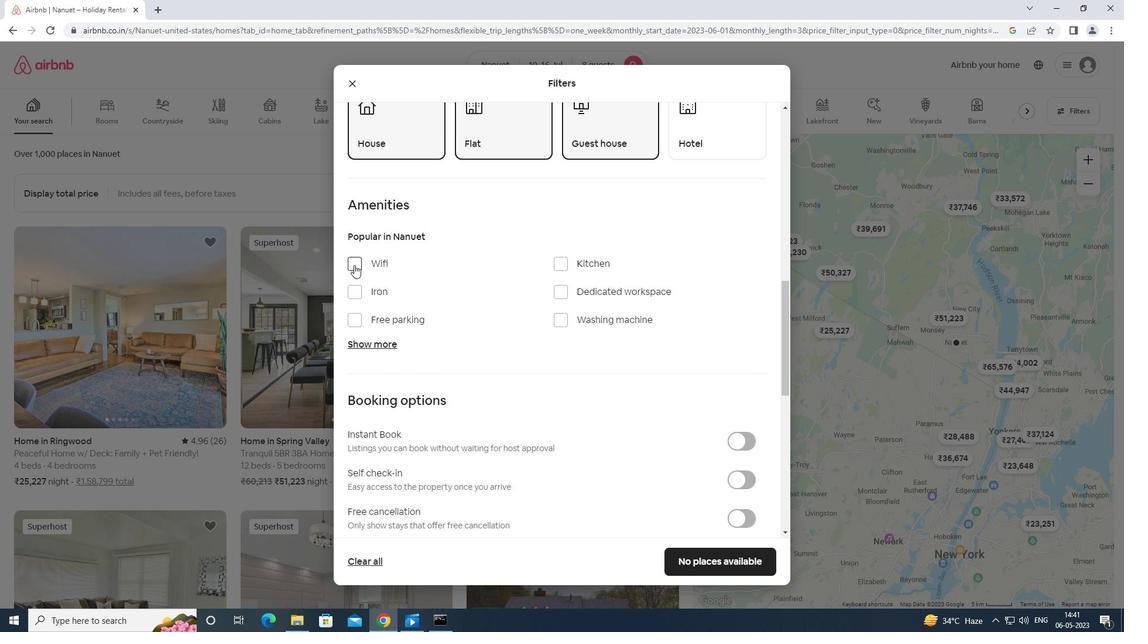 
Action: Mouse moved to (356, 320)
Screenshot: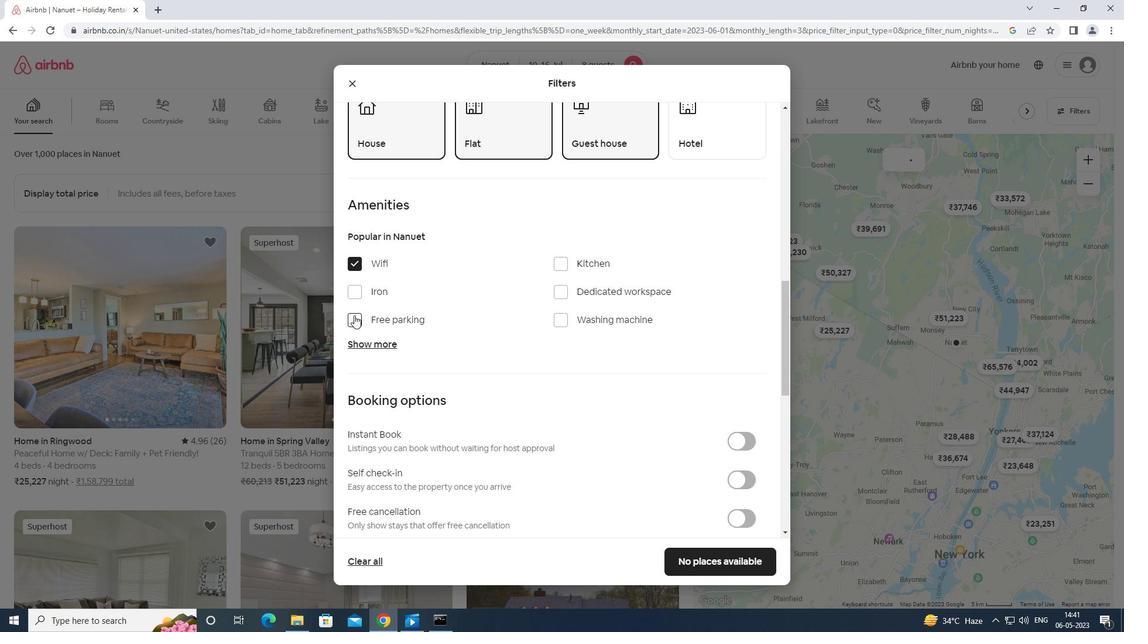 
Action: Mouse pressed left at (356, 320)
Screenshot: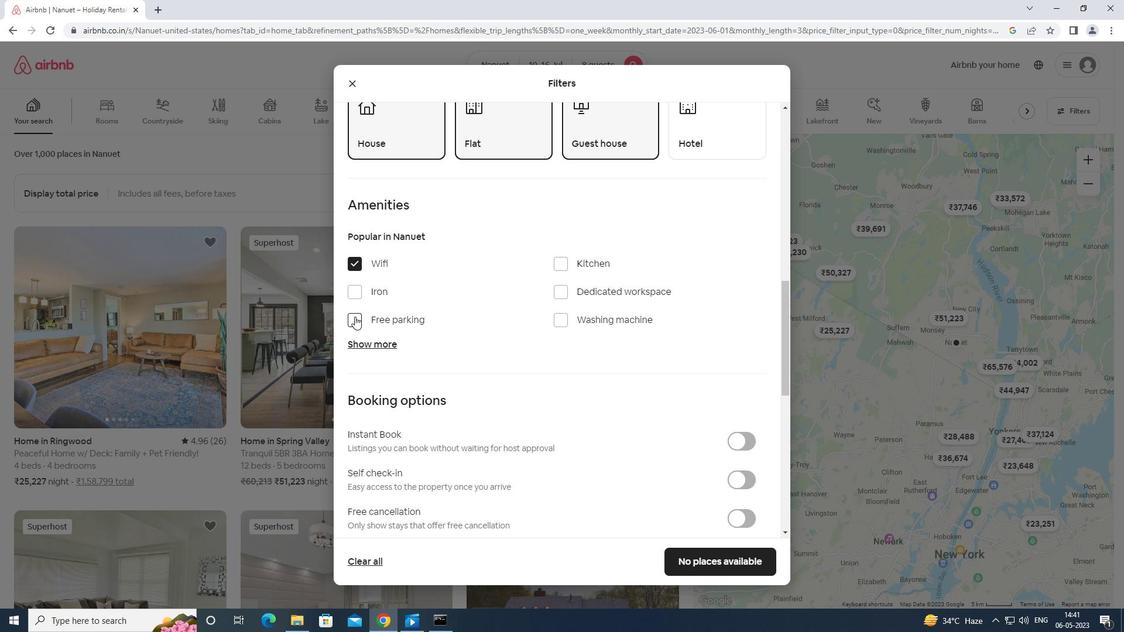 
Action: Mouse moved to (365, 345)
Screenshot: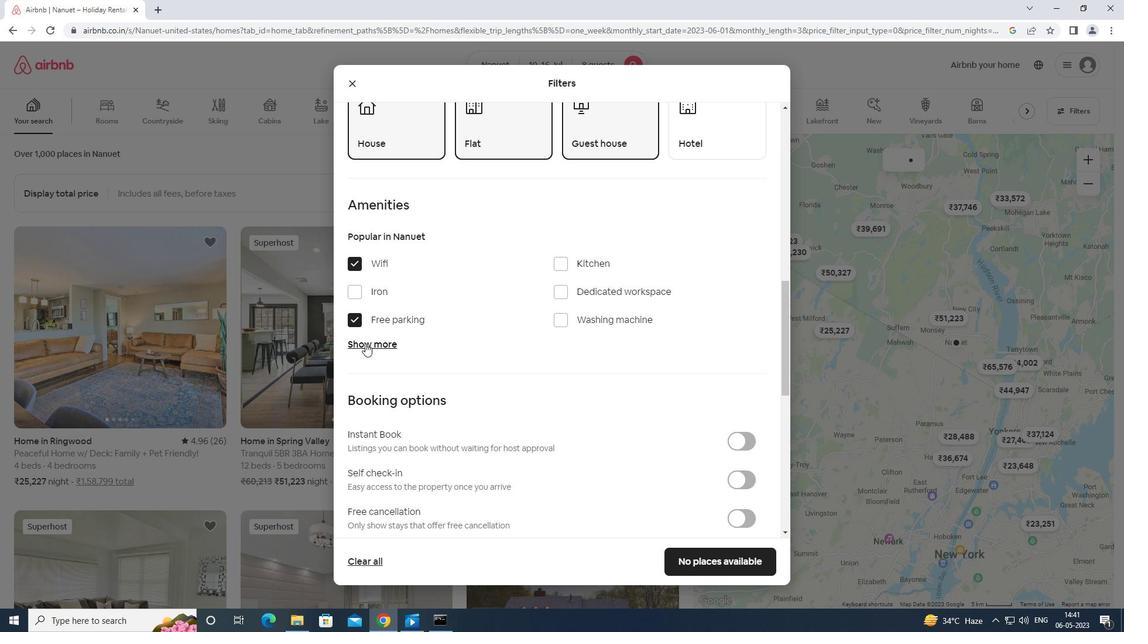 
Action: Mouse pressed left at (365, 345)
Screenshot: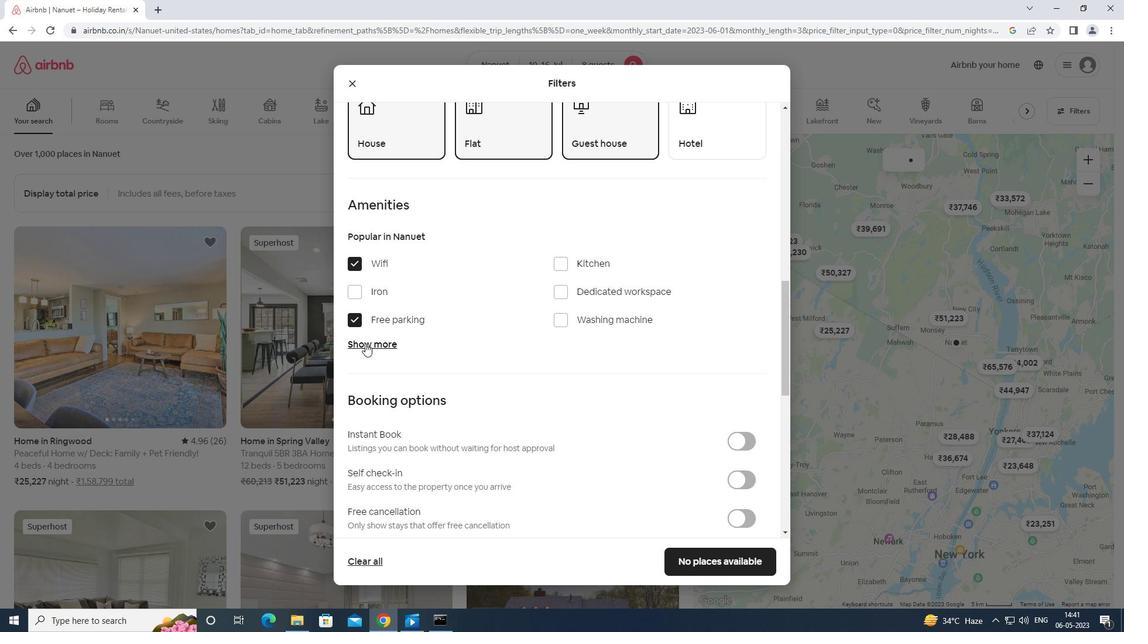 
Action: Mouse moved to (377, 352)
Screenshot: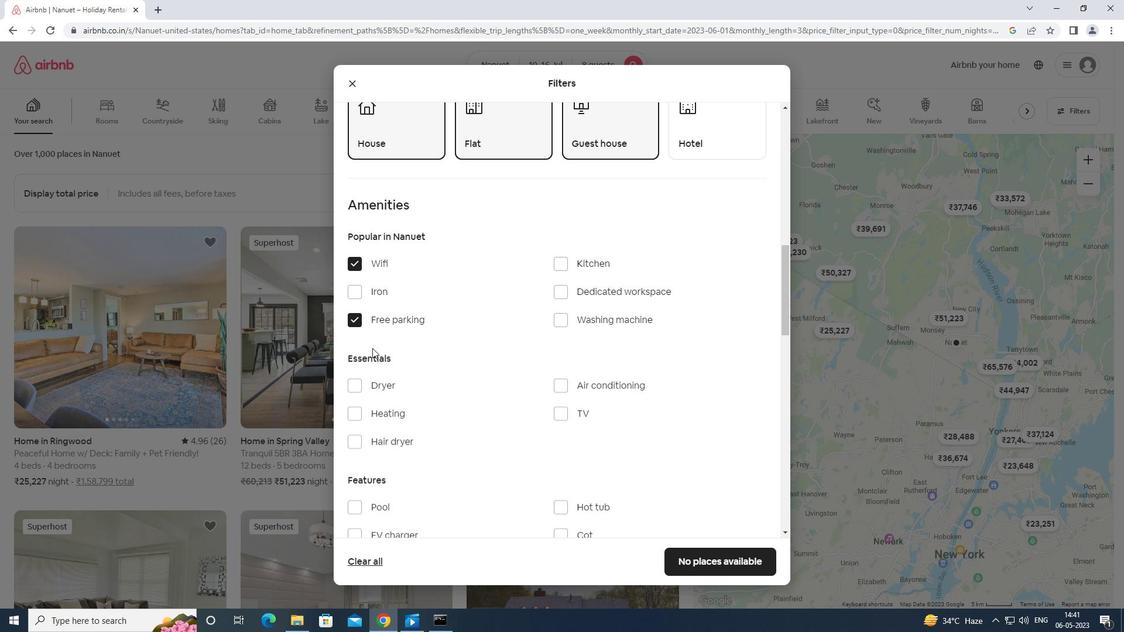 
Action: Mouse scrolled (377, 351) with delta (0, 0)
Screenshot: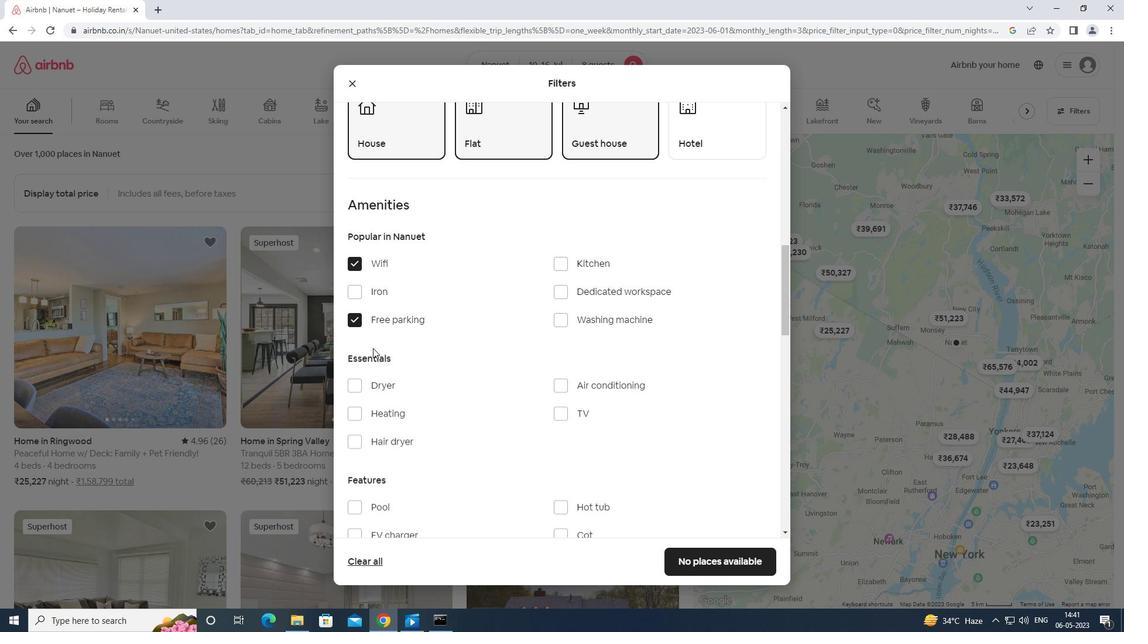 
Action: Mouse moved to (562, 353)
Screenshot: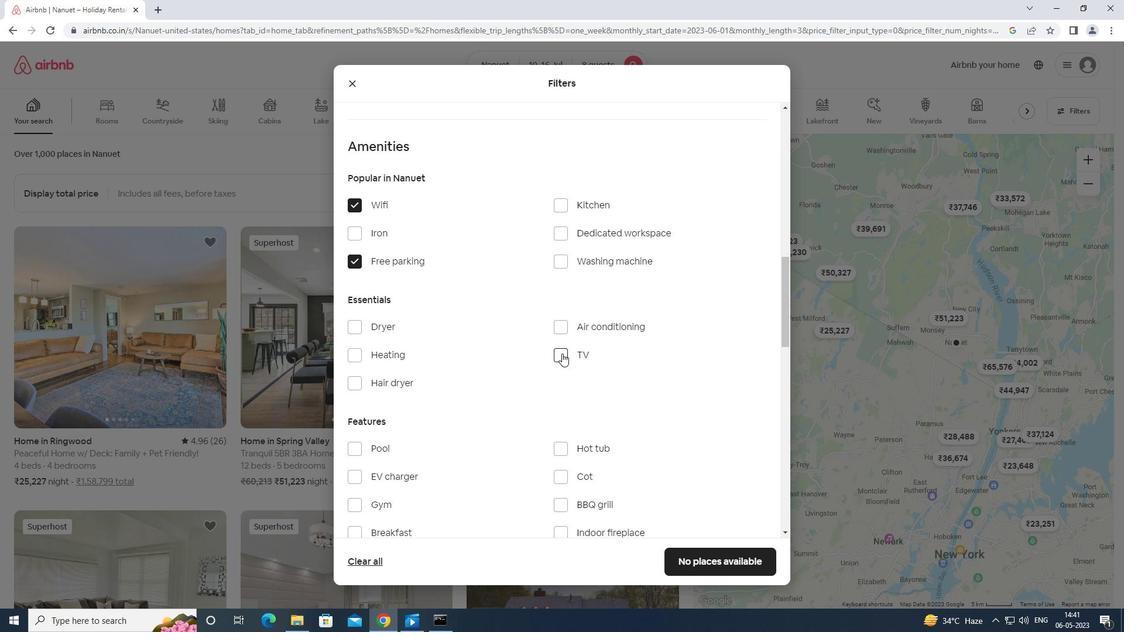 
Action: Mouse pressed left at (562, 353)
Screenshot: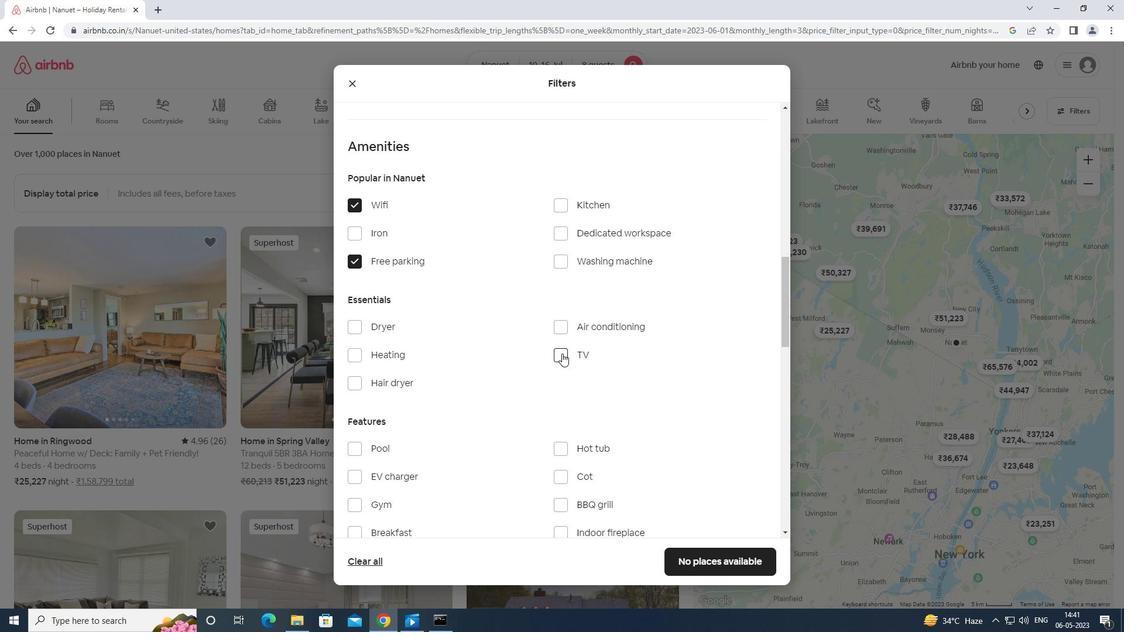 
Action: Mouse moved to (414, 408)
Screenshot: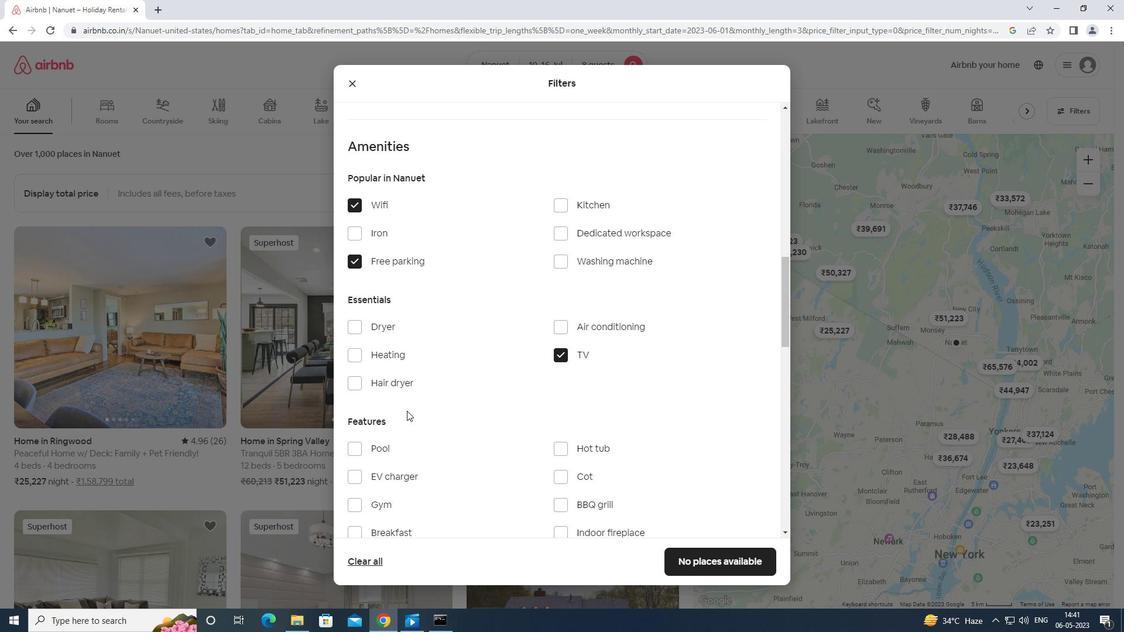 
Action: Mouse scrolled (414, 408) with delta (0, 0)
Screenshot: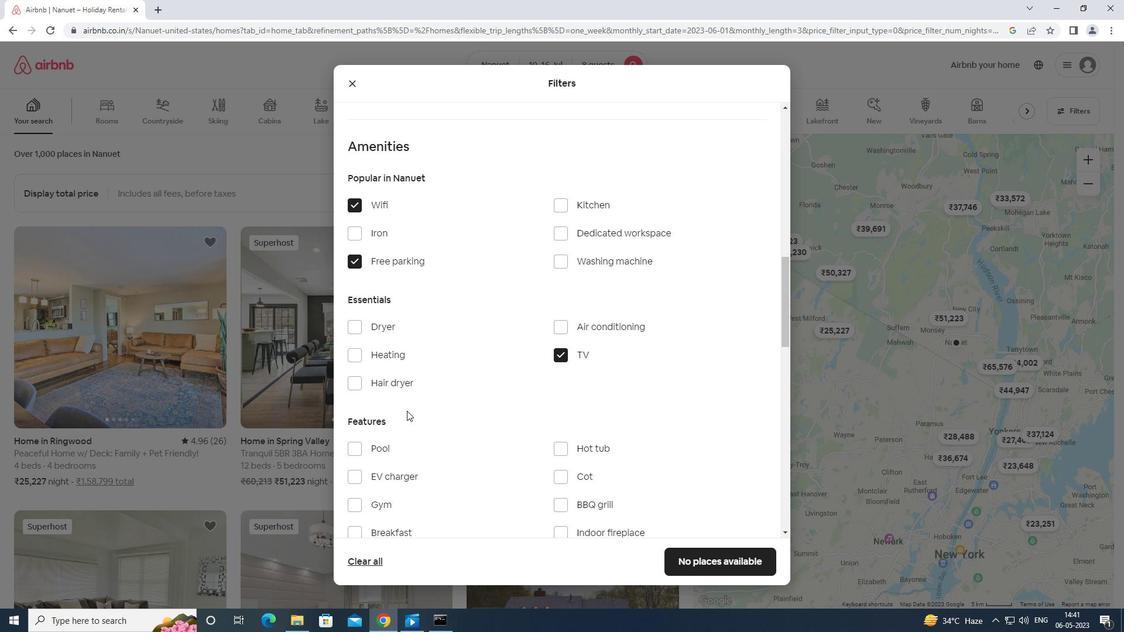
Action: Mouse moved to (349, 445)
Screenshot: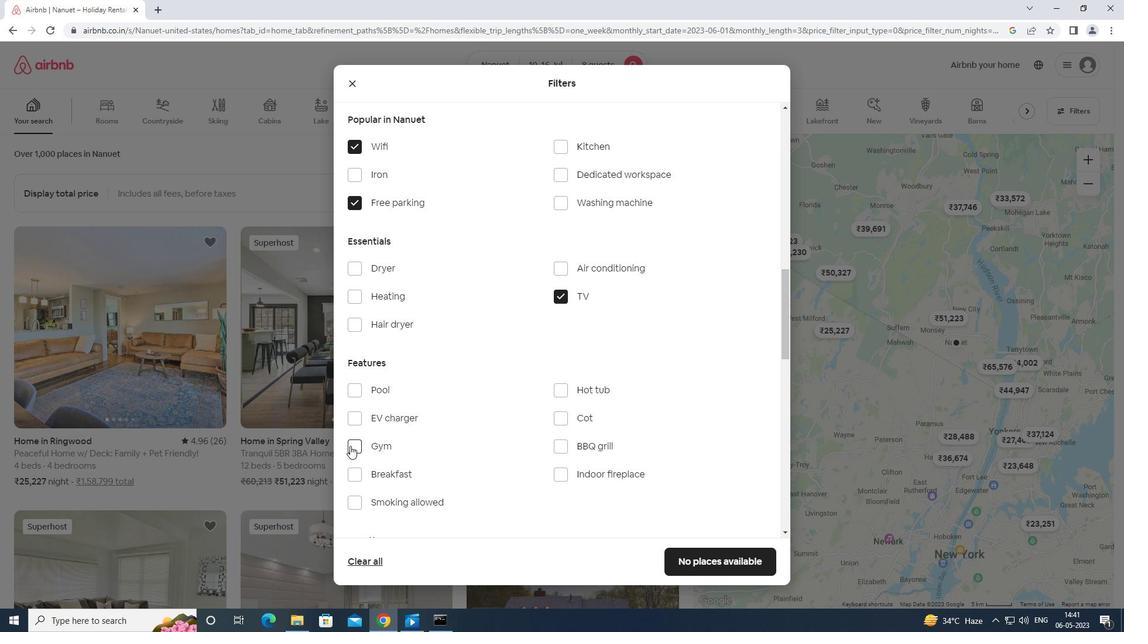 
Action: Mouse pressed left at (349, 445)
Screenshot: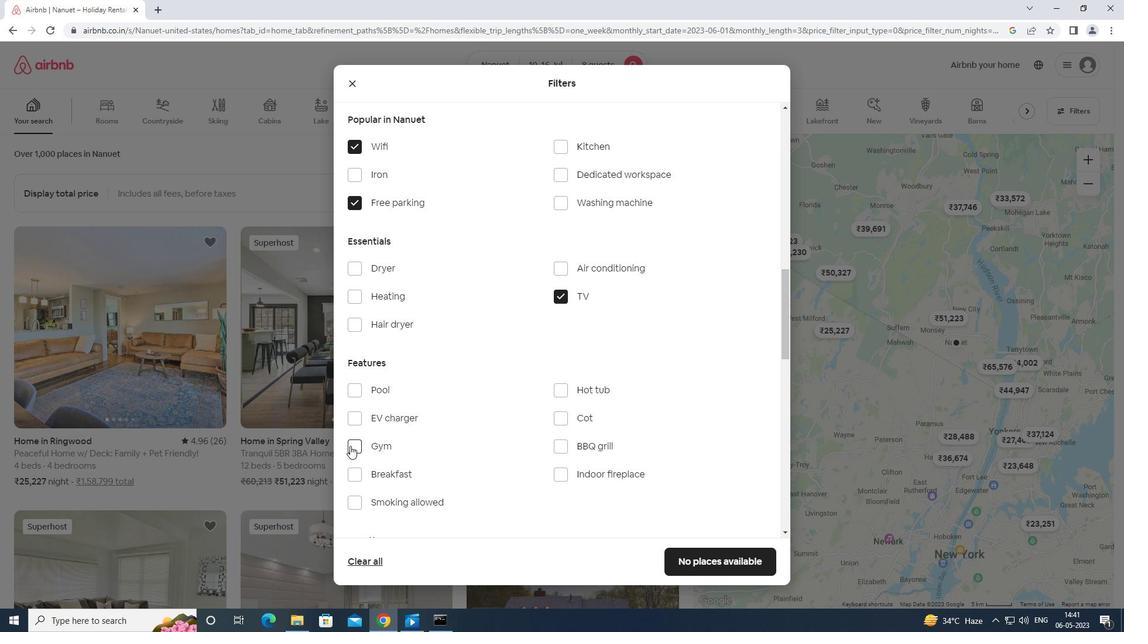
Action: Mouse moved to (349, 475)
Screenshot: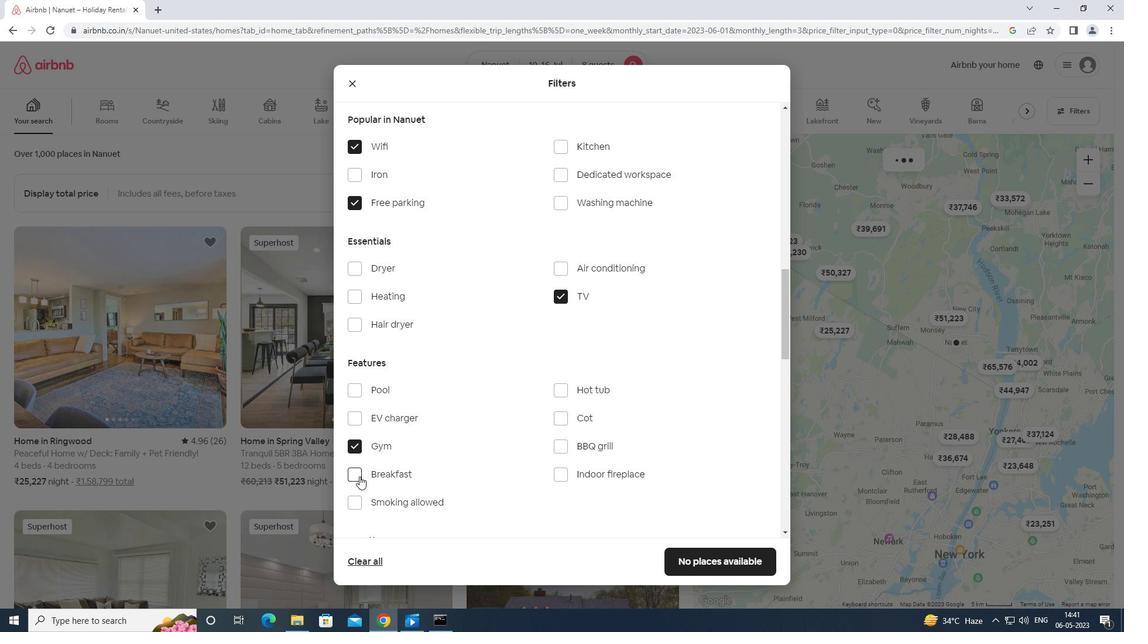 
Action: Mouse pressed left at (349, 475)
Screenshot: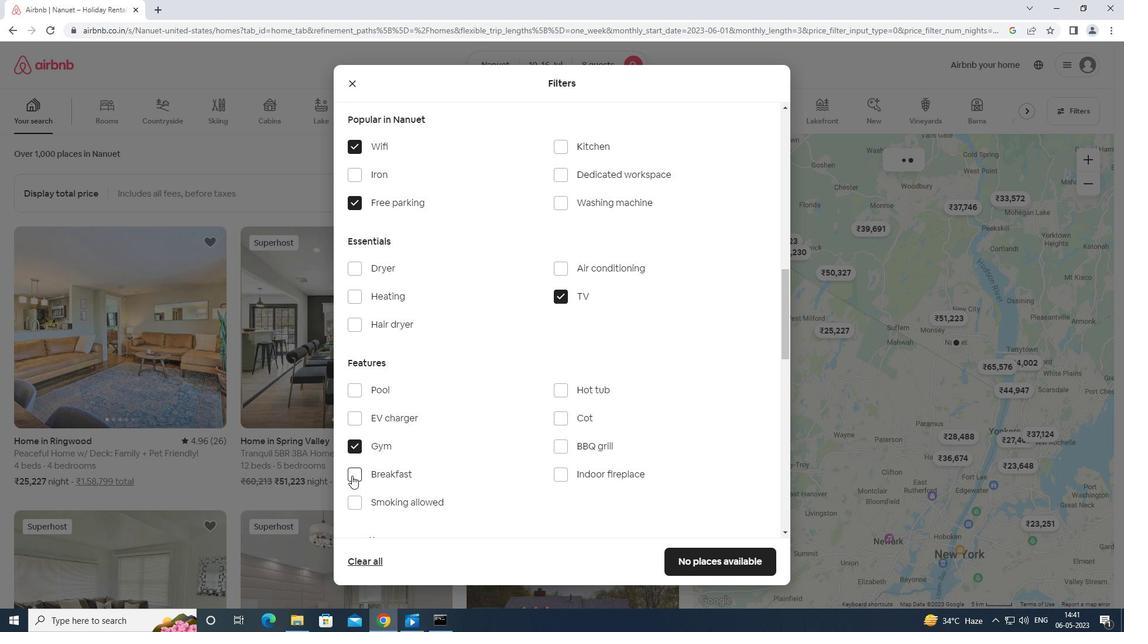 
Action: Mouse moved to (490, 490)
Screenshot: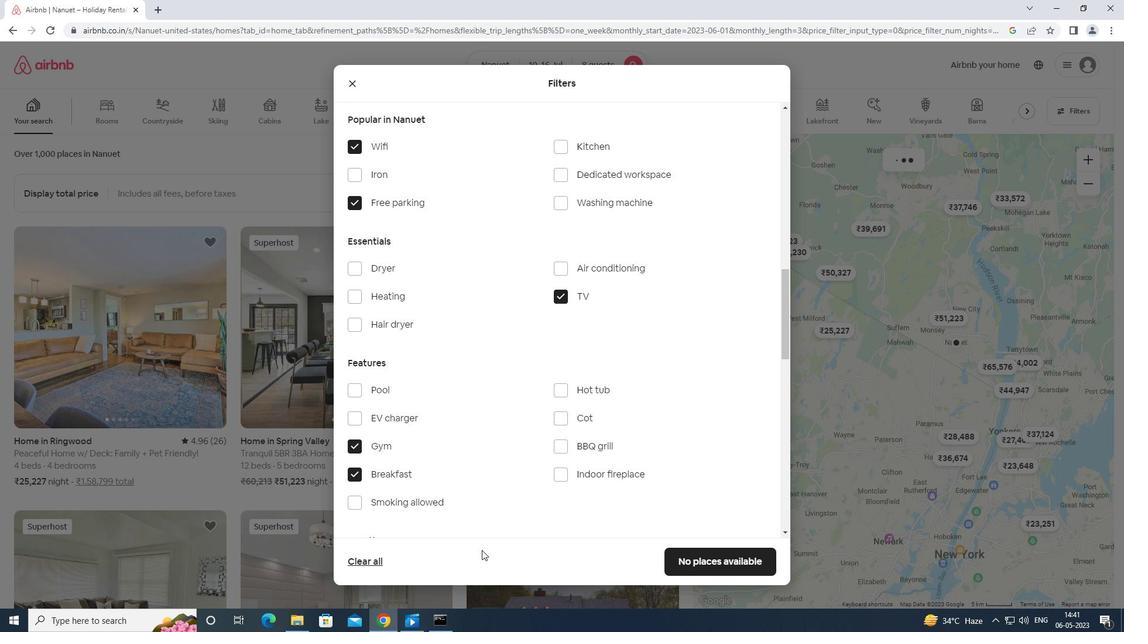 
Action: Mouse scrolled (490, 489) with delta (0, 0)
Screenshot: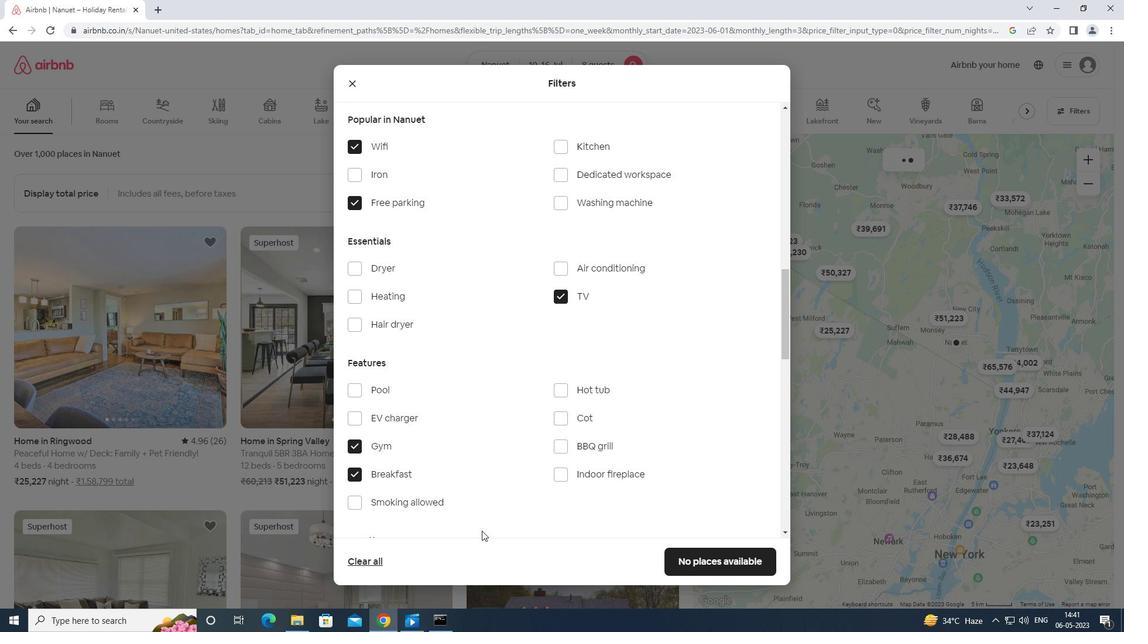 
Action: Mouse moved to (491, 490)
Screenshot: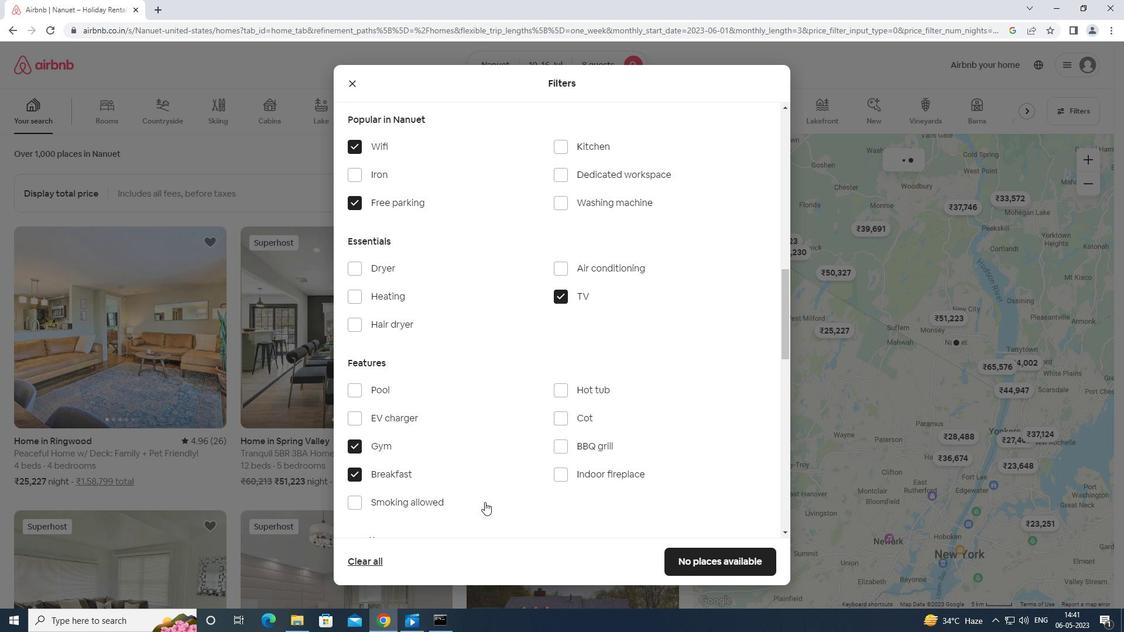 
Action: Mouse scrolled (491, 489) with delta (0, 0)
Screenshot: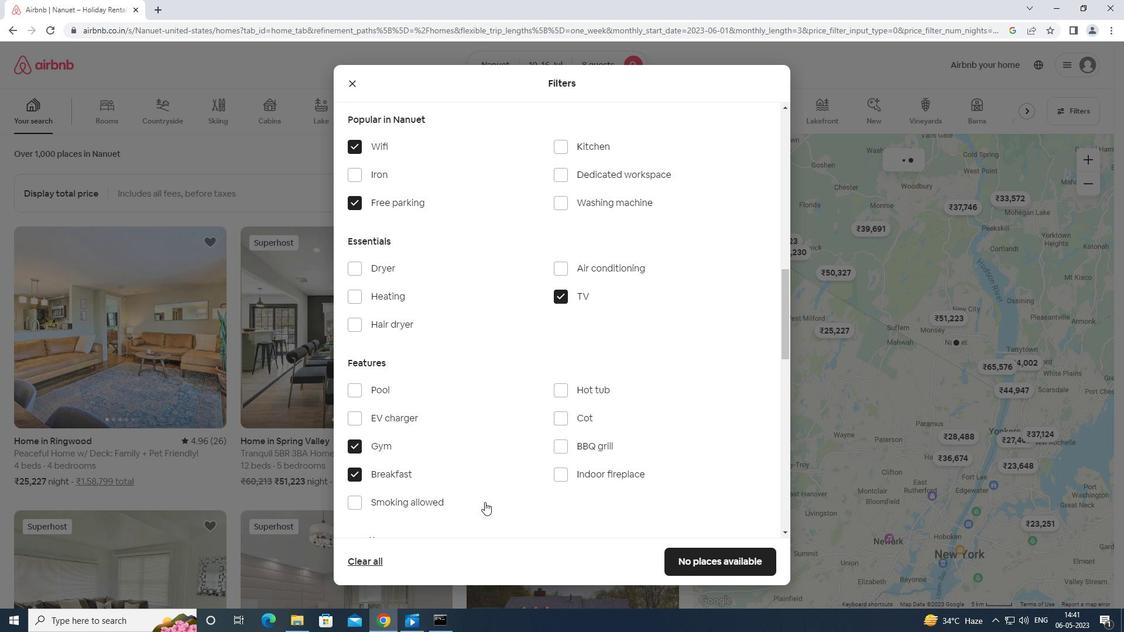 
Action: Mouse scrolled (491, 489) with delta (0, 0)
Screenshot: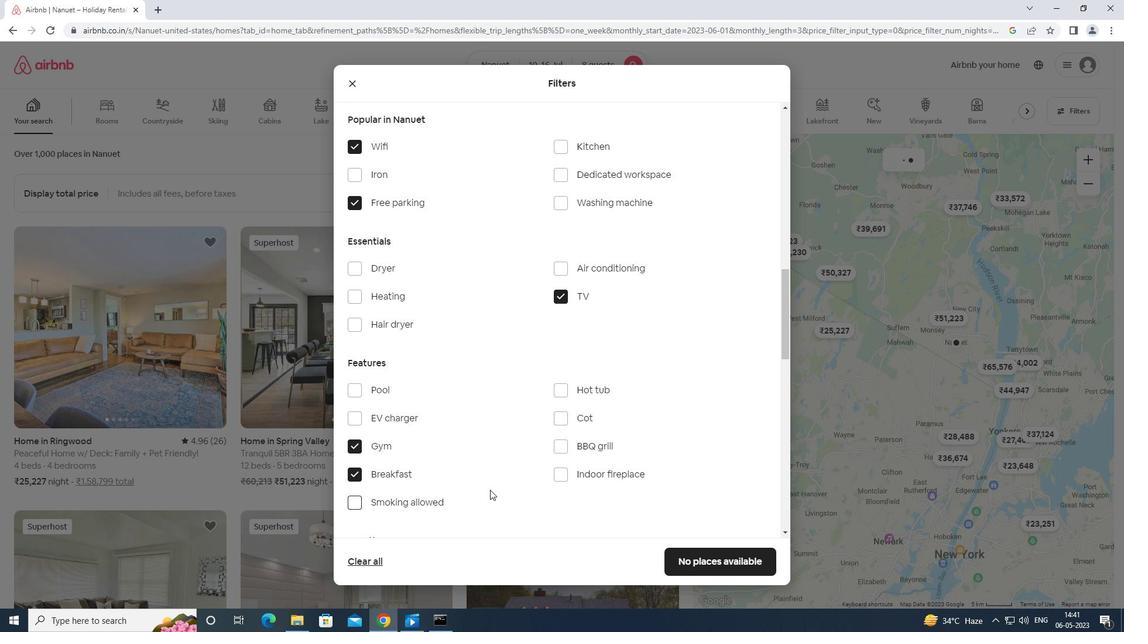 
Action: Mouse moved to (491, 487)
Screenshot: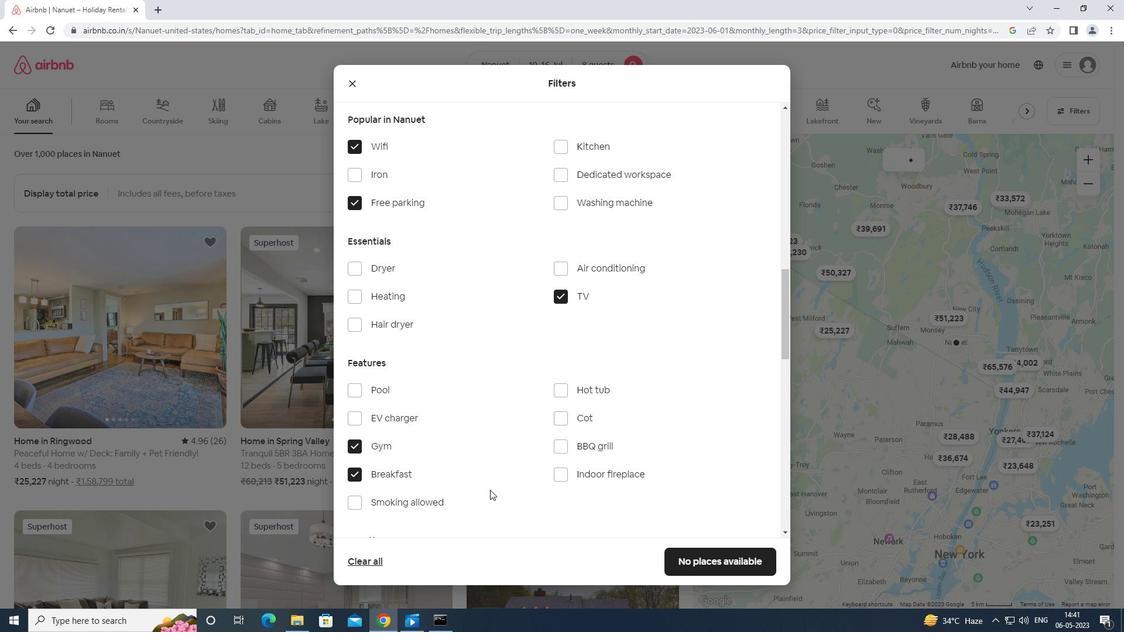 
Action: Mouse scrolled (491, 487) with delta (0, 0)
Screenshot: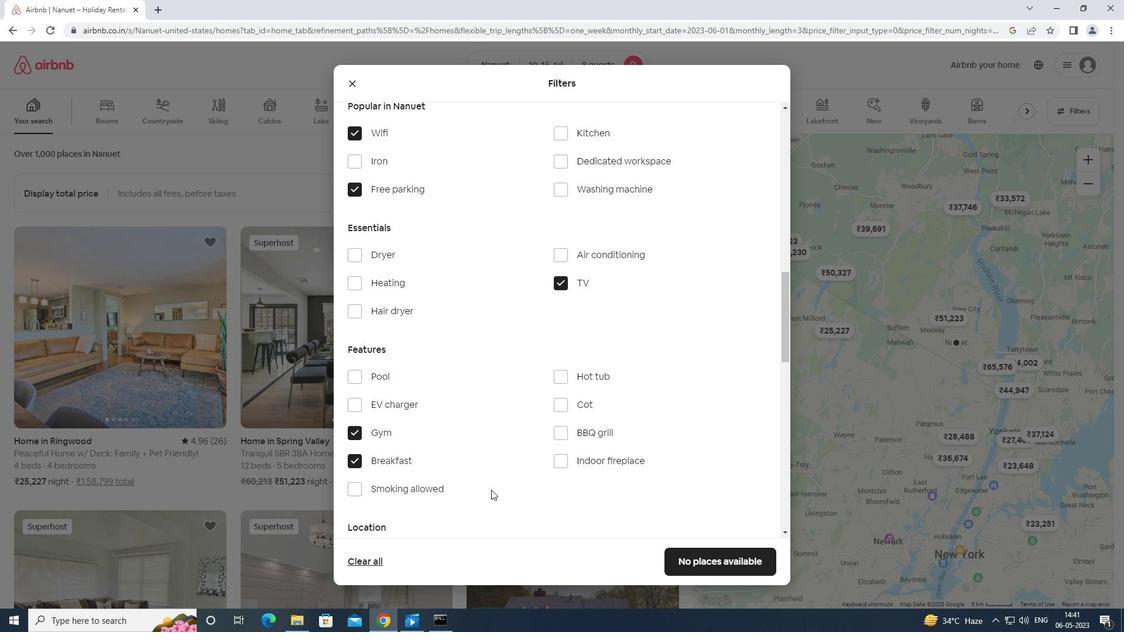 
Action: Mouse moved to (491, 487)
Screenshot: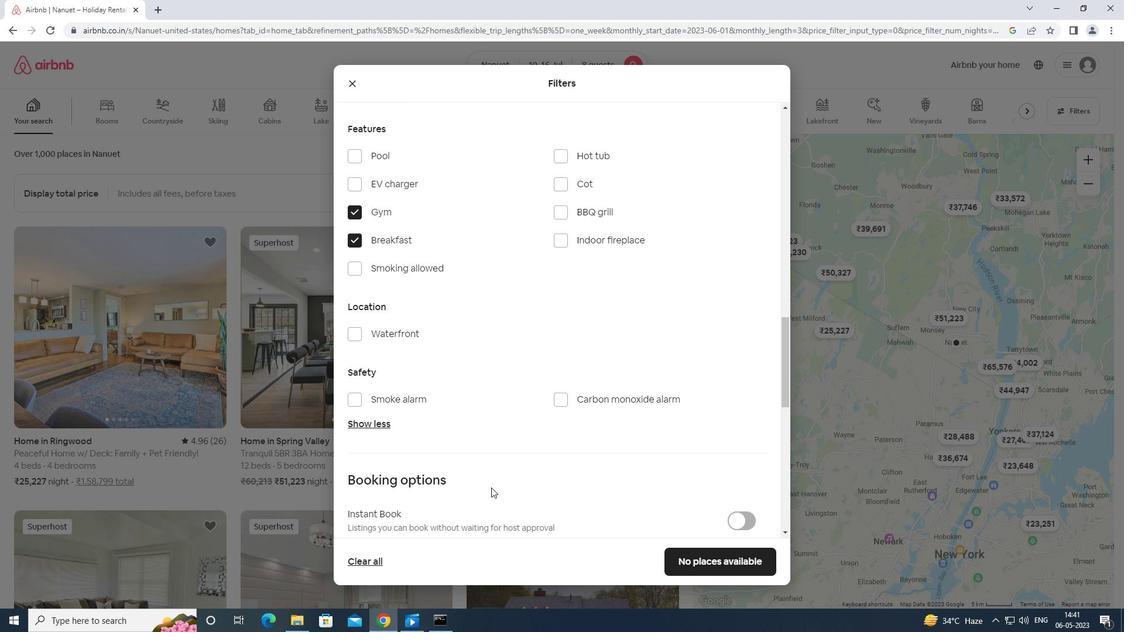
Action: Mouse scrolled (491, 486) with delta (0, 0)
Screenshot: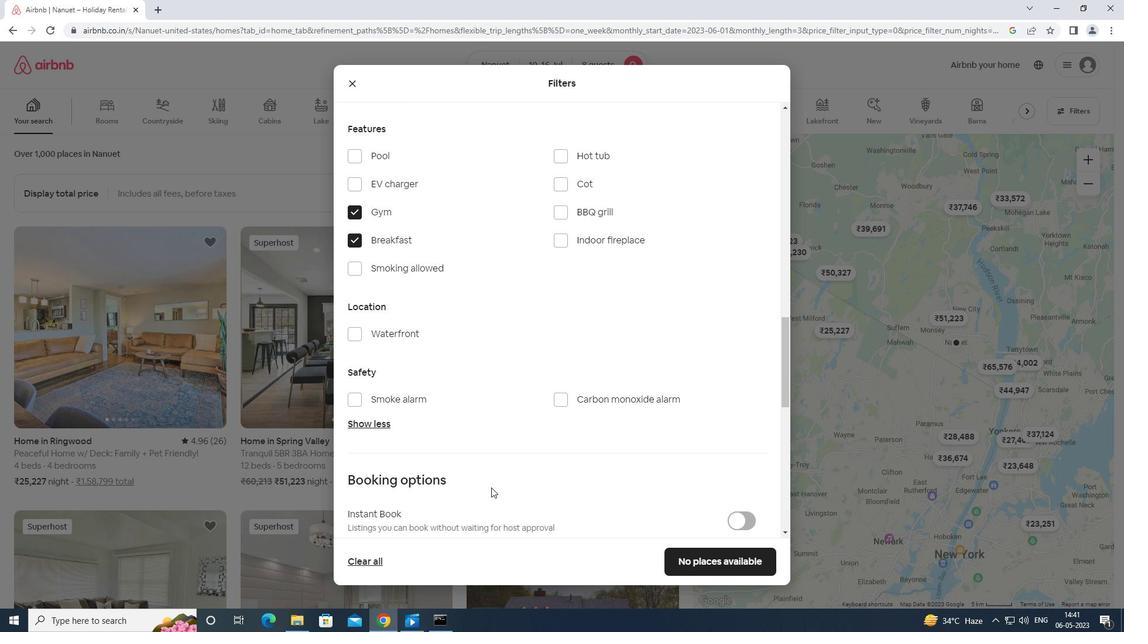 
Action: Mouse scrolled (491, 486) with delta (0, 0)
Screenshot: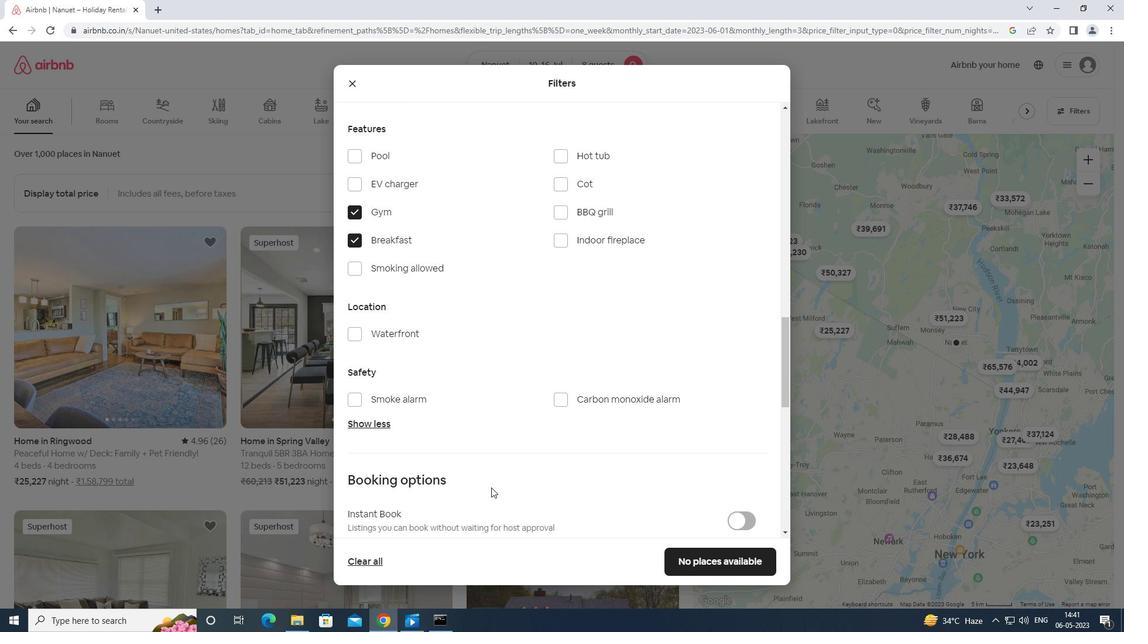 
Action: Mouse moved to (741, 447)
Screenshot: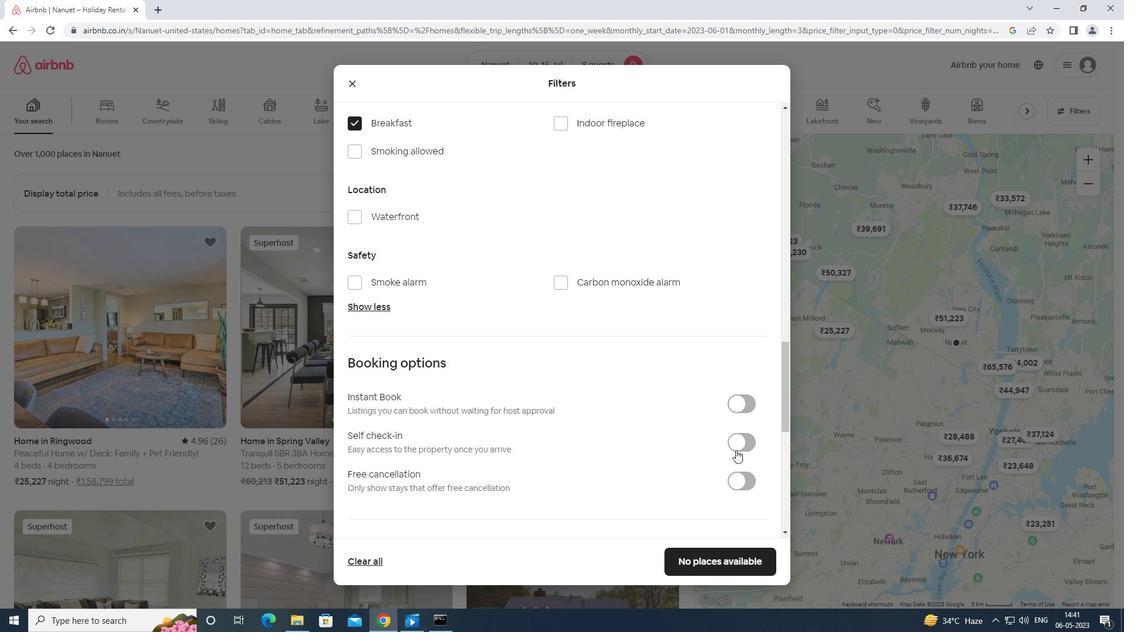 
Action: Mouse pressed left at (741, 447)
Screenshot: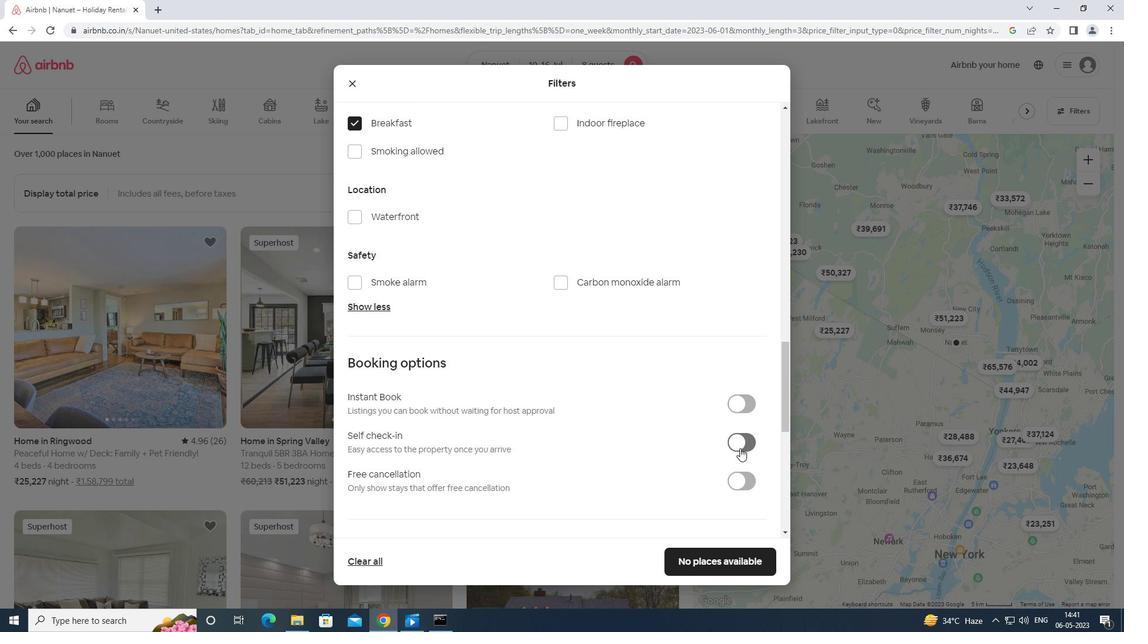 
Action: Mouse moved to (740, 435)
Screenshot: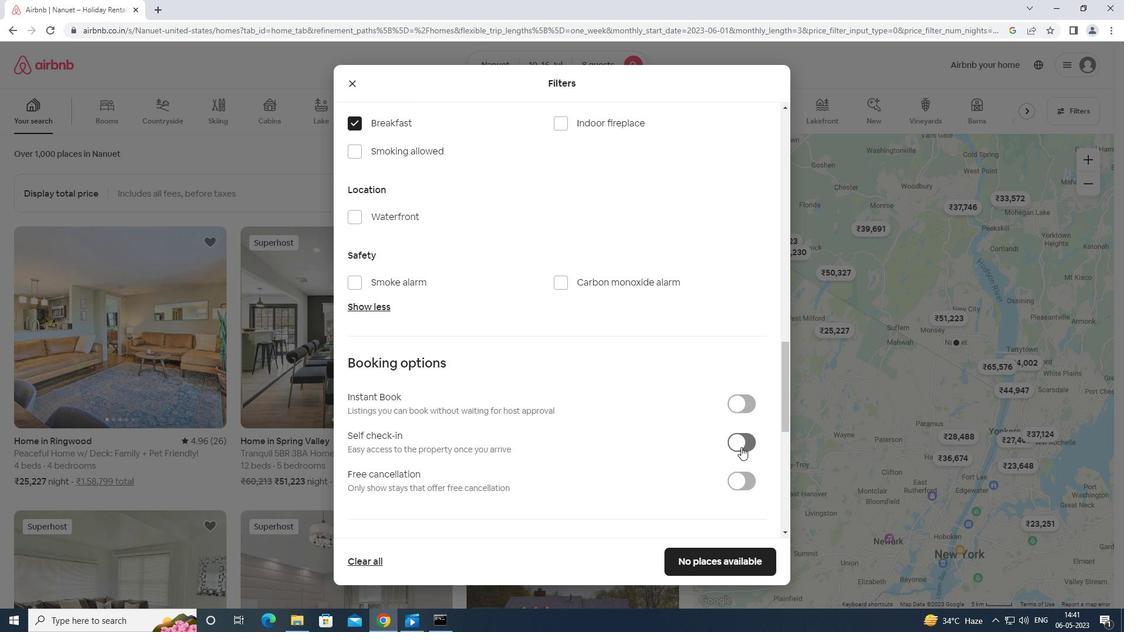 
Action: Mouse scrolled (740, 435) with delta (0, 0)
Screenshot: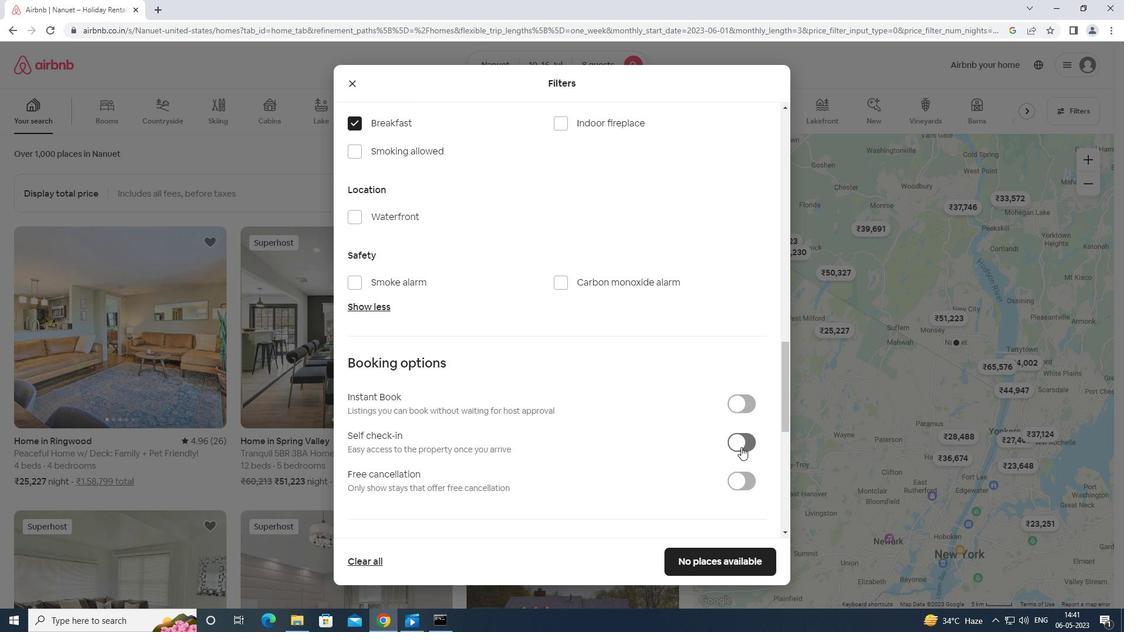 
Action: Mouse moved to (741, 436)
Screenshot: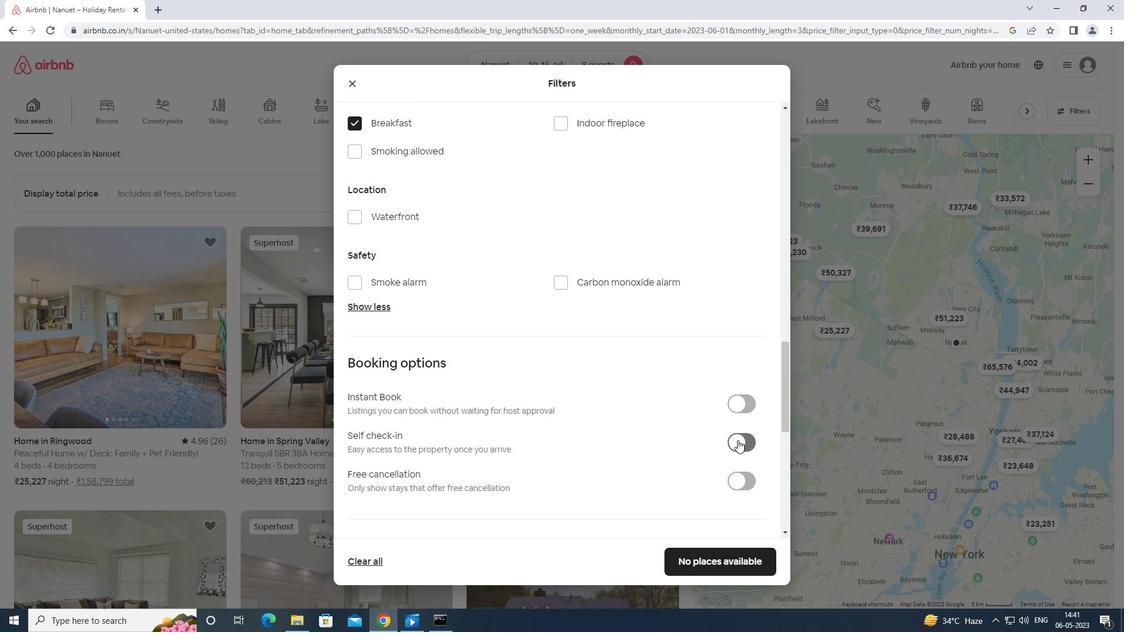 
Action: Mouse scrolled (741, 435) with delta (0, 0)
Screenshot: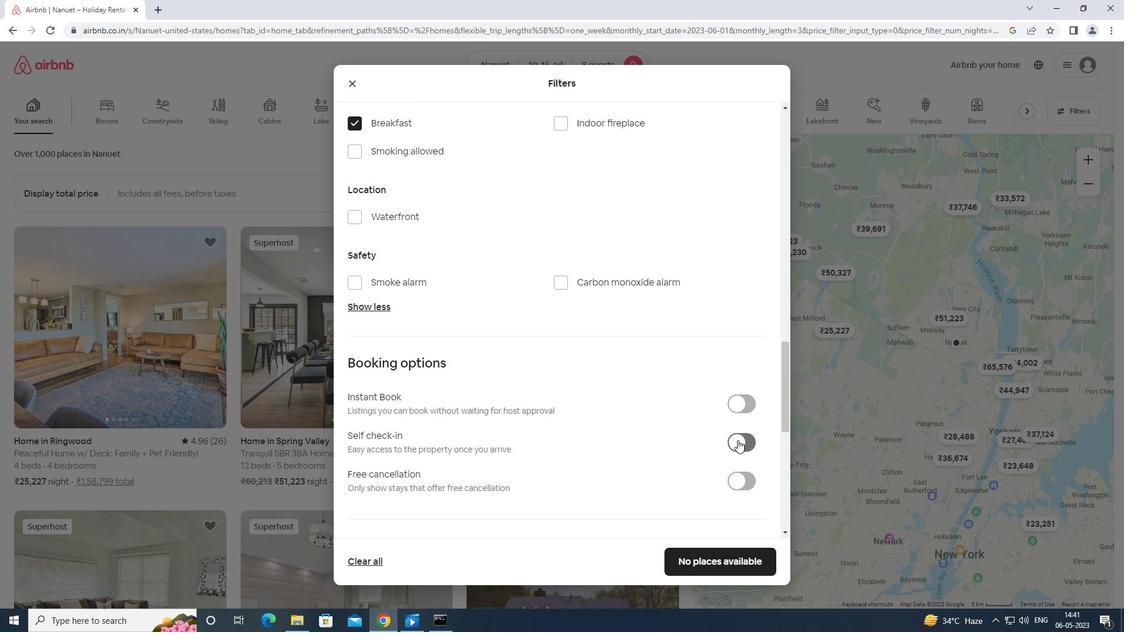 
Action: Mouse moved to (741, 436)
Screenshot: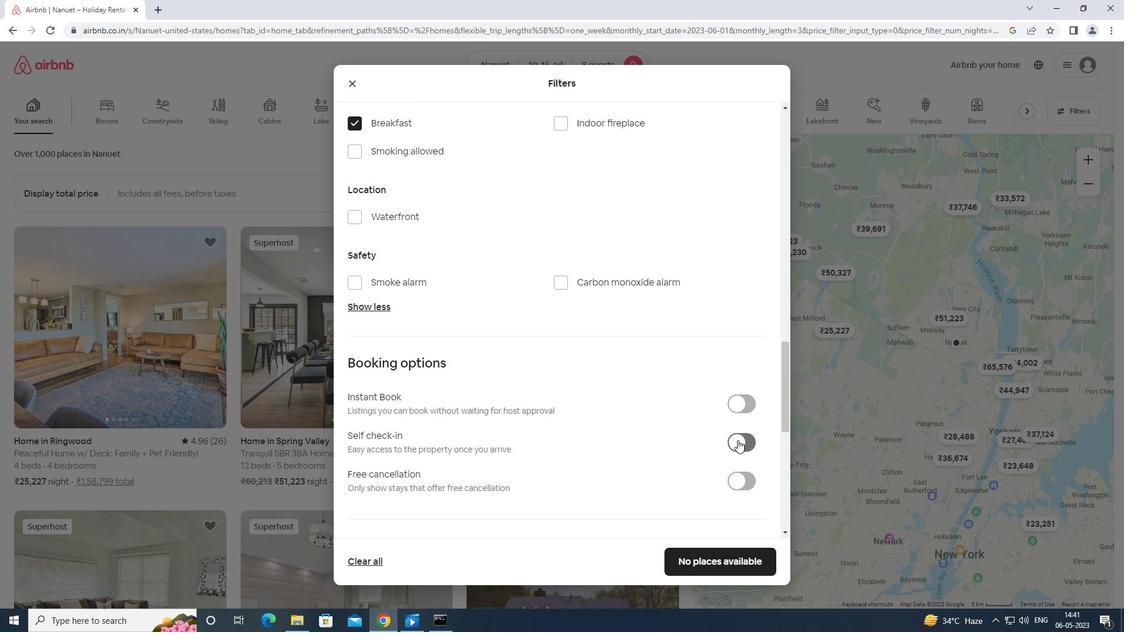 
Action: Mouse scrolled (741, 435) with delta (0, 0)
Screenshot: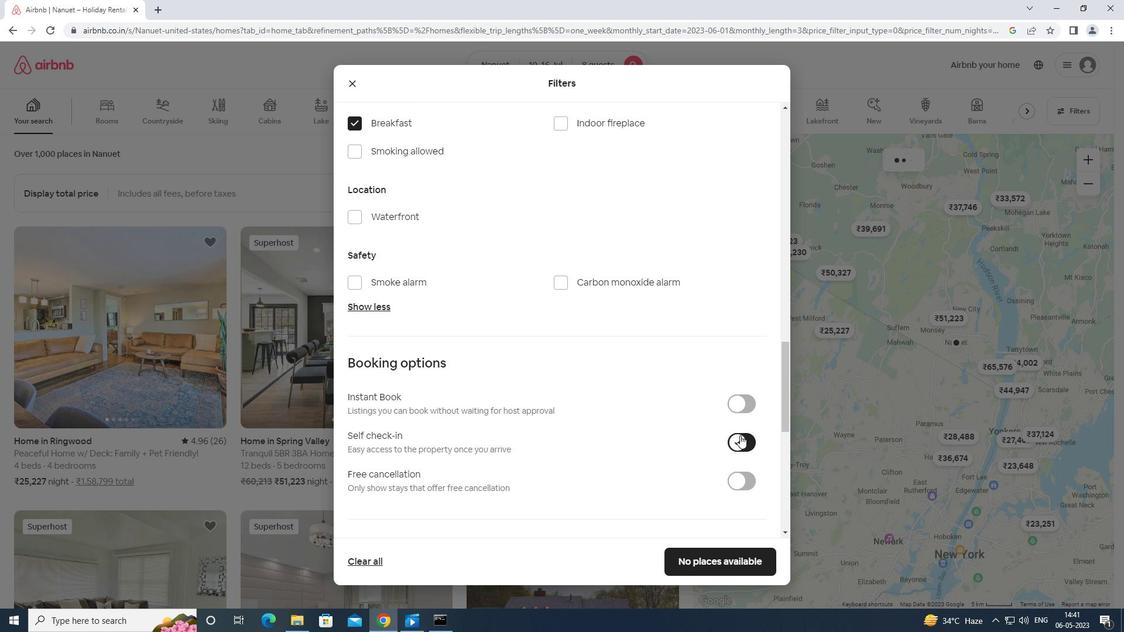 
Action: Mouse moved to (741, 436)
Screenshot: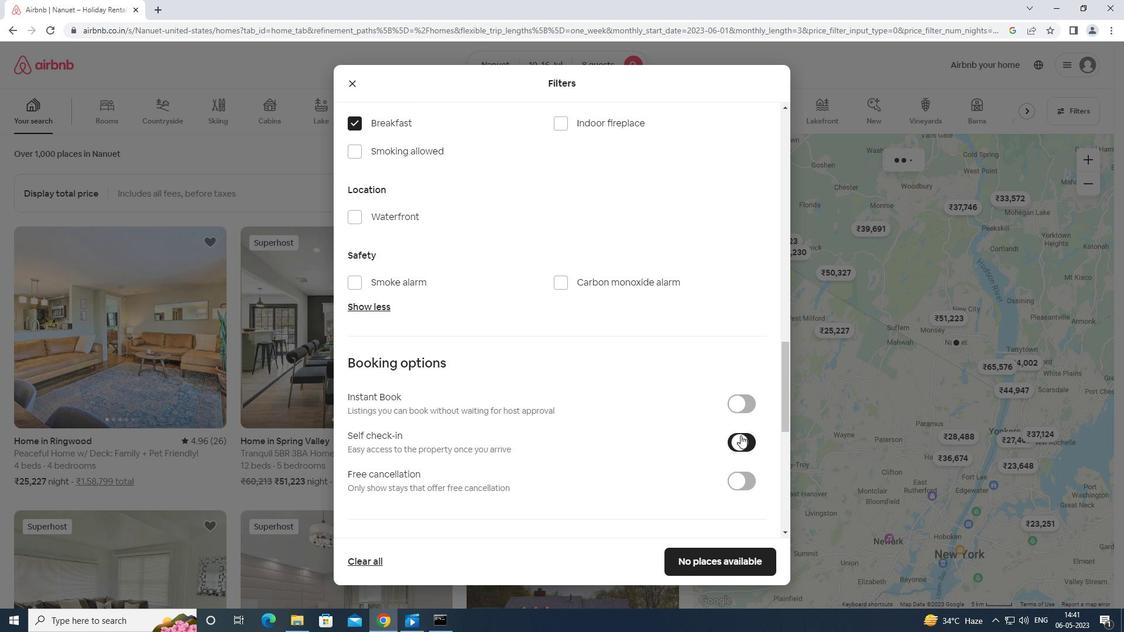 
Action: Mouse scrolled (741, 436) with delta (0, 0)
Screenshot: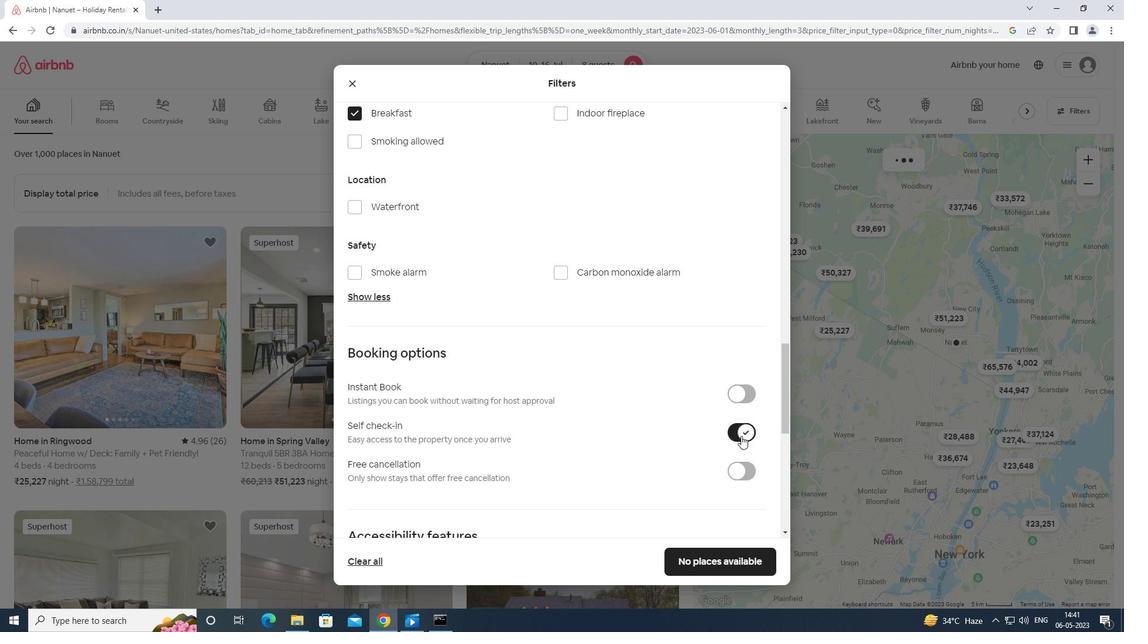 
Action: Mouse scrolled (741, 436) with delta (0, 0)
Screenshot: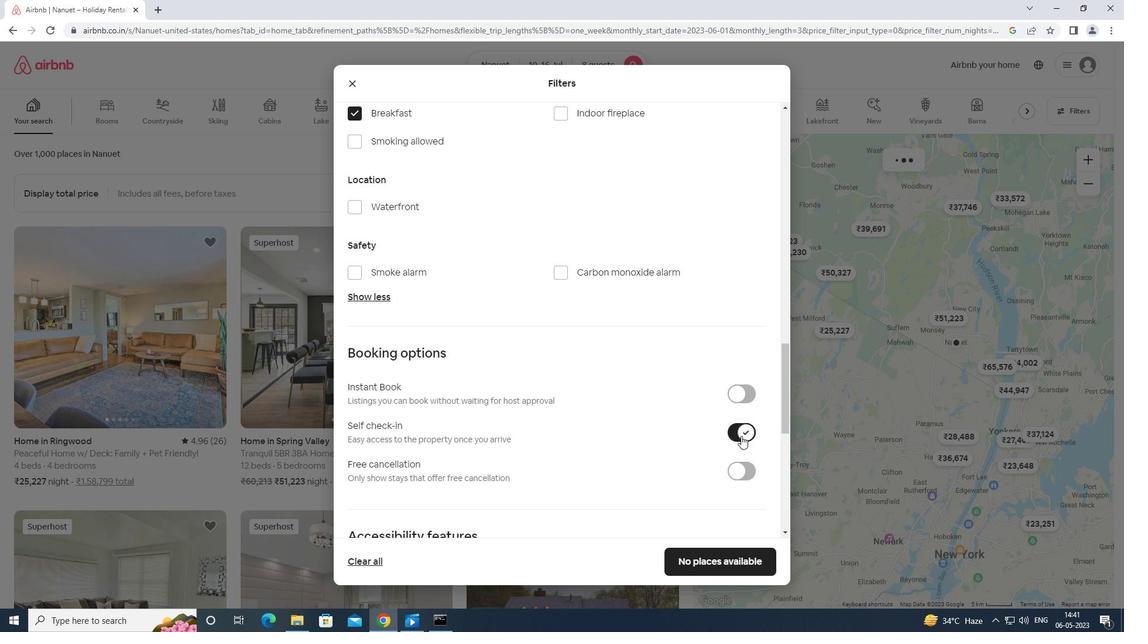 
Action: Mouse moved to (479, 476)
Screenshot: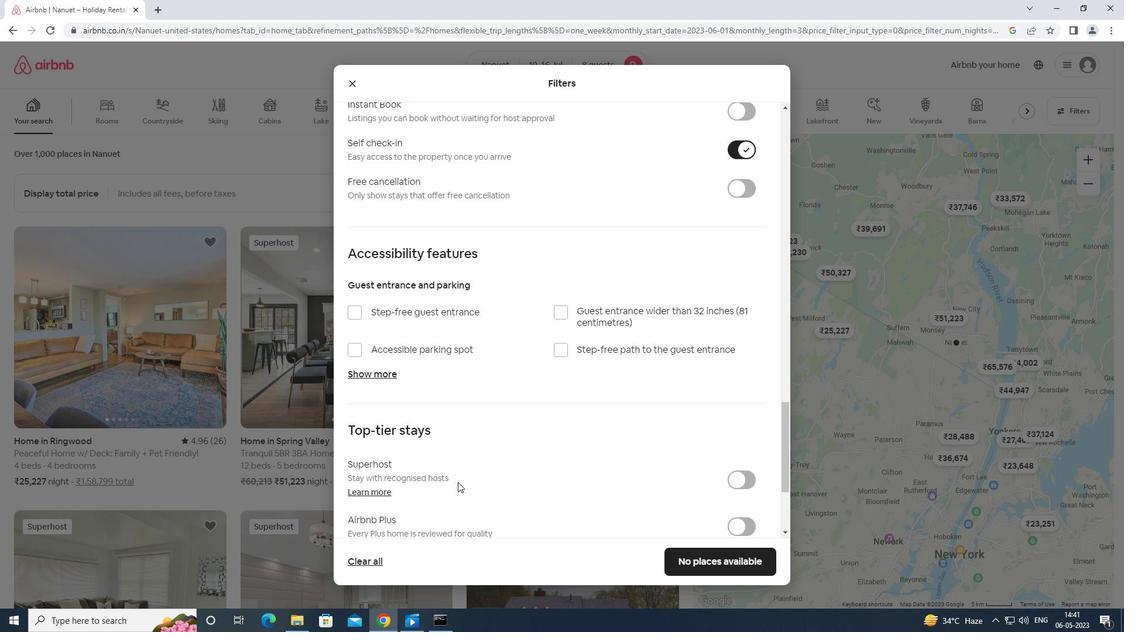
Action: Mouse scrolled (479, 475) with delta (0, 0)
Screenshot: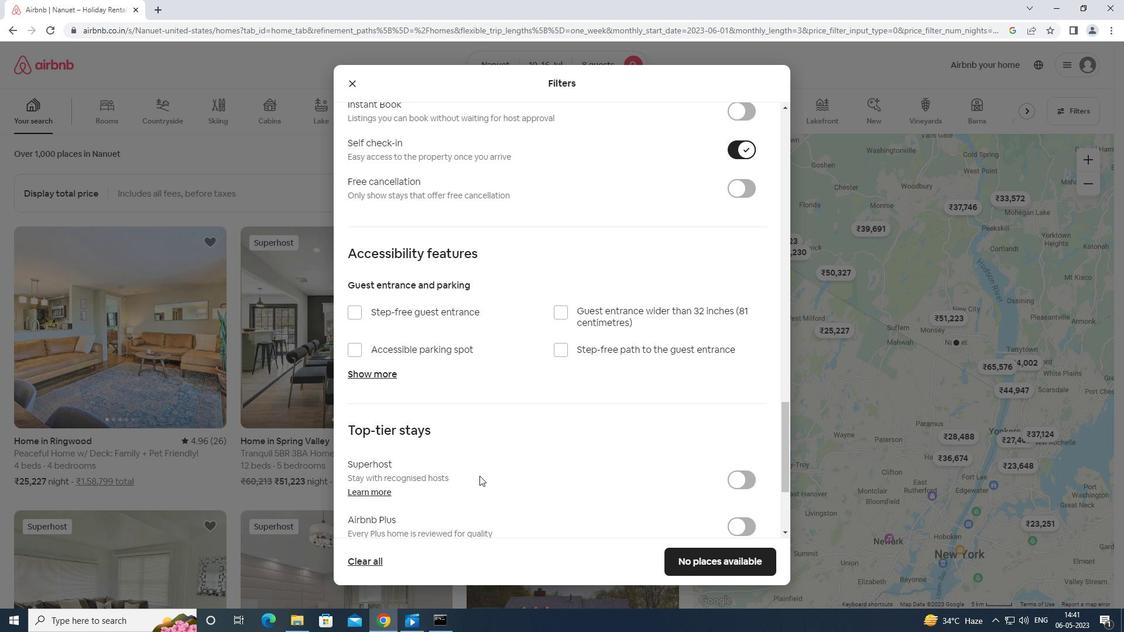 
Action: Mouse moved to (480, 476)
Screenshot: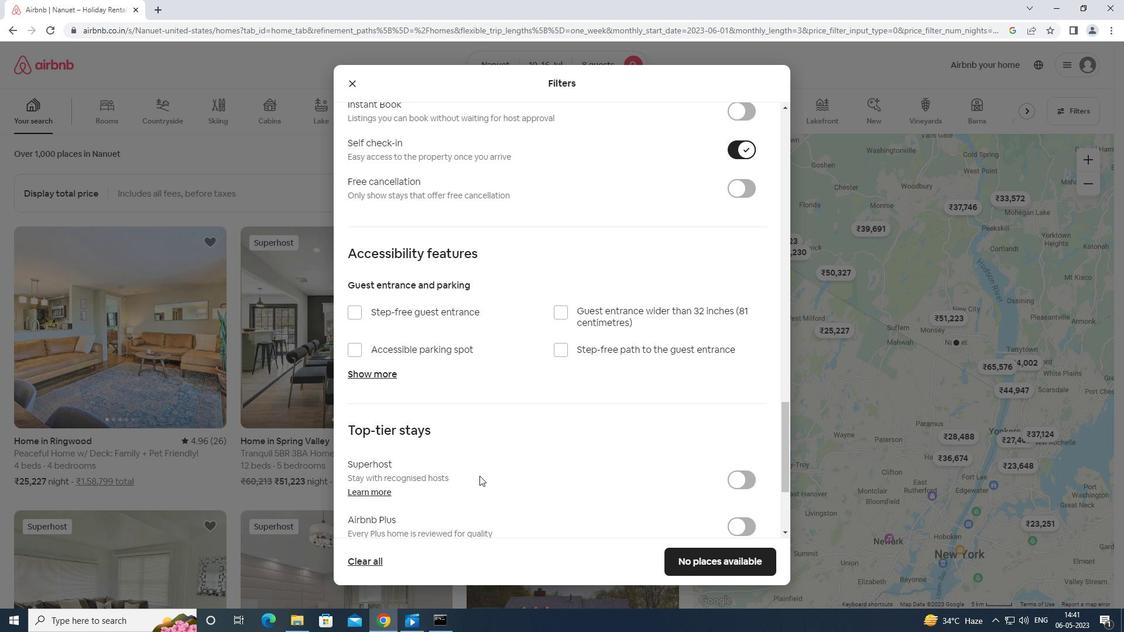 
Action: Mouse scrolled (480, 475) with delta (0, 0)
Screenshot: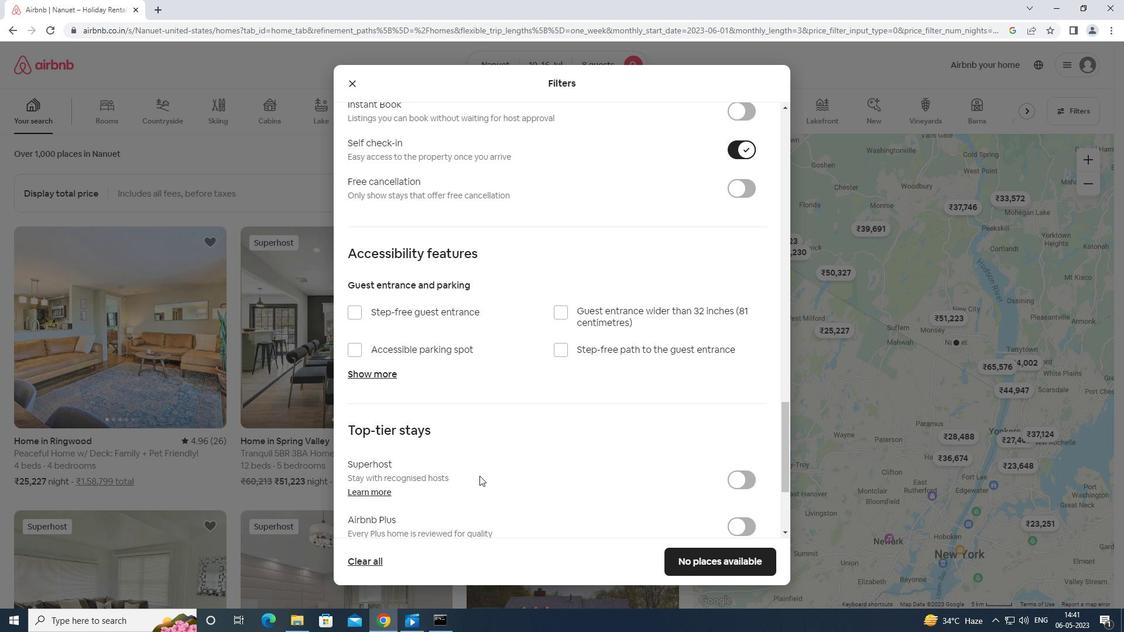 
Action: Mouse moved to (478, 479)
Screenshot: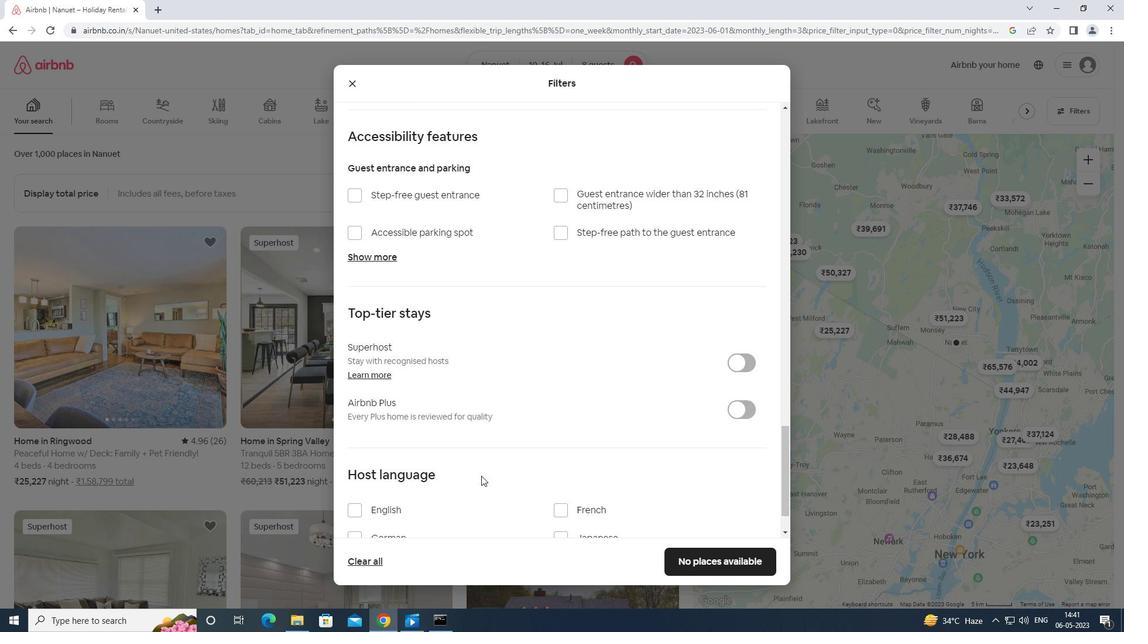 
Action: Mouse scrolled (478, 478) with delta (0, 0)
Screenshot: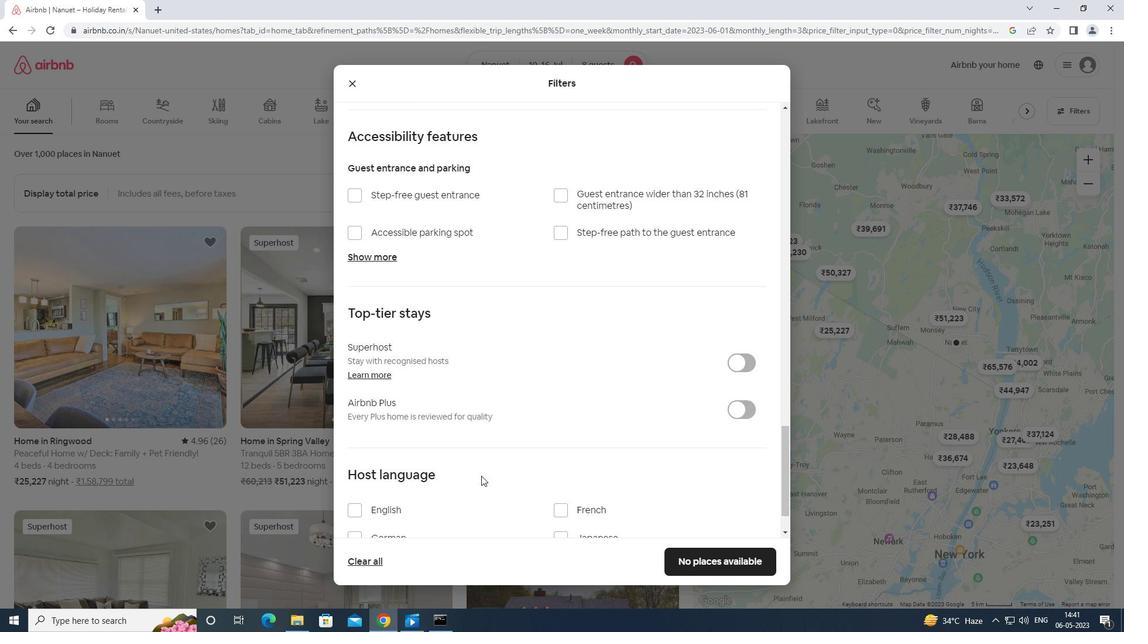 
Action: Mouse moved to (469, 486)
Screenshot: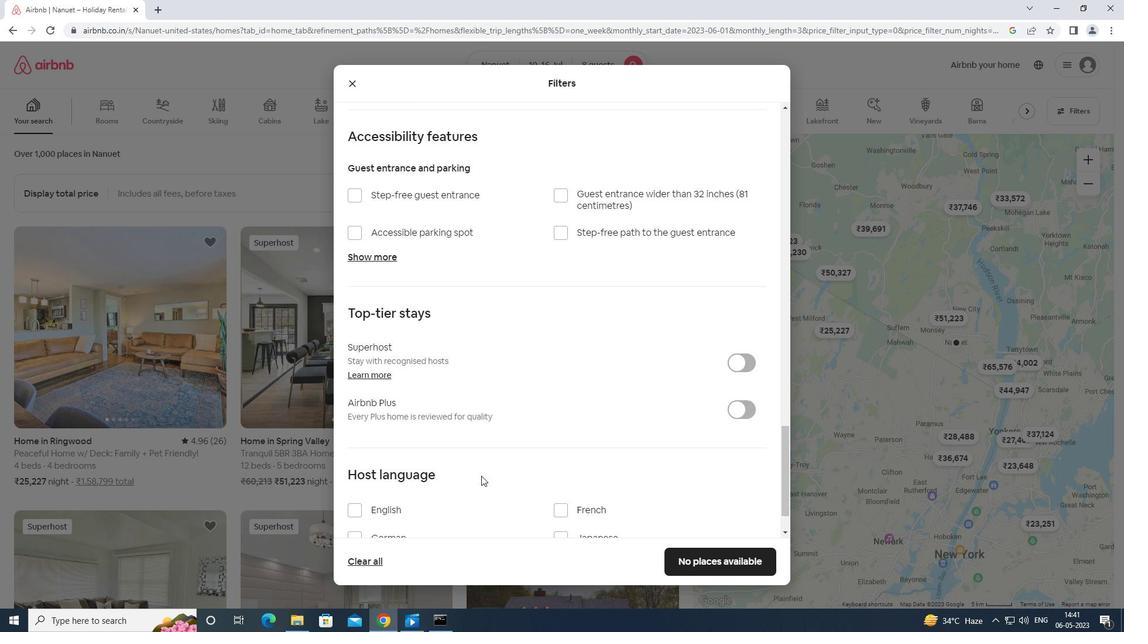 
Action: Mouse scrolled (469, 485) with delta (0, 0)
Screenshot: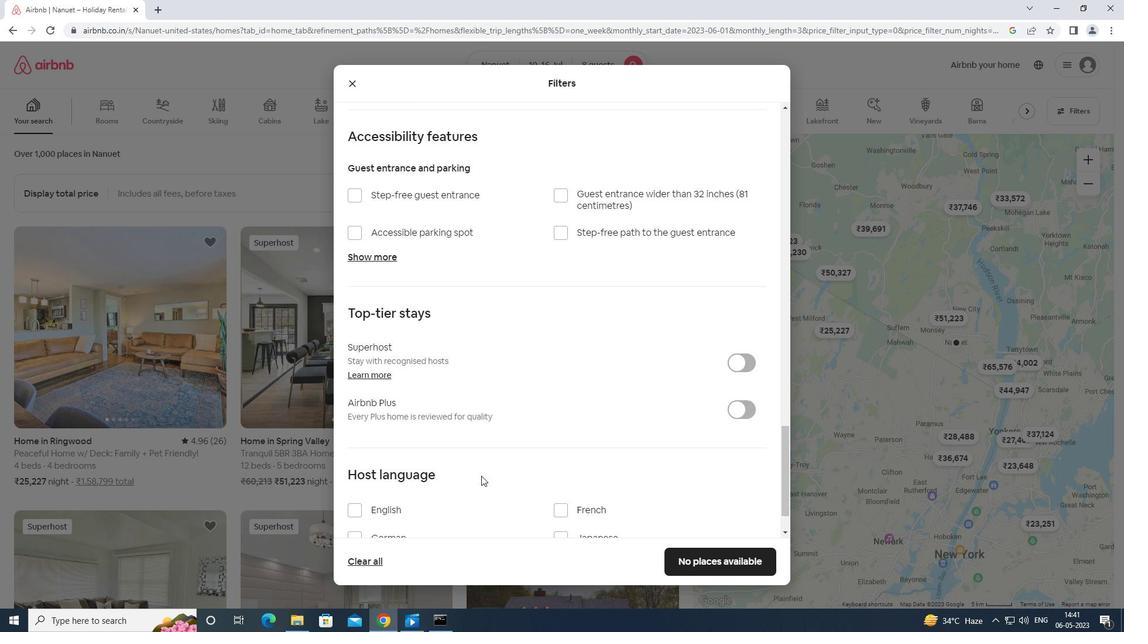 
Action: Mouse moved to (358, 457)
Screenshot: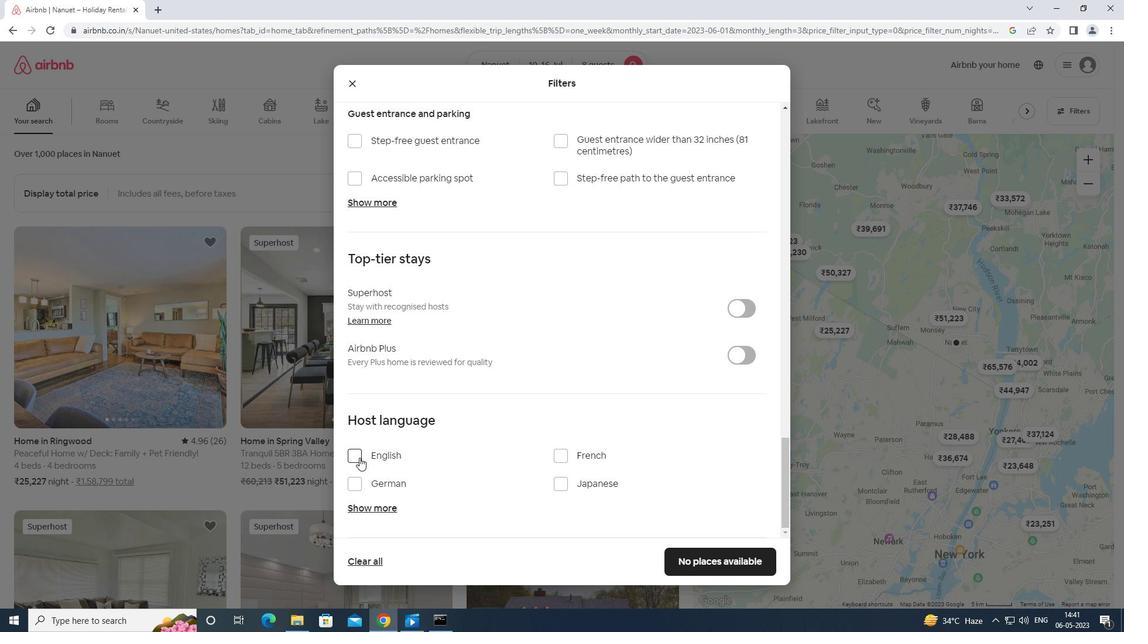 
Action: Mouse pressed left at (358, 457)
Screenshot: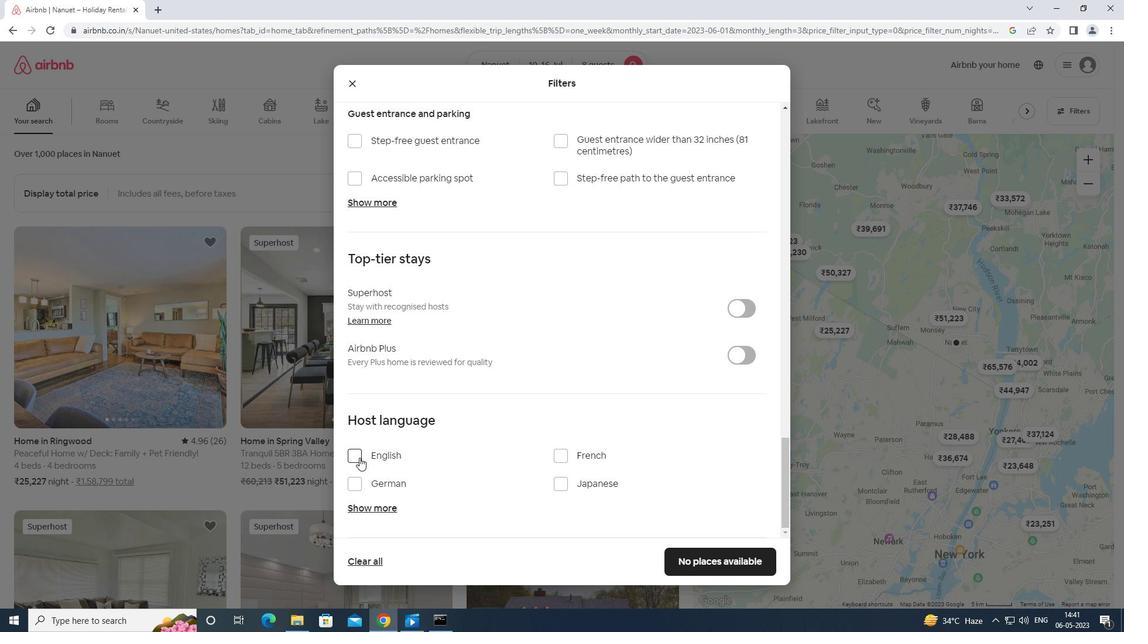 
Action: Mouse moved to (704, 557)
Screenshot: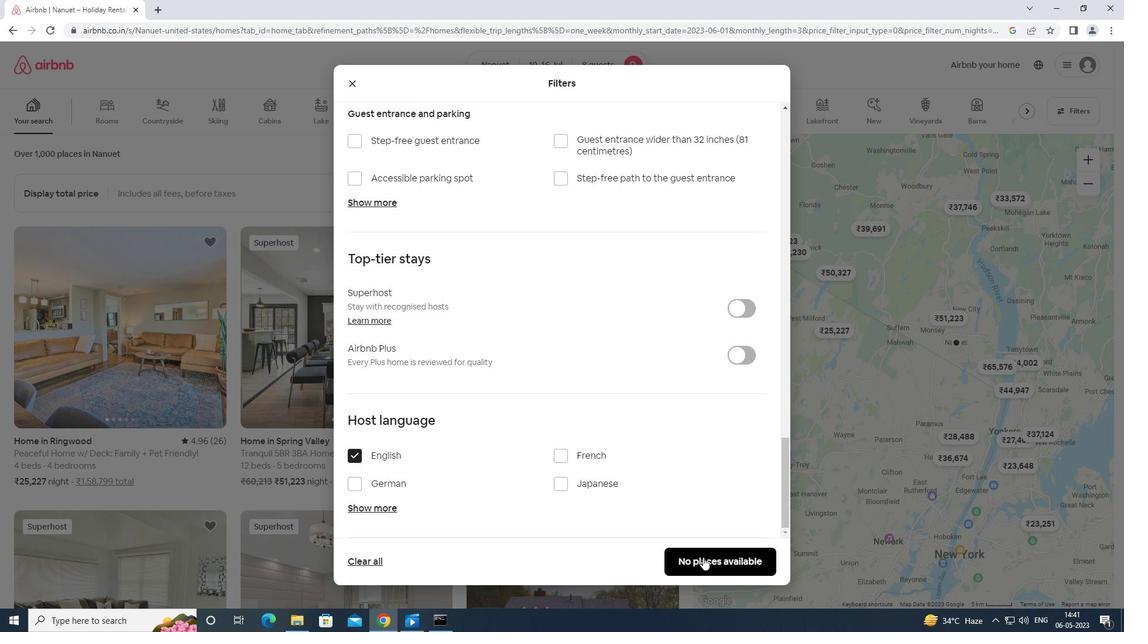 
Action: Mouse pressed left at (704, 557)
Screenshot: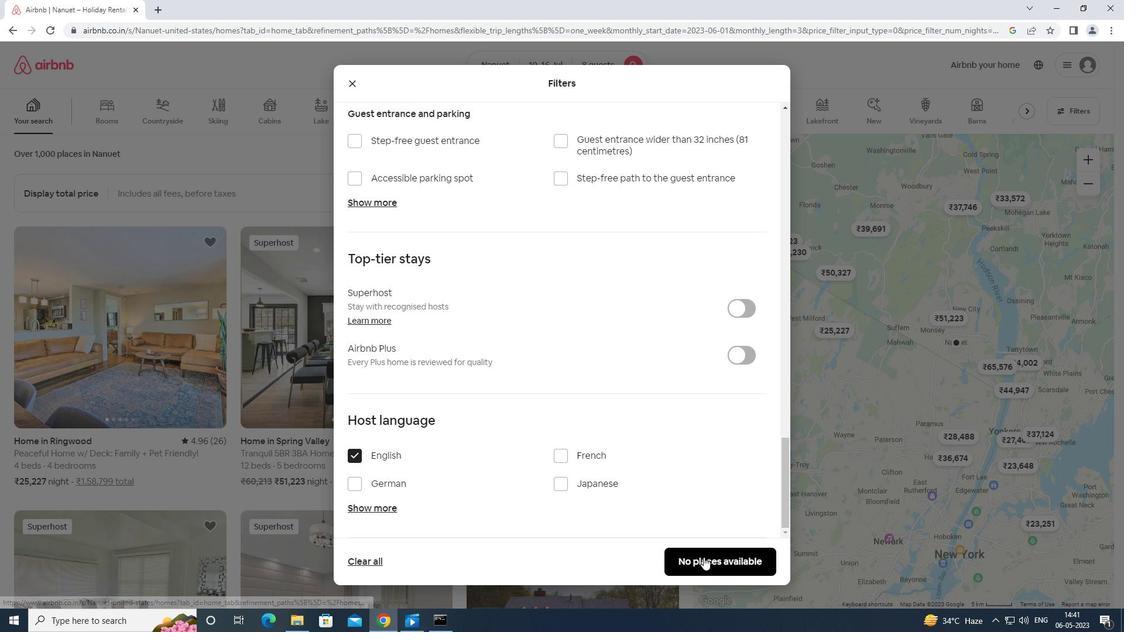 
Action: Mouse moved to (706, 557)
Screenshot: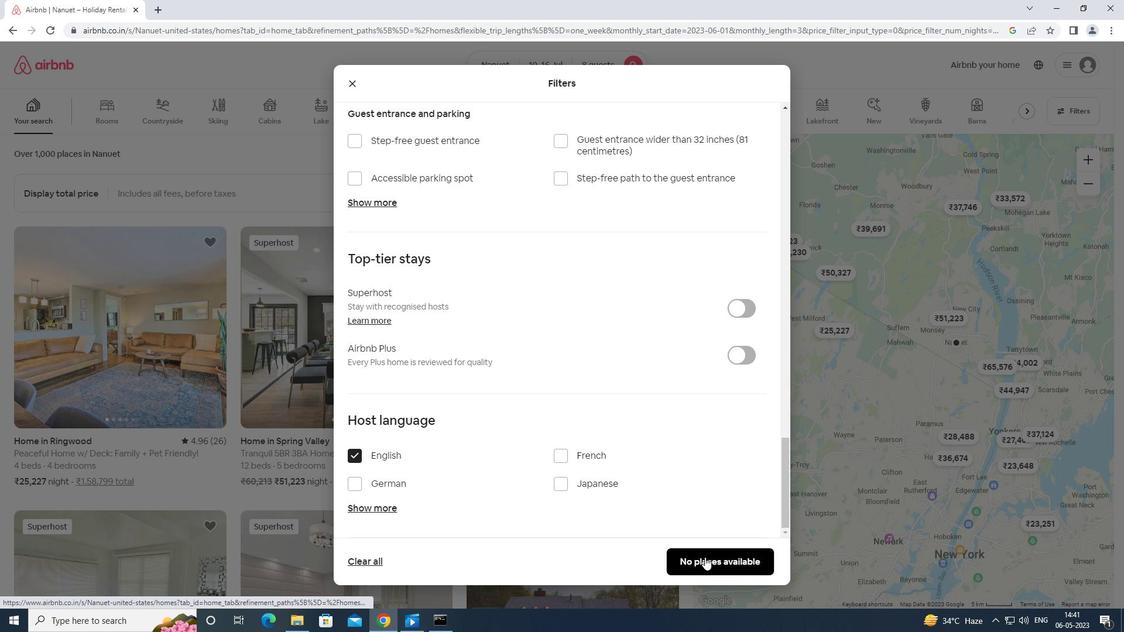 
